 Task: Look for space in Villepinte, France from 1st June, 2023 to 9th June, 2023 for 4 adults in price range Rs.6000 to Rs.12000. Place can be entire place with 2 bedrooms having 2 beds and 2 bathrooms. Property type can be house, flat, guest house. Booking option can be shelf check-in. Required host language is English.
Action: Mouse moved to (420, 83)
Screenshot: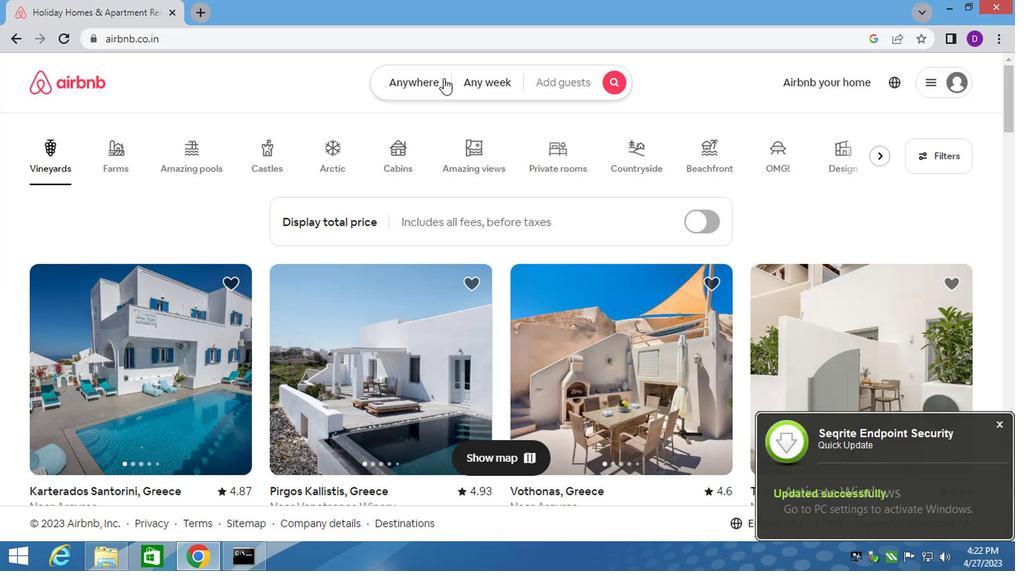 
Action: Mouse pressed left at (420, 83)
Screenshot: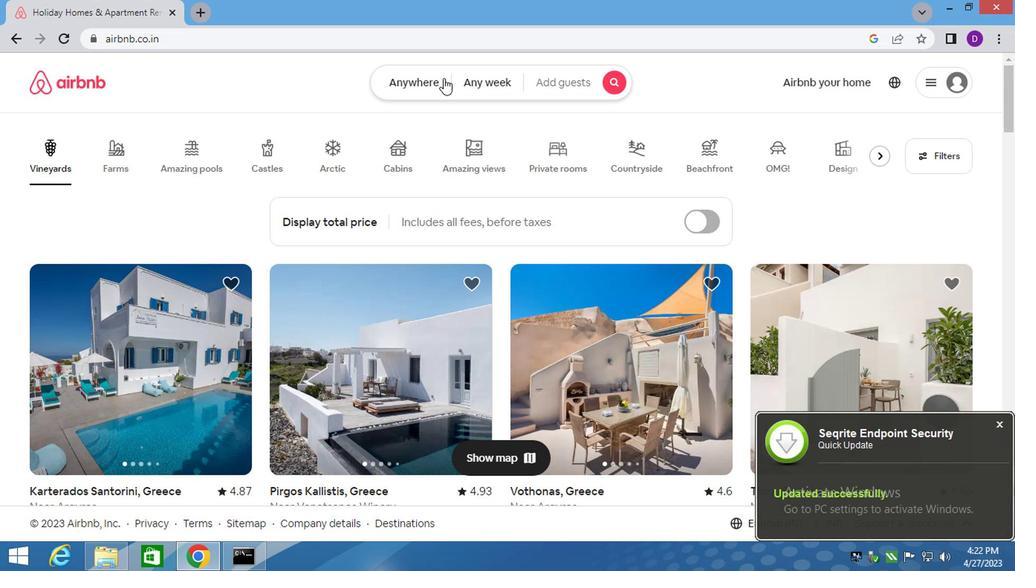 
Action: Mouse moved to (247, 147)
Screenshot: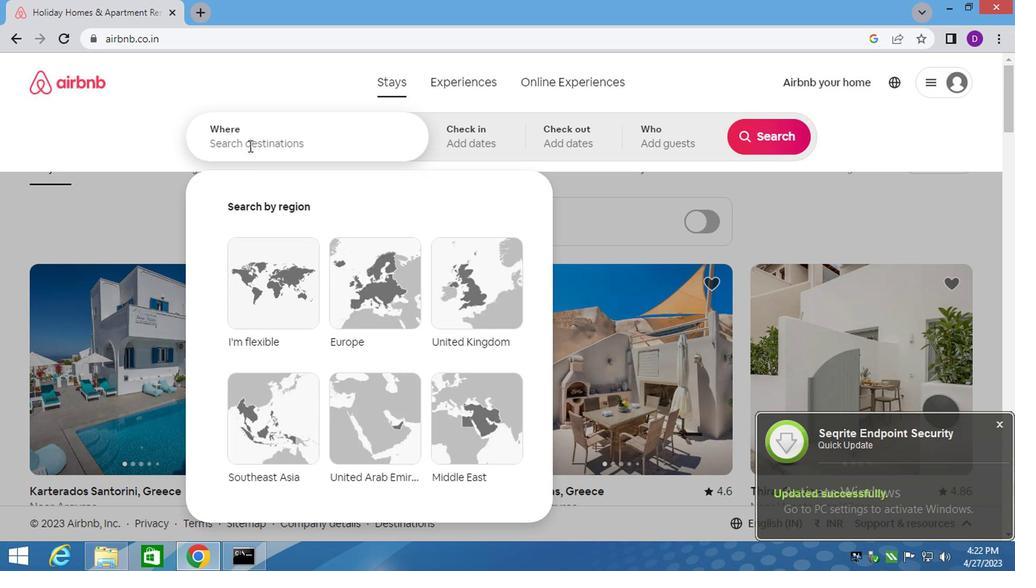 
Action: Mouse pressed left at (247, 147)
Screenshot: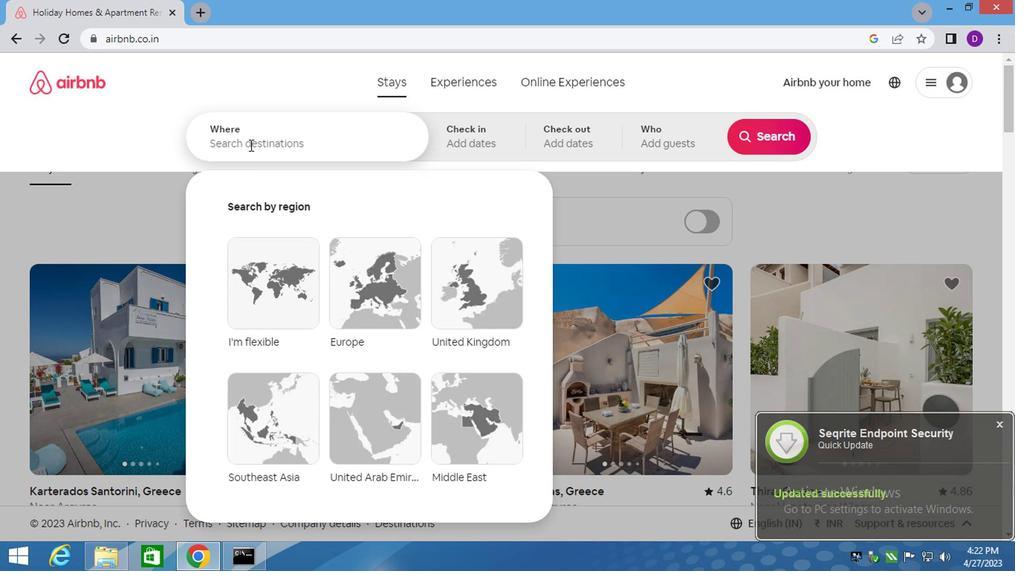 
Action: Mouse moved to (248, 145)
Screenshot: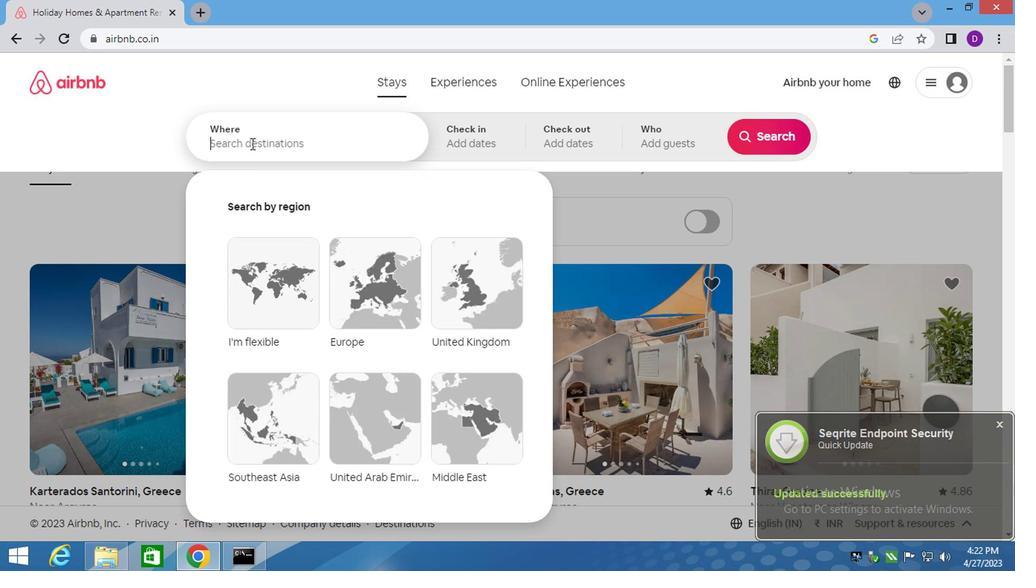 
Action: Key pressed <Key.shift>VILLEPINT<Key.down><Key.down>,<Key.space><Key.shift>FRANCE<Key.enter>
Screenshot: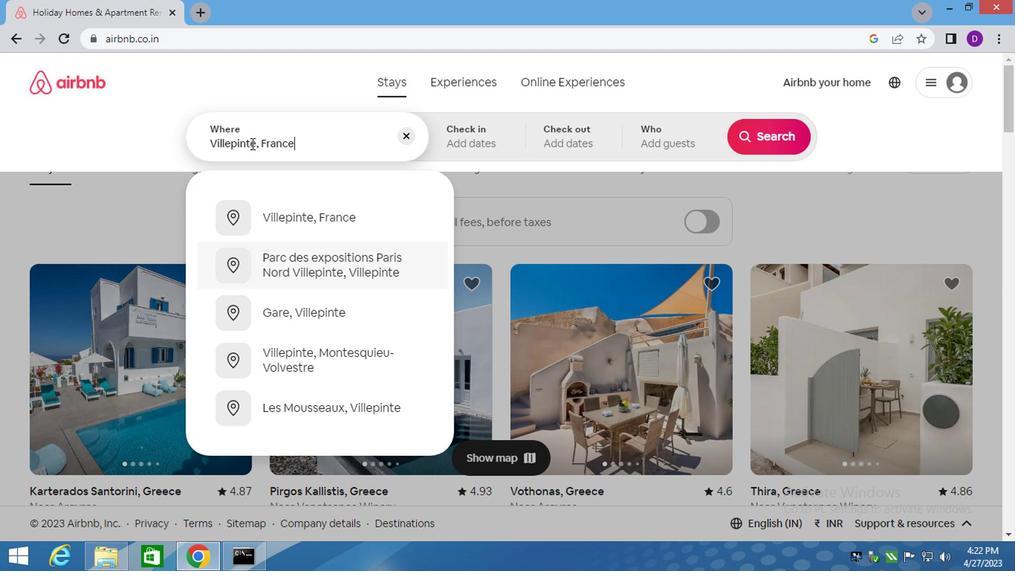 
Action: Mouse moved to (351, 145)
Screenshot: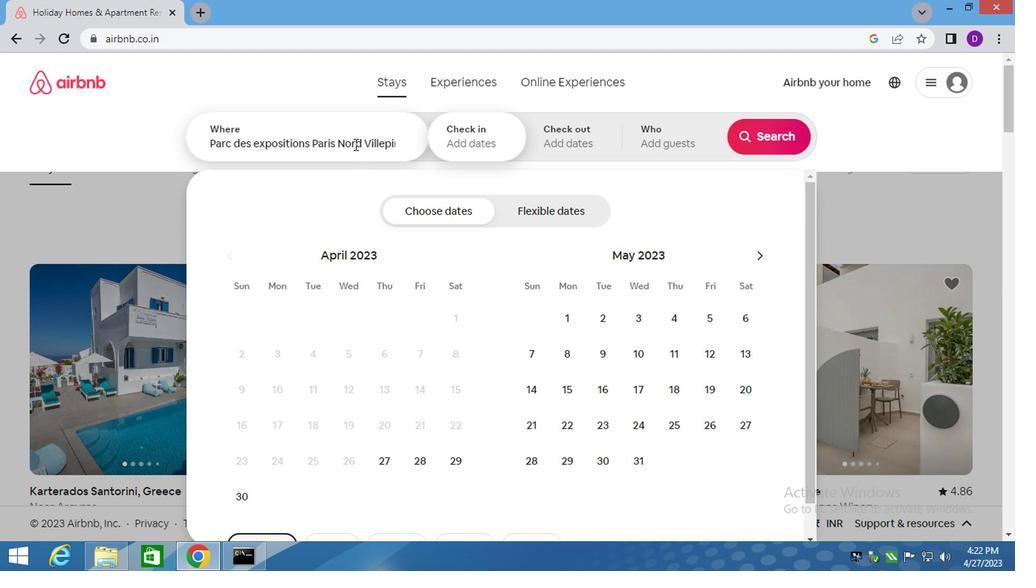 
Action: Mouse pressed left at (351, 145)
Screenshot: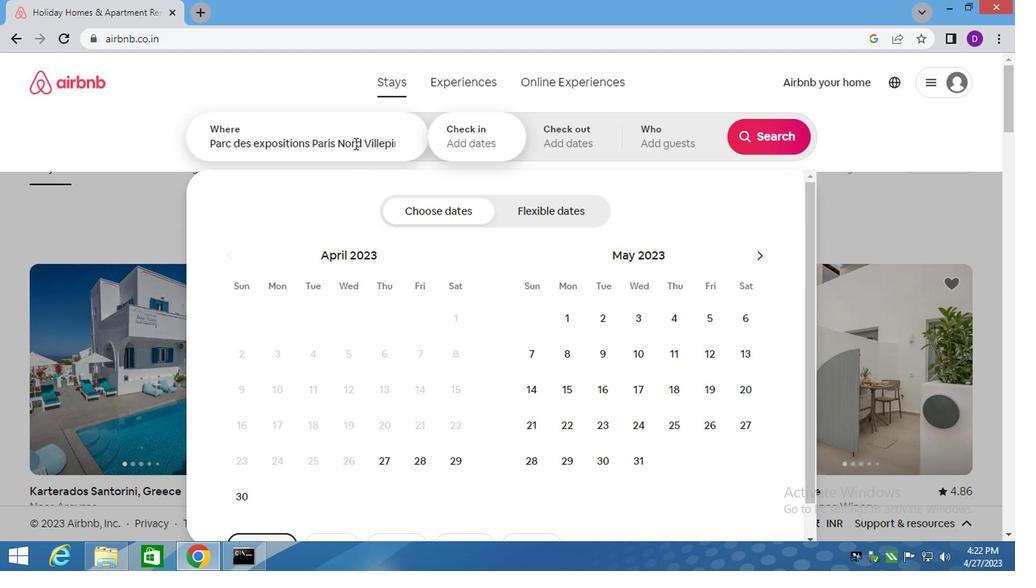 
Action: Mouse pressed left at (351, 145)
Screenshot: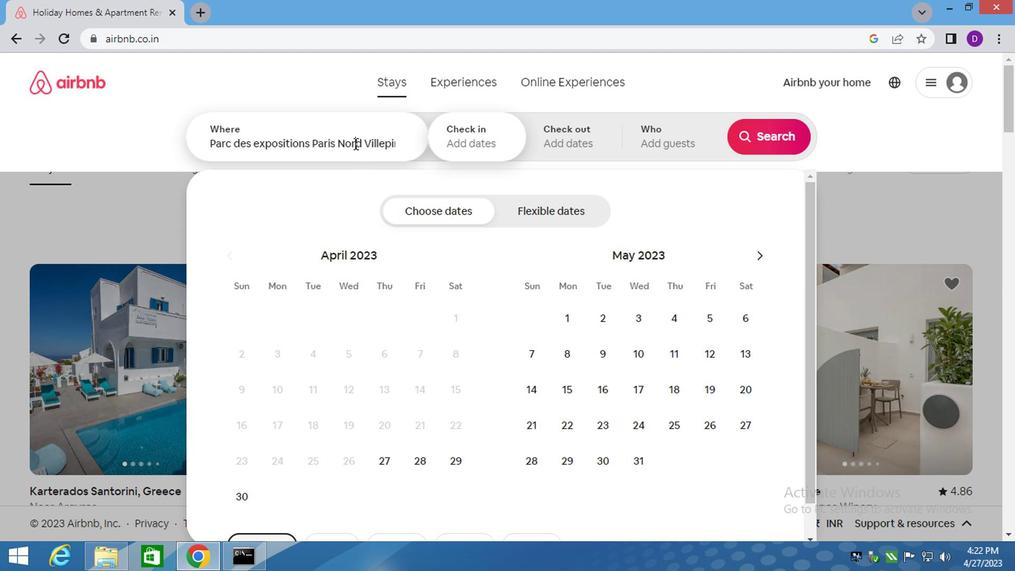 
Action: Mouse pressed left at (351, 145)
Screenshot: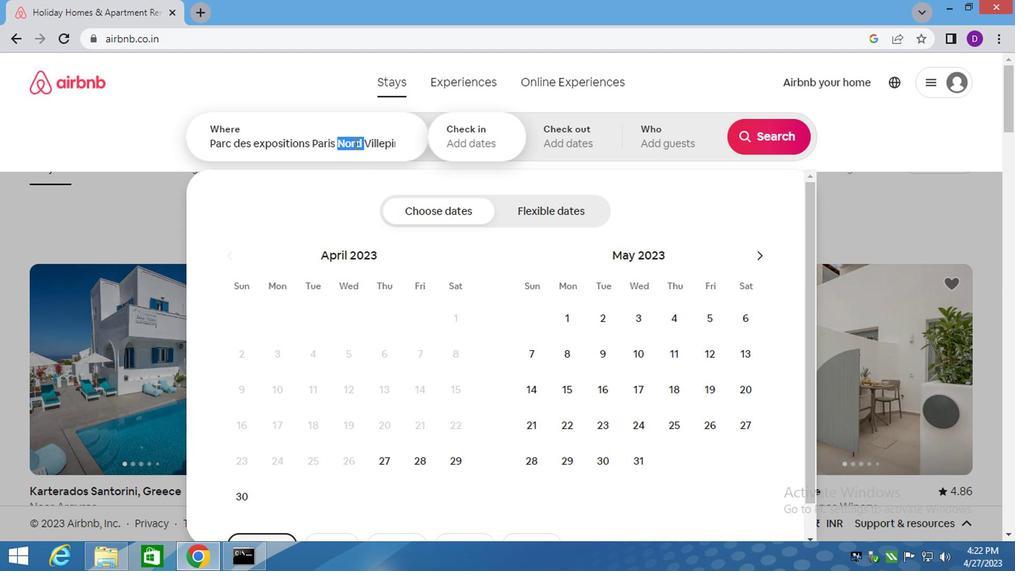 
Action: Key pressed <Key.backspace><Key.shift>VILLEPINTE,<Key.space><Key.shift>FRANCE<Key.enter>
Screenshot: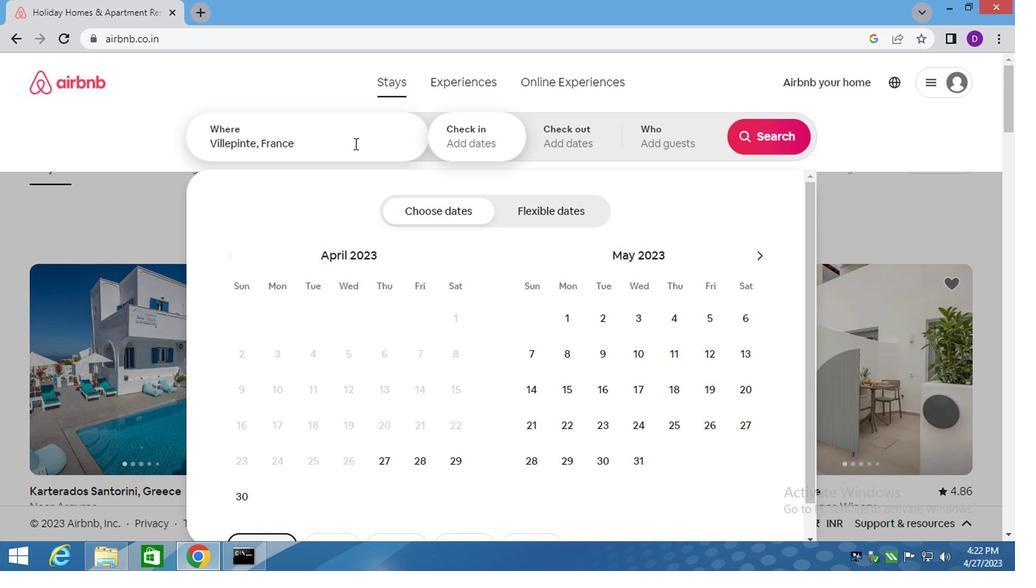 
Action: Mouse moved to (748, 259)
Screenshot: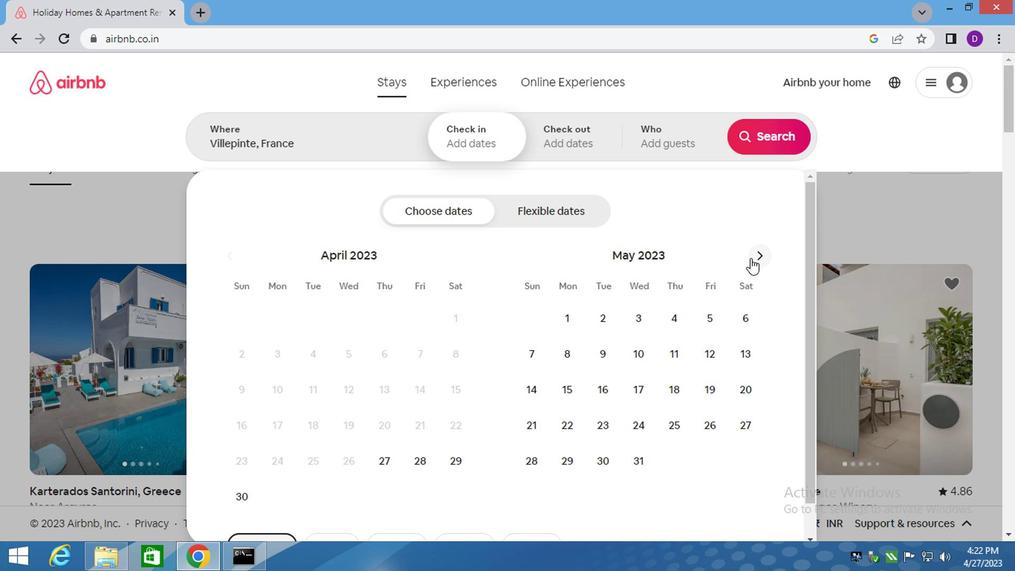 
Action: Mouse pressed left at (748, 259)
Screenshot: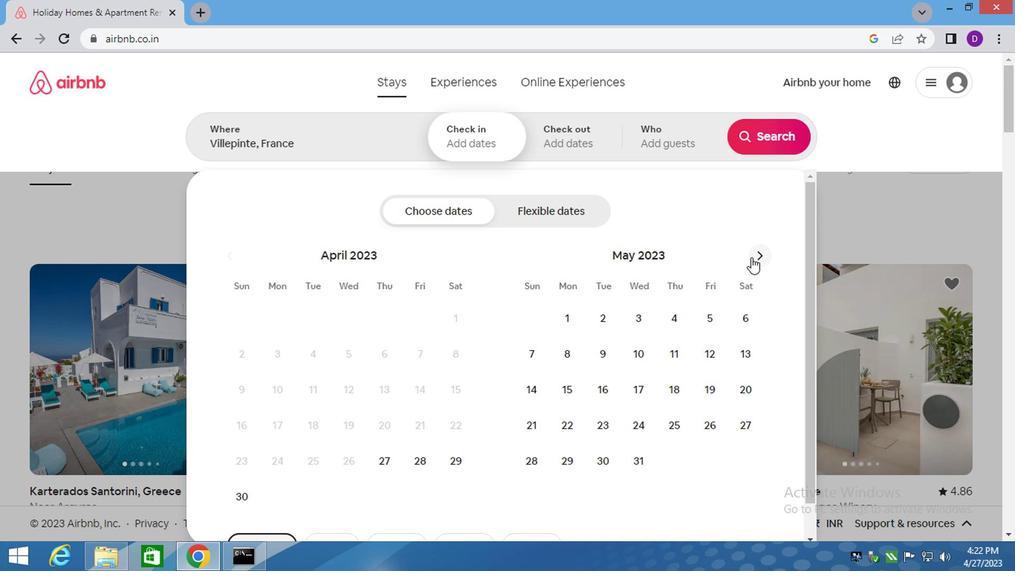 
Action: Mouse moved to (672, 329)
Screenshot: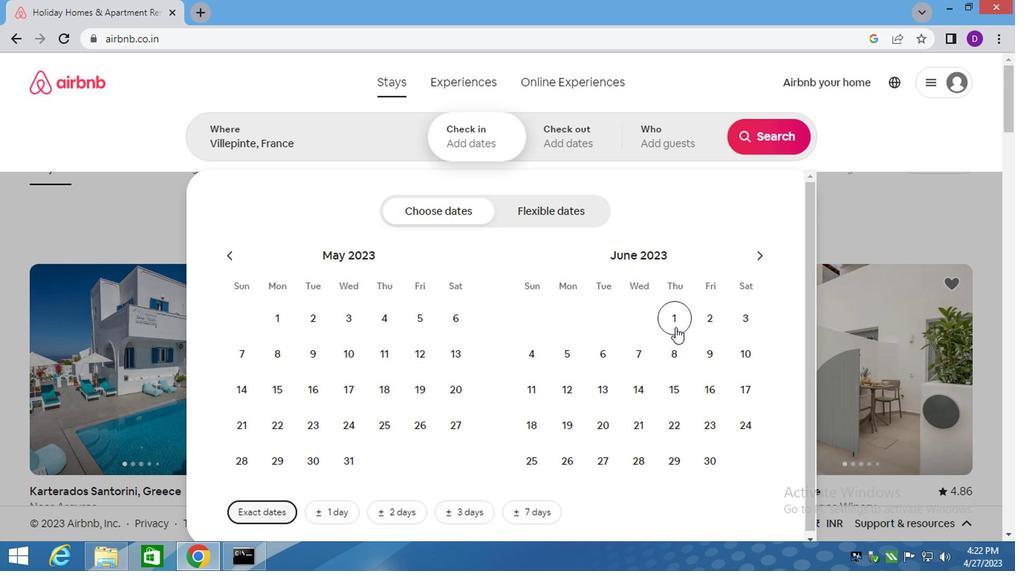 
Action: Mouse pressed left at (672, 329)
Screenshot: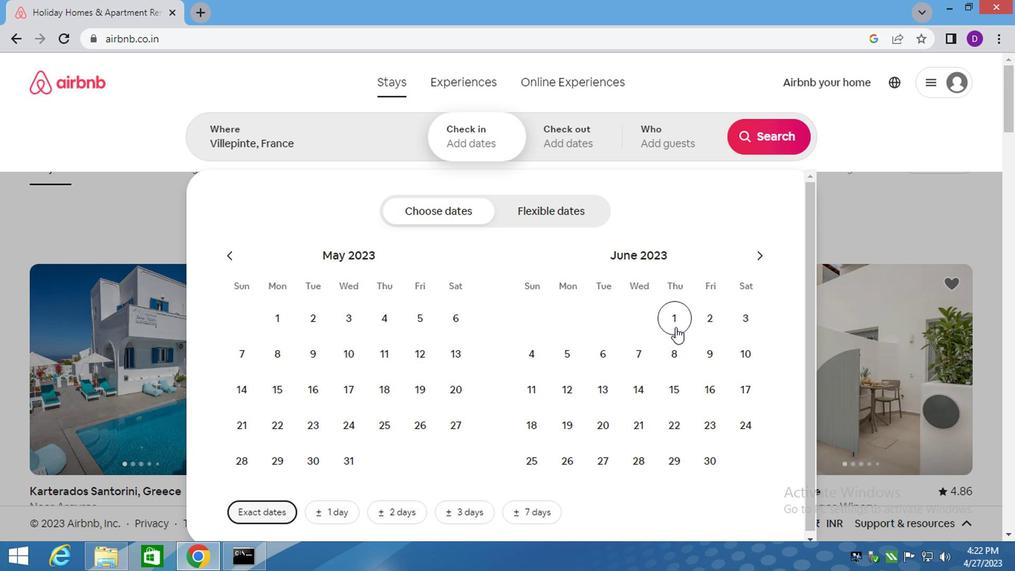 
Action: Mouse moved to (710, 360)
Screenshot: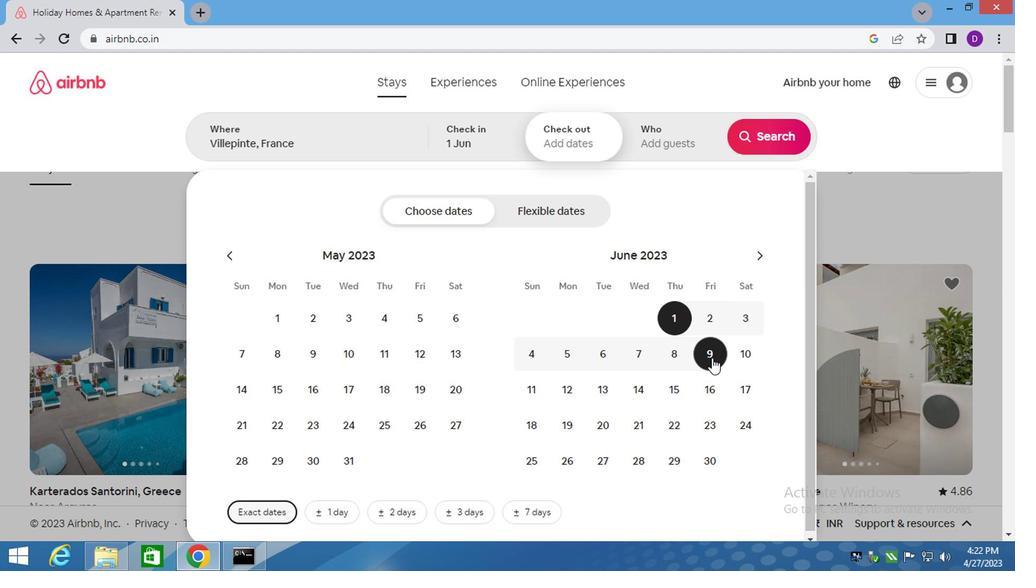 
Action: Mouse pressed left at (710, 360)
Screenshot: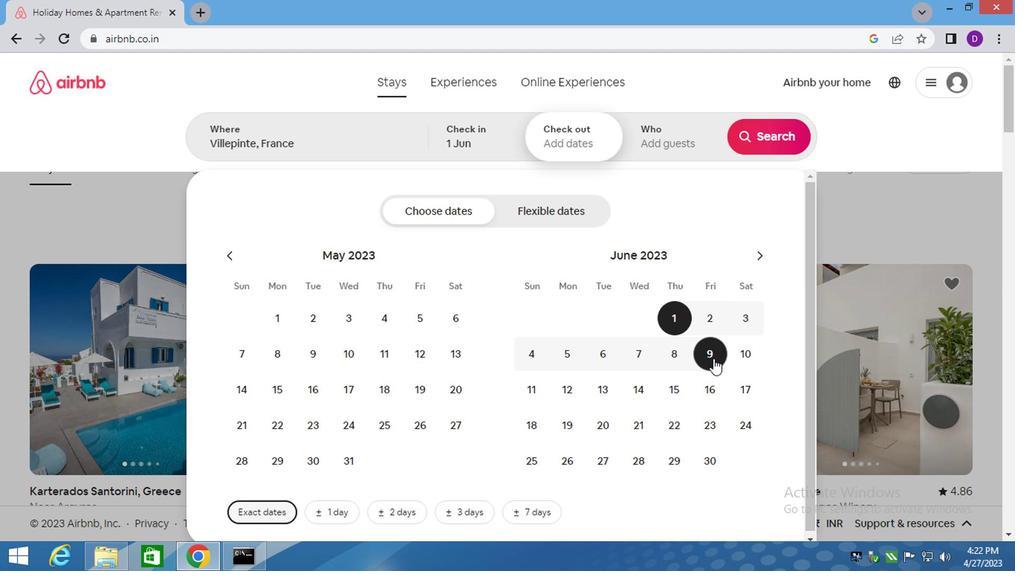 
Action: Mouse moved to (680, 131)
Screenshot: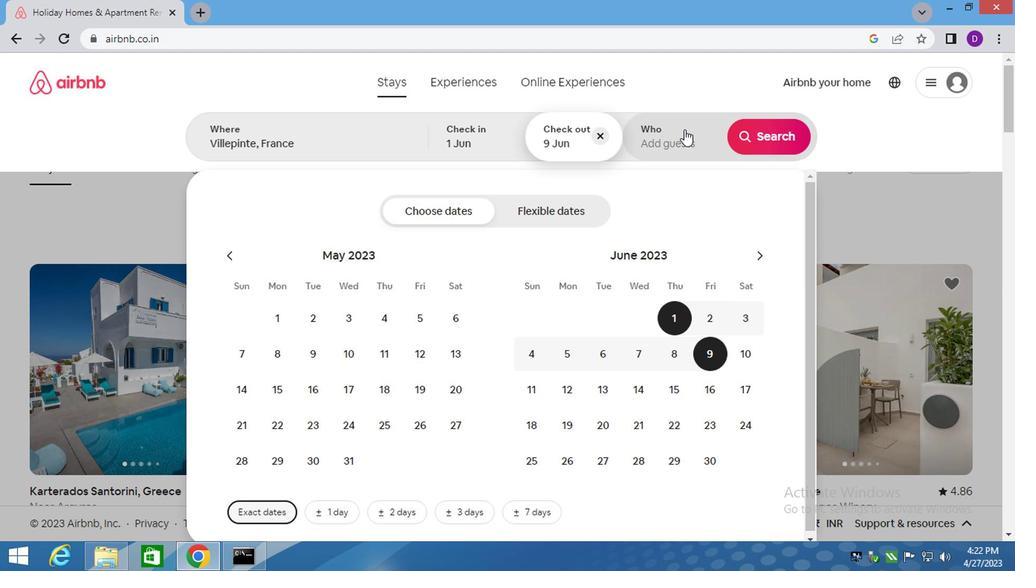 
Action: Mouse pressed left at (680, 131)
Screenshot: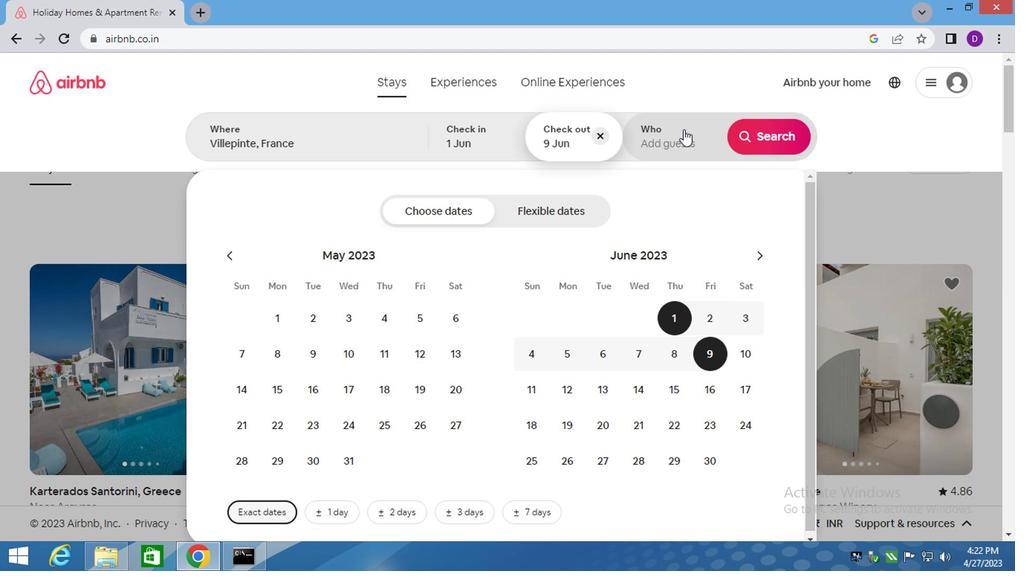 
Action: Mouse moved to (772, 209)
Screenshot: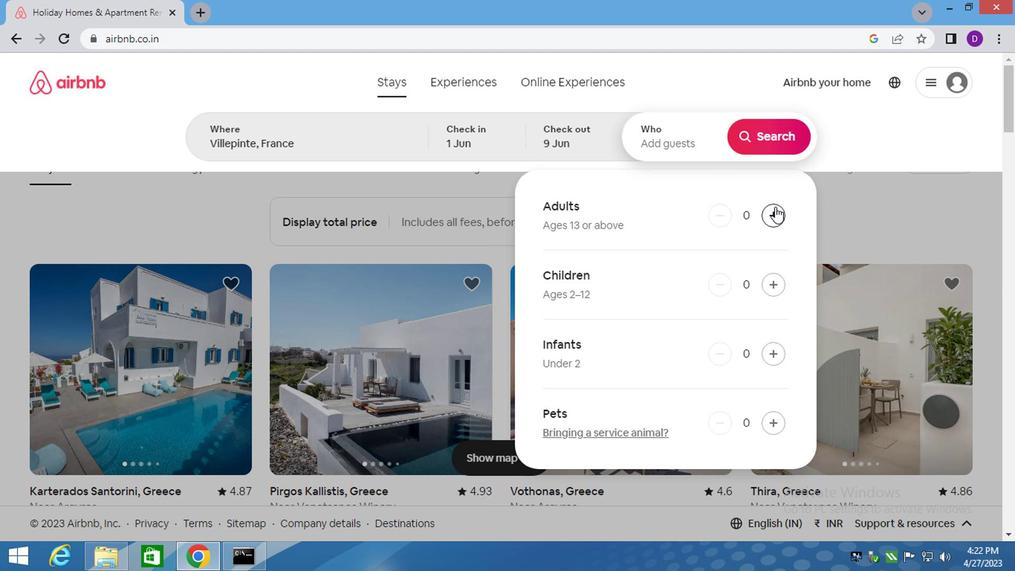 
Action: Mouse pressed left at (772, 209)
Screenshot: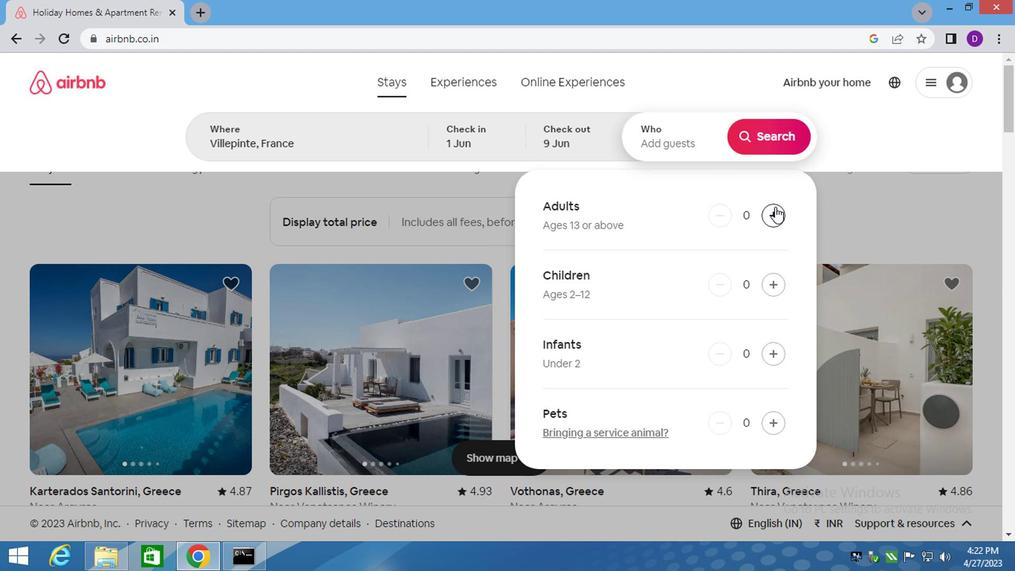 
Action: Mouse pressed left at (772, 209)
Screenshot: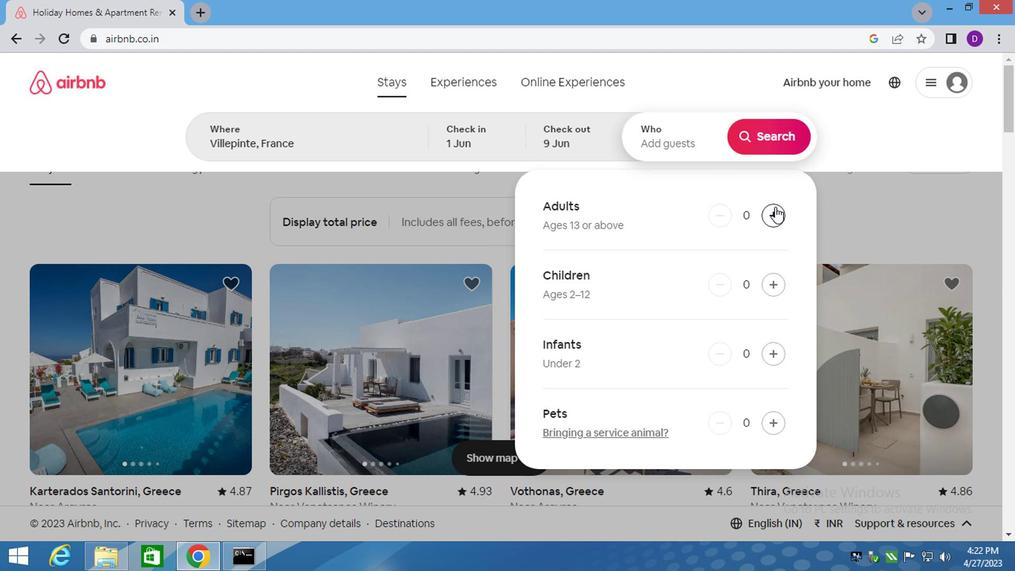 
Action: Mouse pressed left at (772, 209)
Screenshot: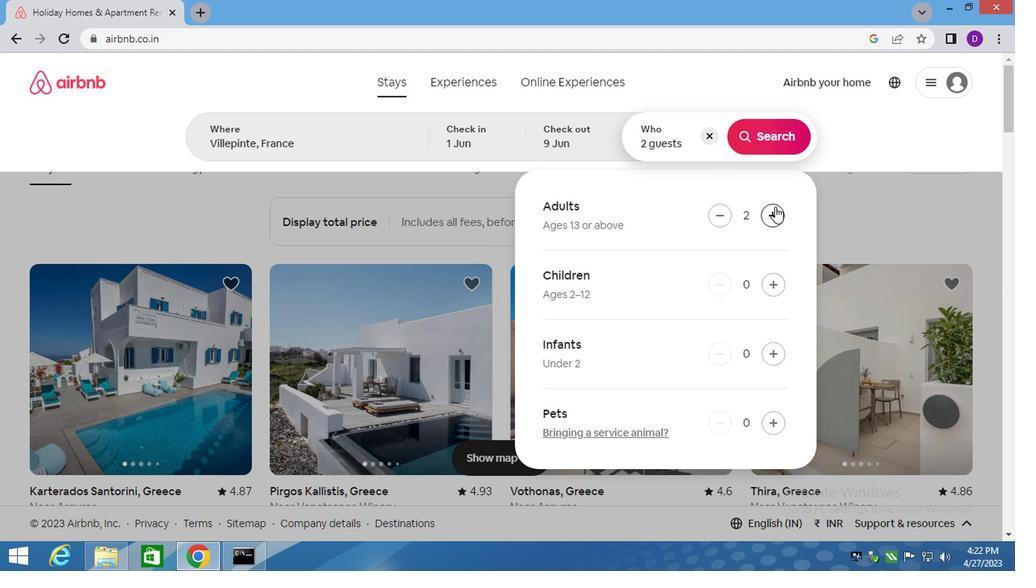 
Action: Mouse pressed left at (772, 209)
Screenshot: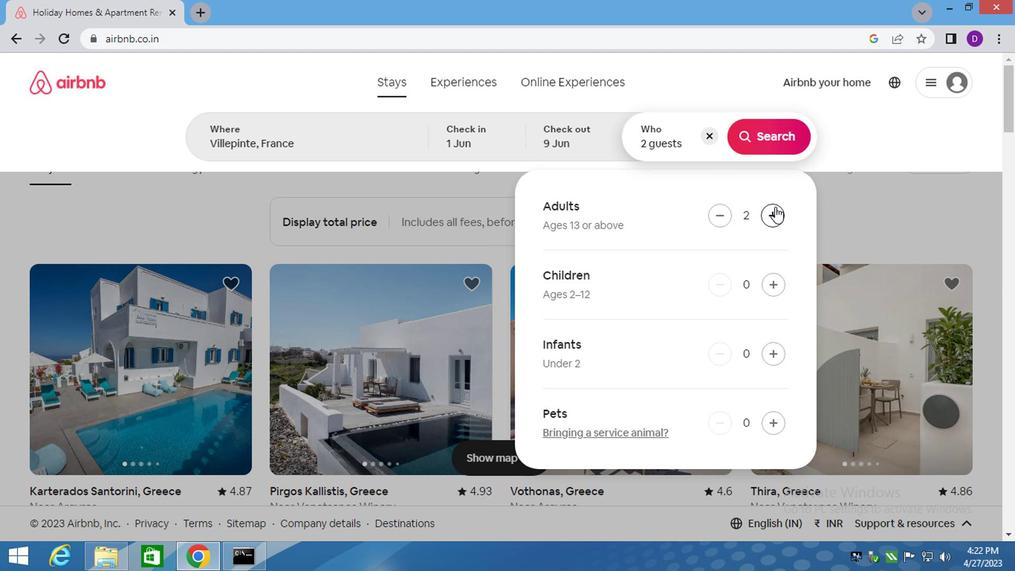 
Action: Mouse moved to (761, 135)
Screenshot: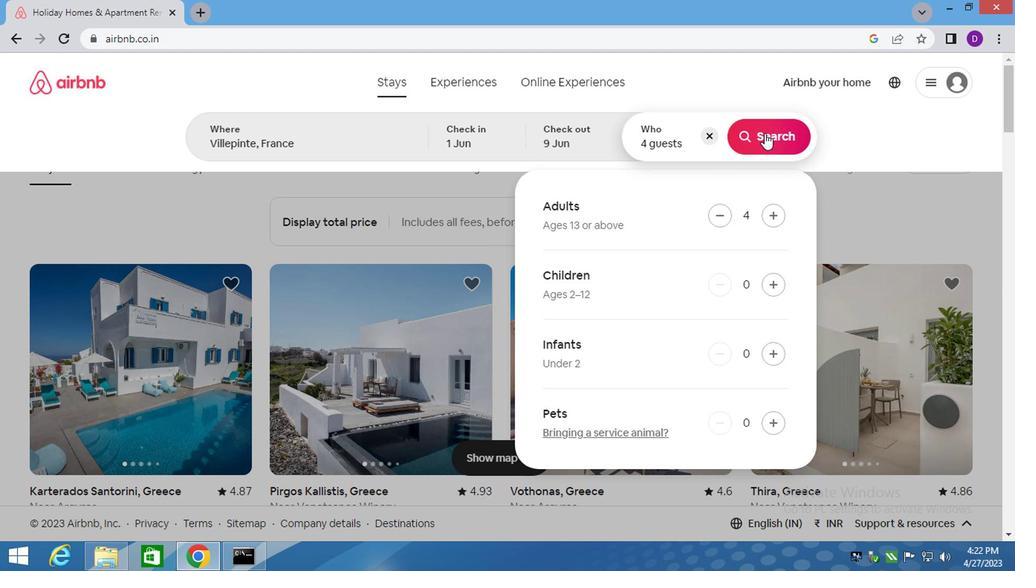 
Action: Mouse pressed left at (761, 135)
Screenshot: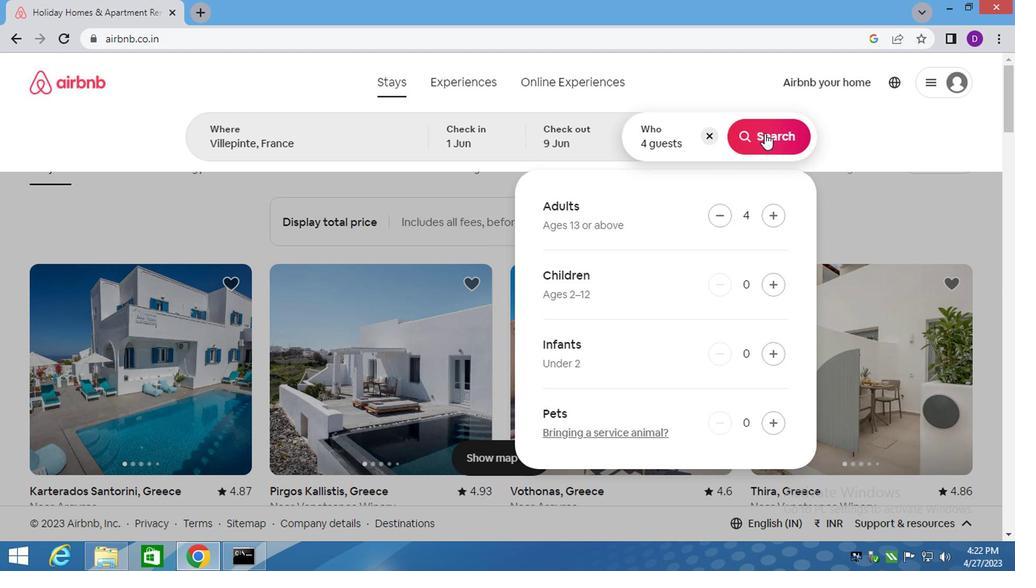 
Action: Mouse moved to (938, 148)
Screenshot: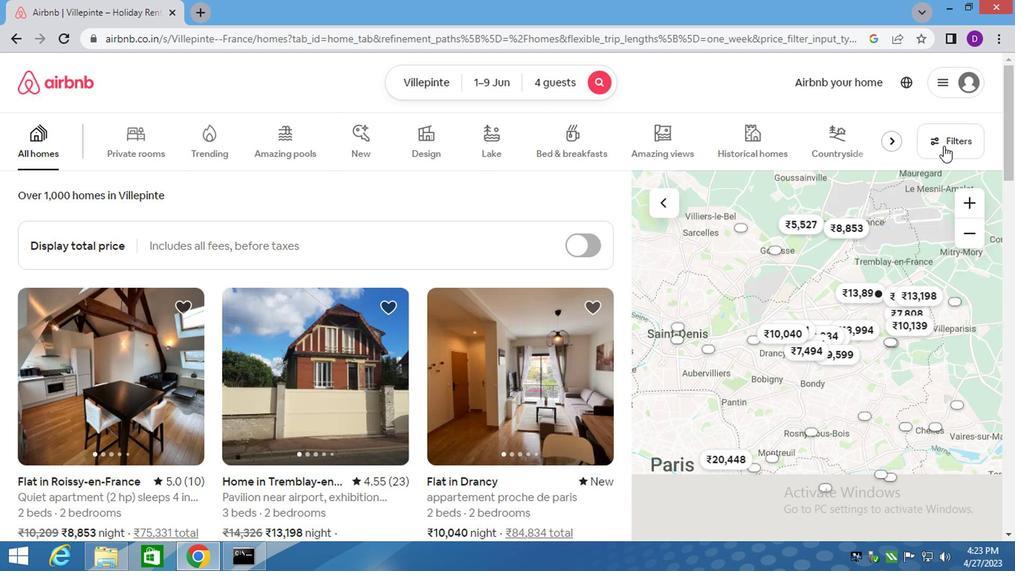 
Action: Mouse pressed left at (938, 148)
Screenshot: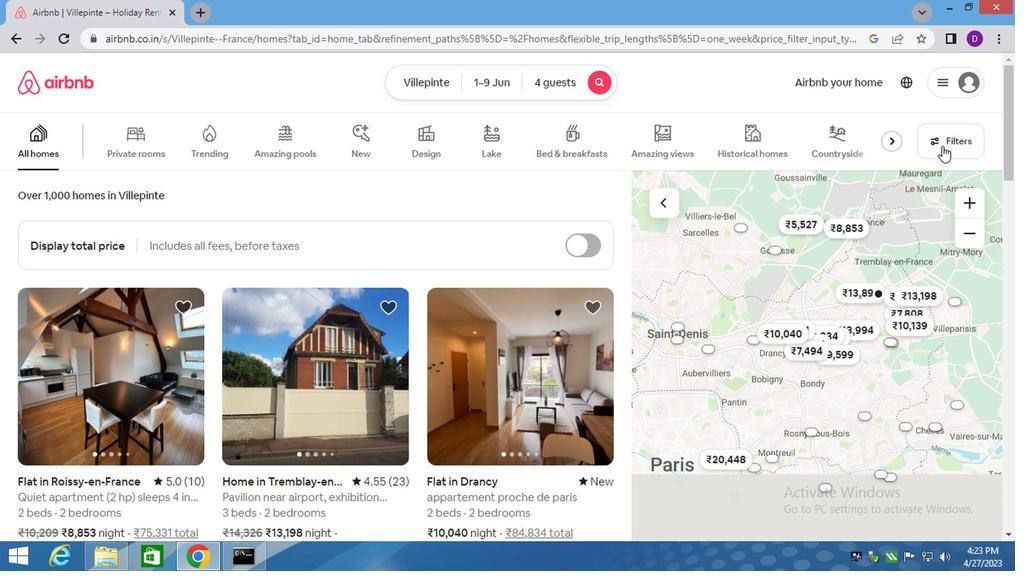 
Action: Mouse moved to (295, 332)
Screenshot: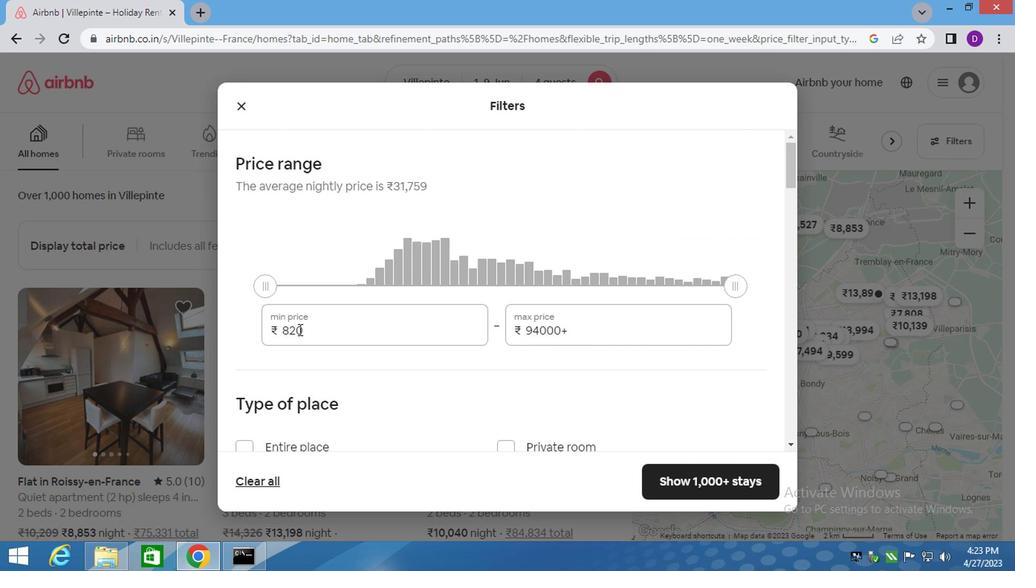 
Action: Mouse pressed left at (295, 332)
Screenshot: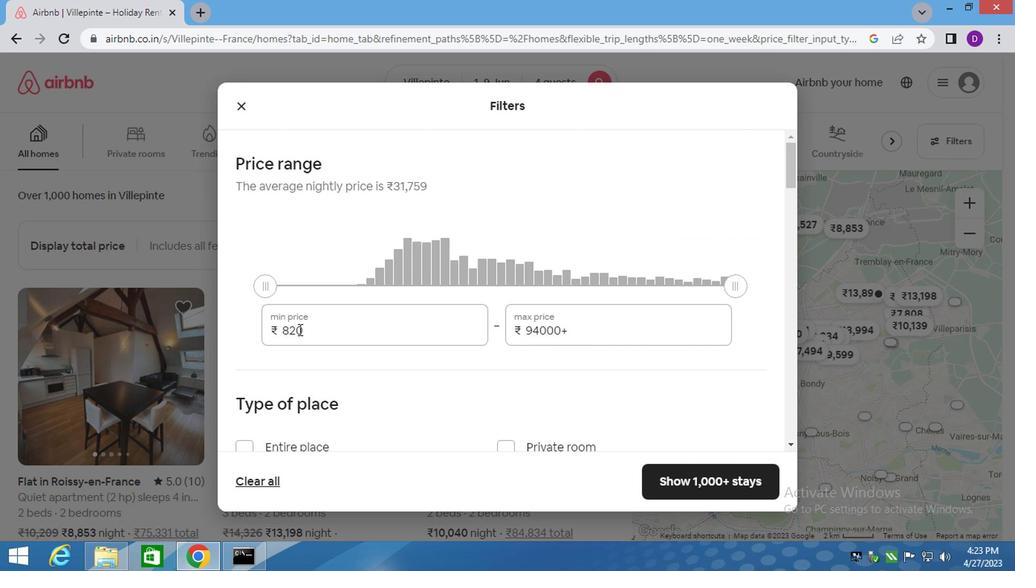 
Action: Mouse pressed left at (295, 332)
Screenshot: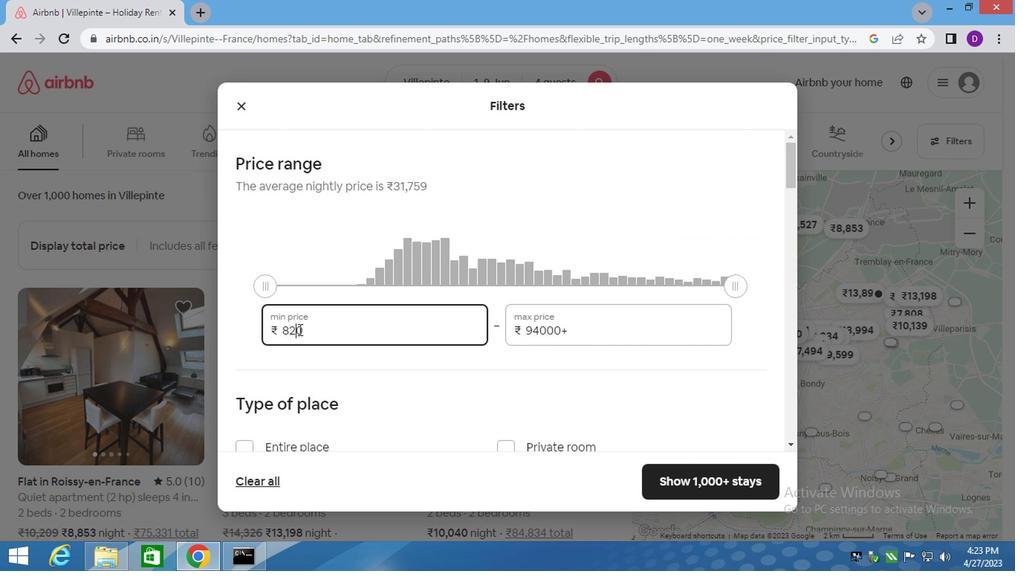
Action: Mouse pressed left at (295, 332)
Screenshot: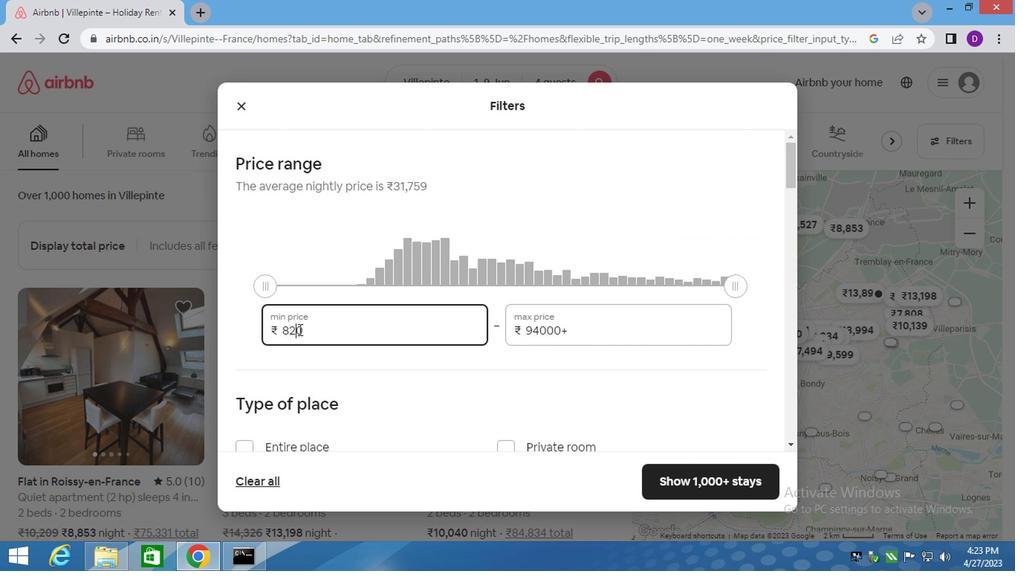 
Action: Key pressed 60
Screenshot: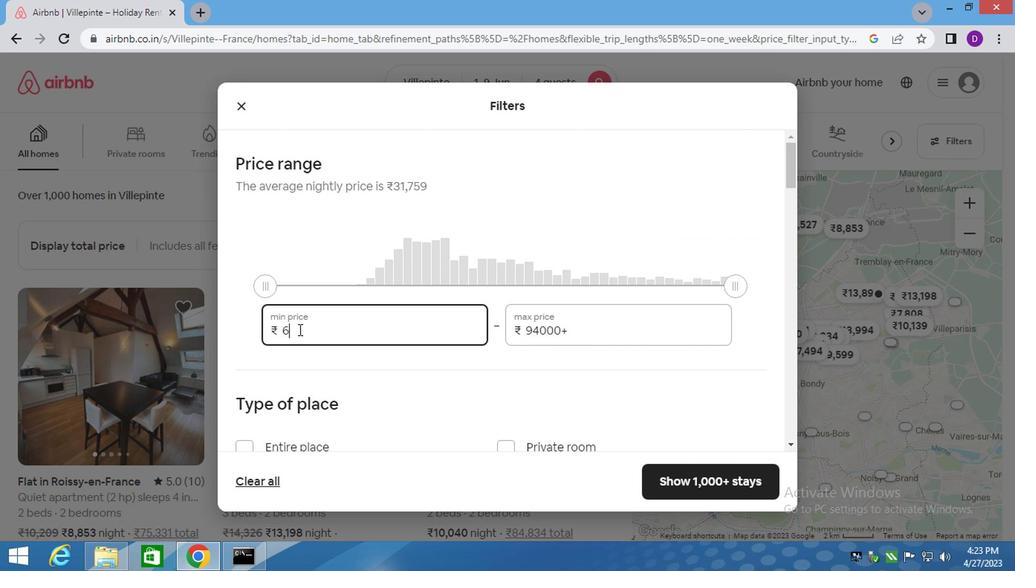 
Action: Mouse moved to (361, 339)
Screenshot: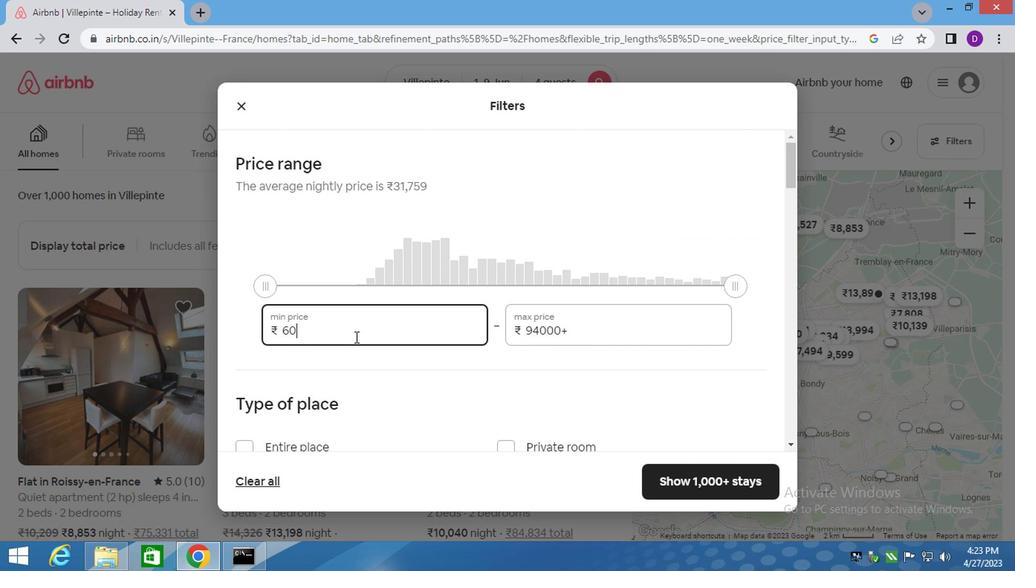 
Action: Key pressed 0
Screenshot: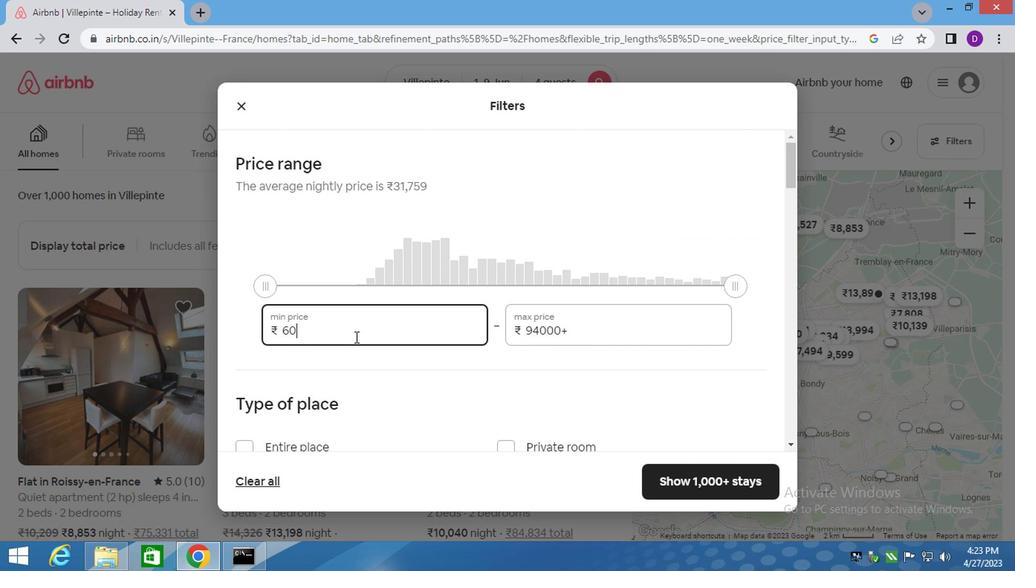 
Action: Mouse moved to (456, 331)
Screenshot: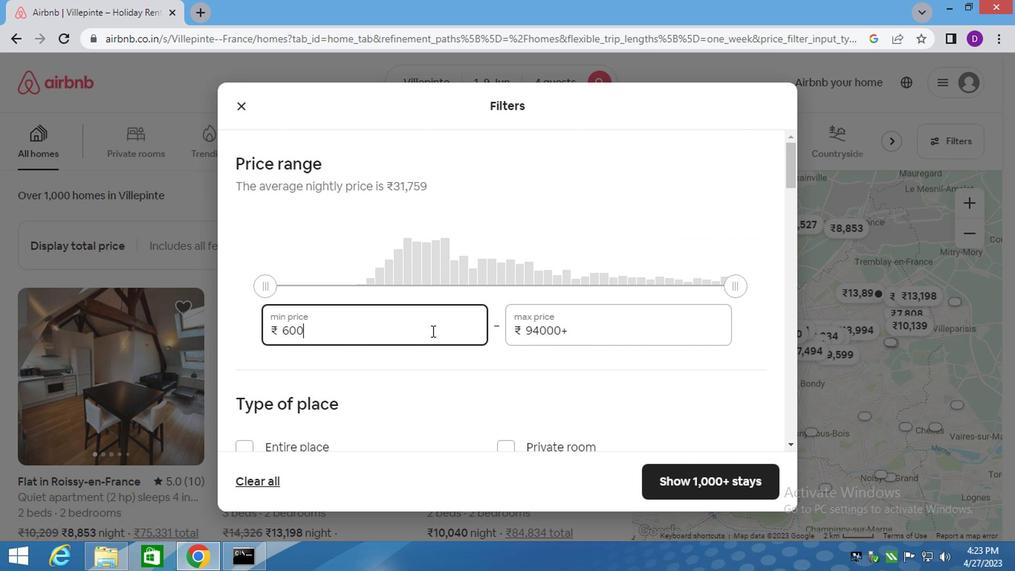 
Action: Key pressed 0
Screenshot: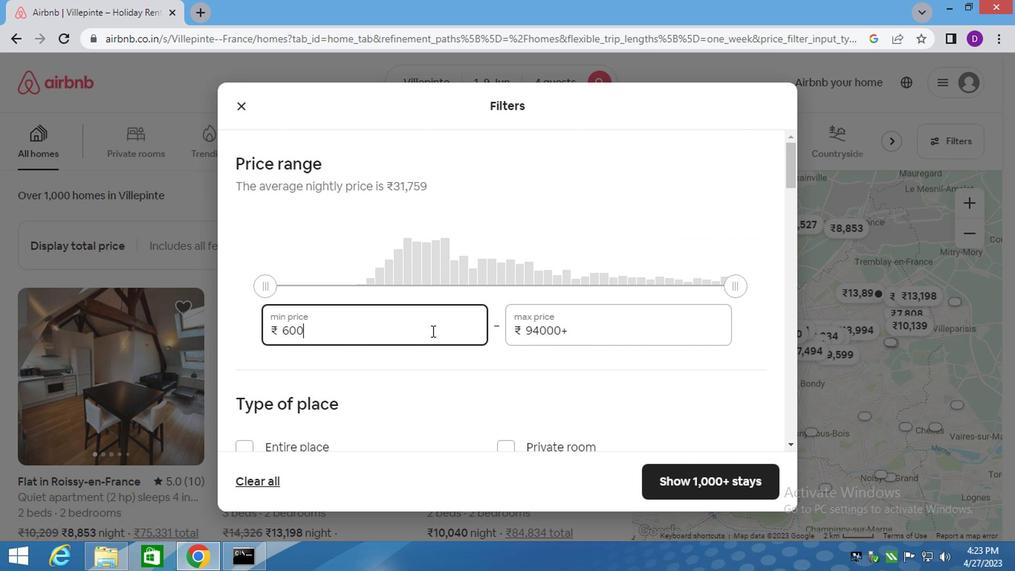 
Action: Mouse moved to (545, 332)
Screenshot: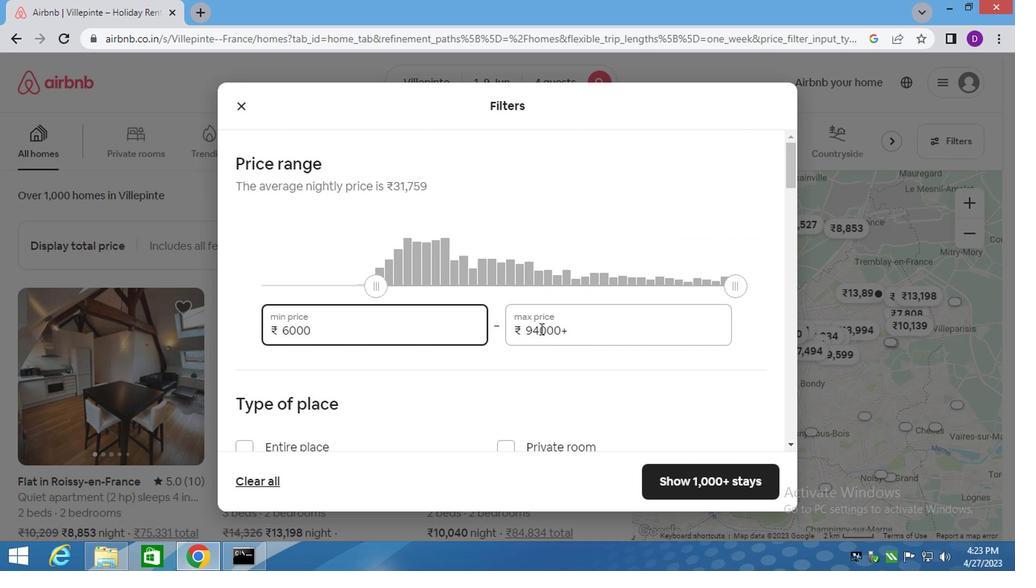 
Action: Mouse pressed left at (545, 332)
Screenshot: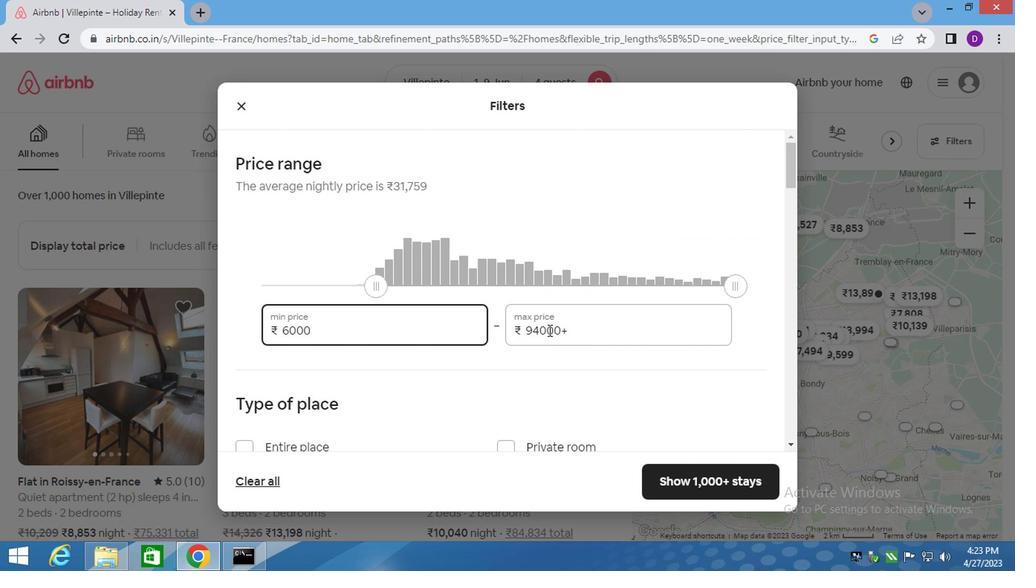 
Action: Mouse pressed left at (545, 332)
Screenshot: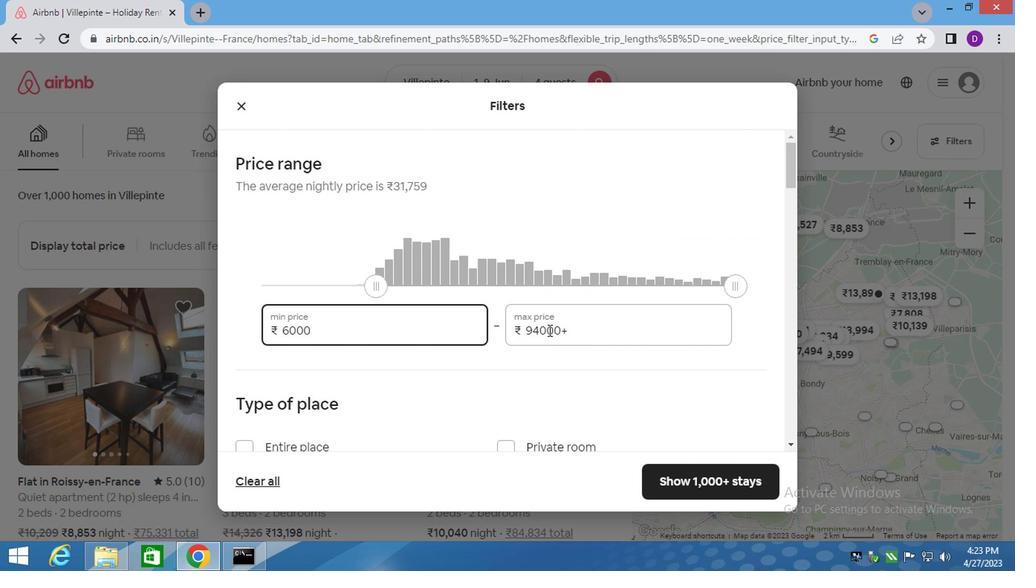 
Action: Mouse pressed left at (545, 332)
Screenshot: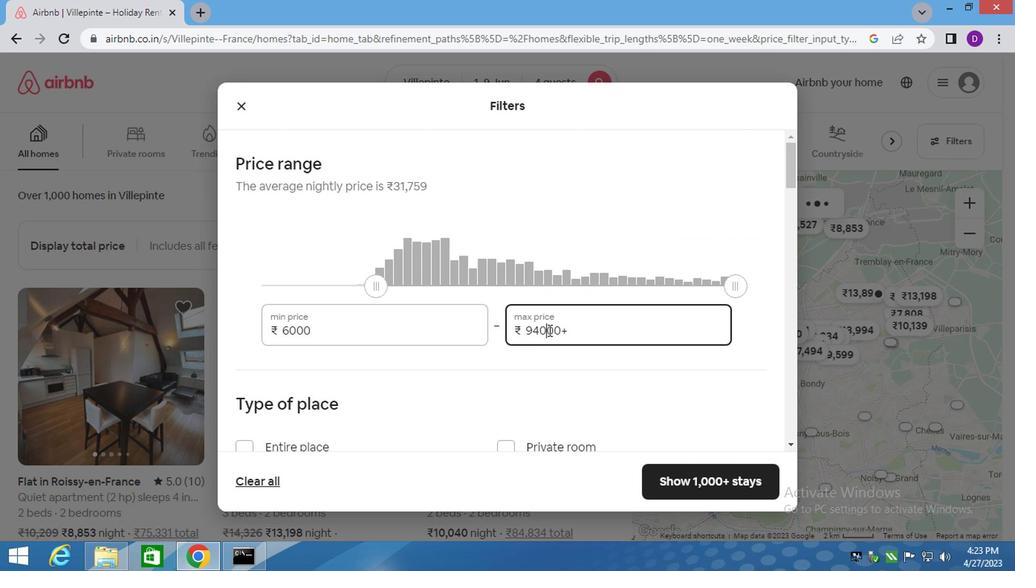 
Action: Mouse moved to (546, 332)
Screenshot: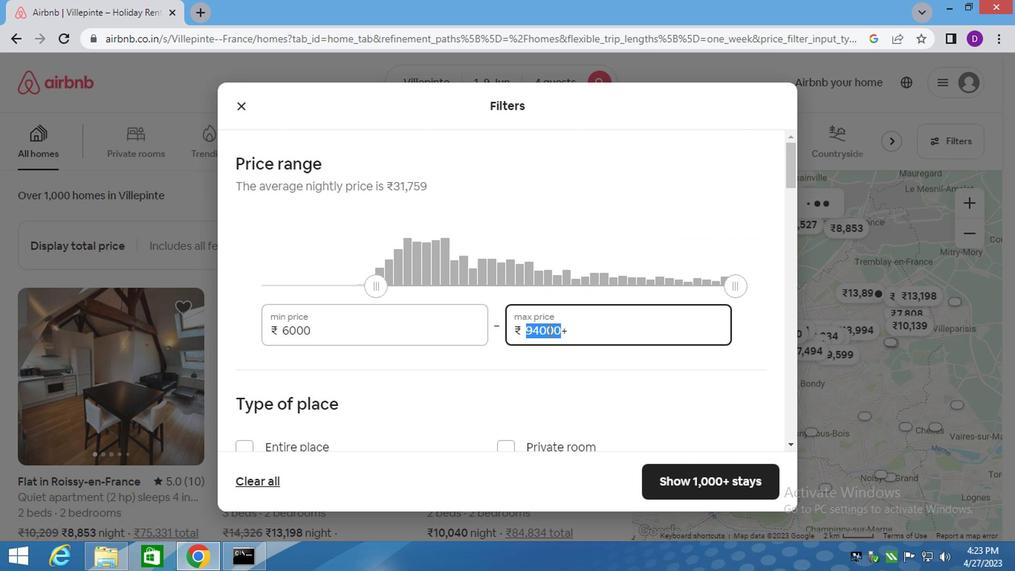 
Action: Mouse pressed left at (546, 332)
Screenshot: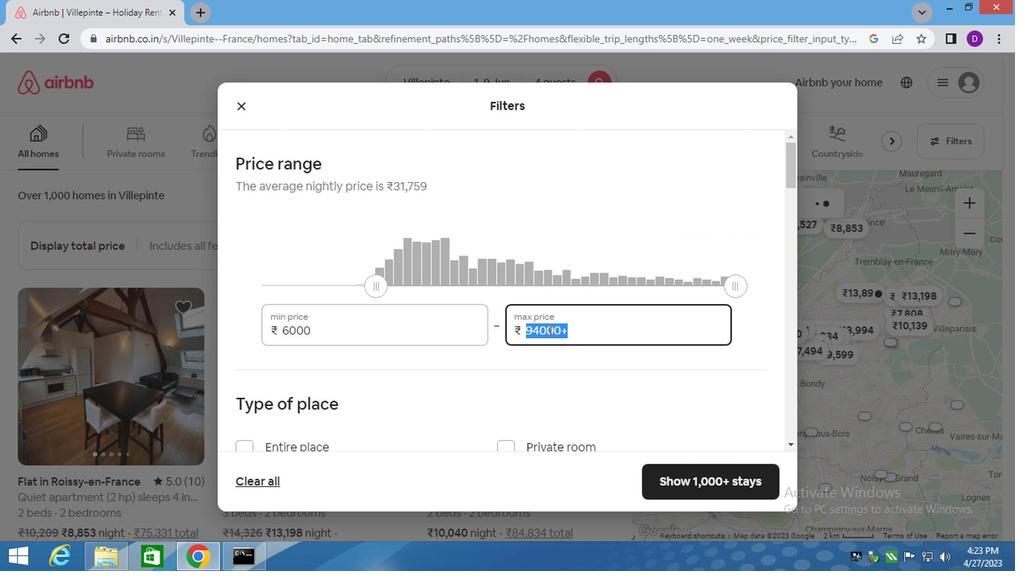 
Action: Key pressed 12
Screenshot: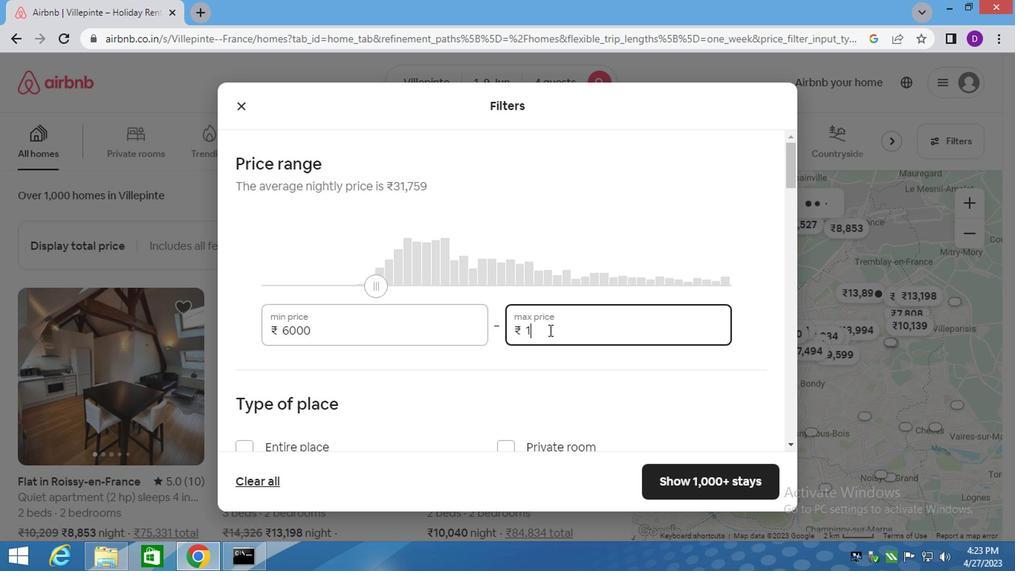 
Action: Mouse pressed left at (546, 332)
Screenshot: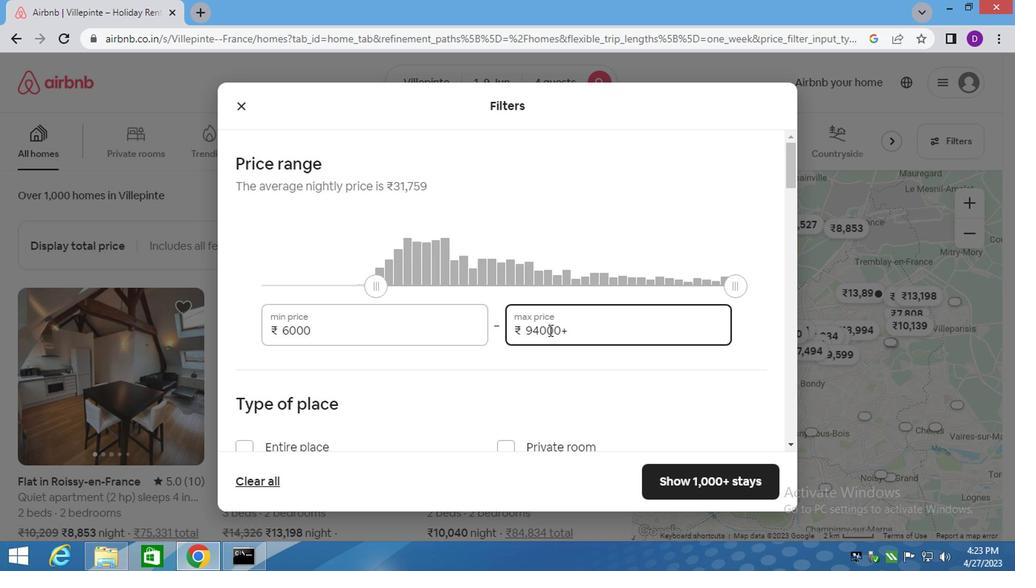
Action: Mouse pressed left at (546, 332)
Screenshot: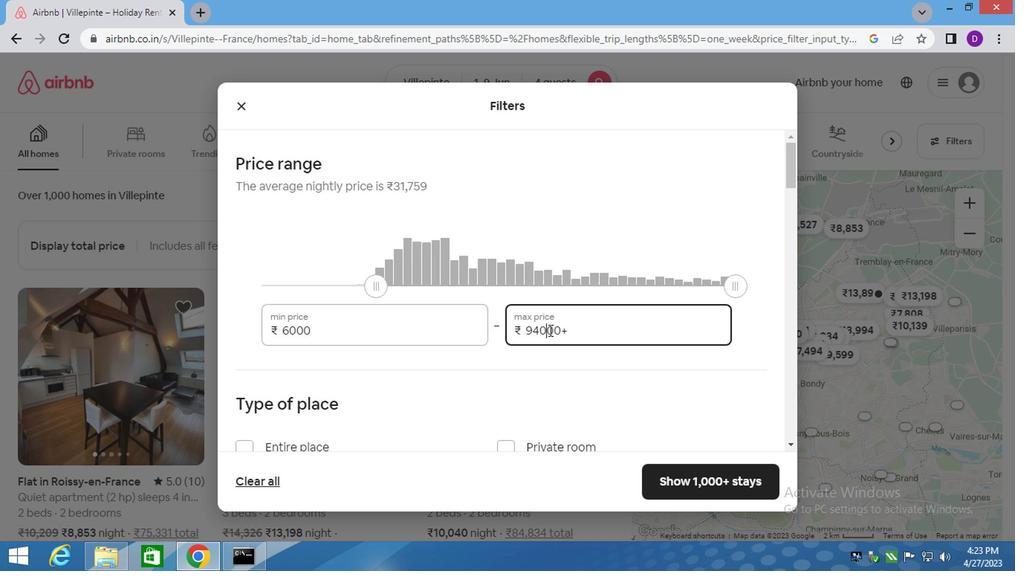 
Action: Mouse pressed left at (546, 332)
Screenshot: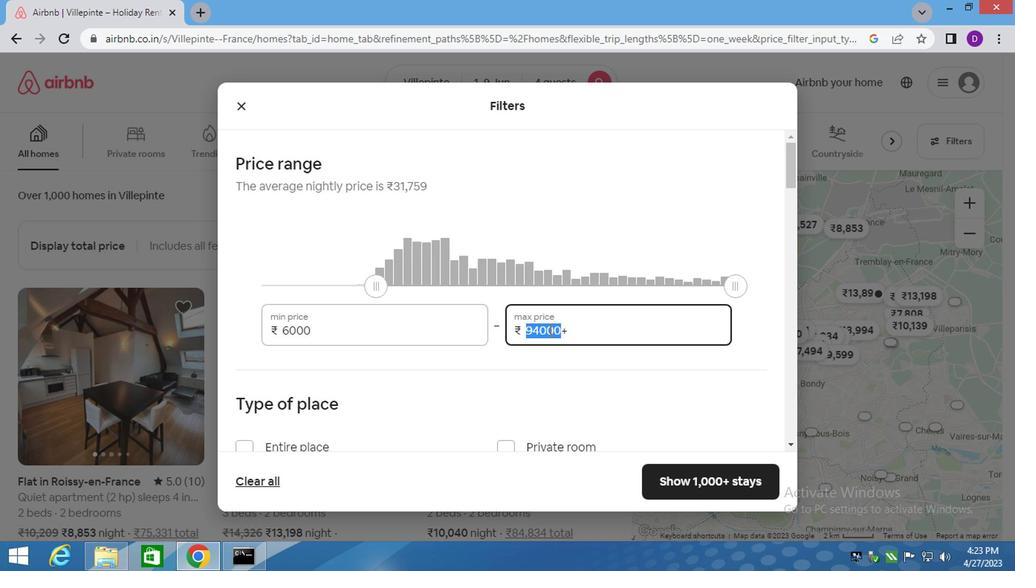 
Action: Key pressed 12000
Screenshot: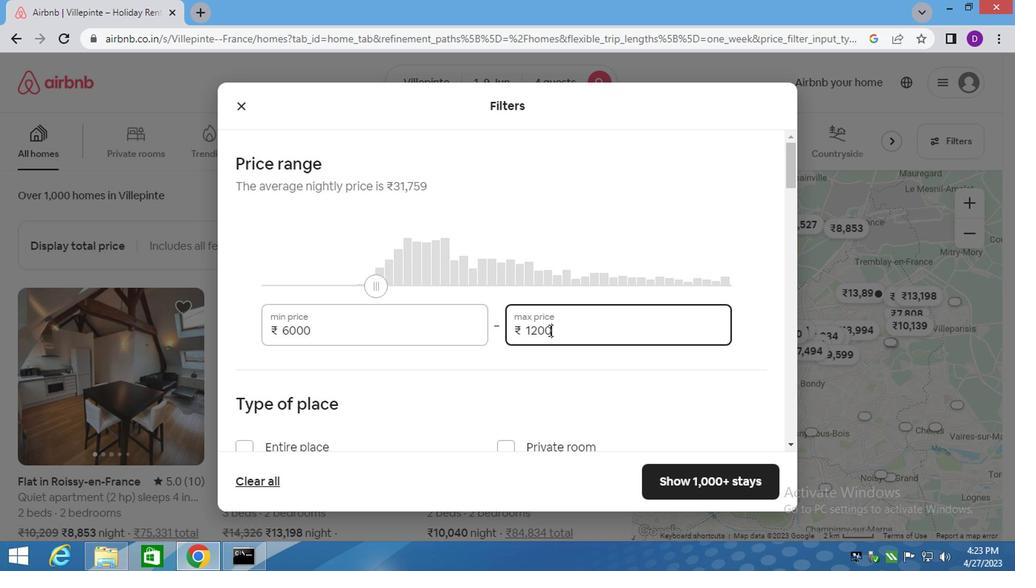 
Action: Mouse moved to (458, 341)
Screenshot: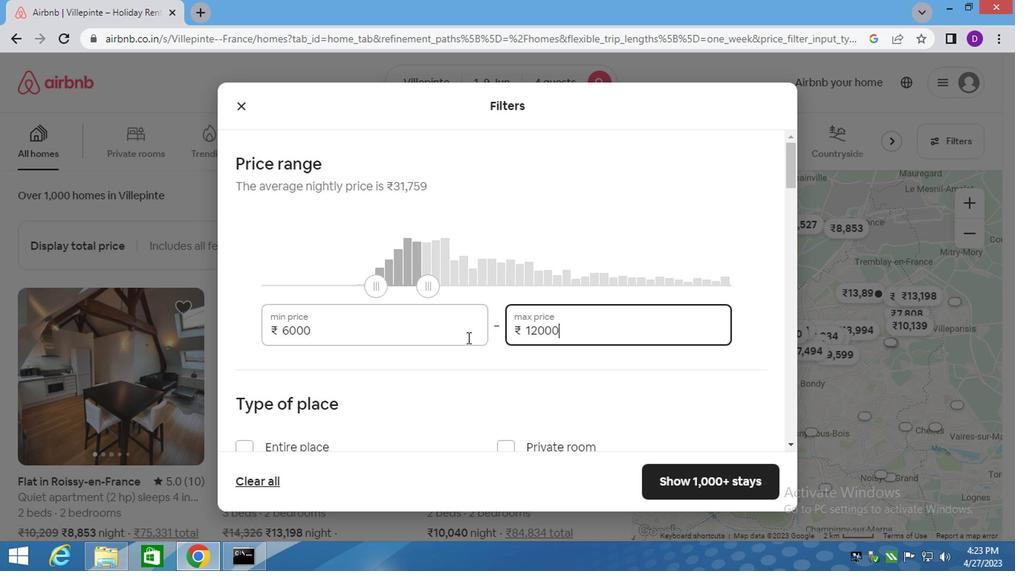 
Action: Mouse scrolled (461, 340) with delta (0, -1)
Screenshot: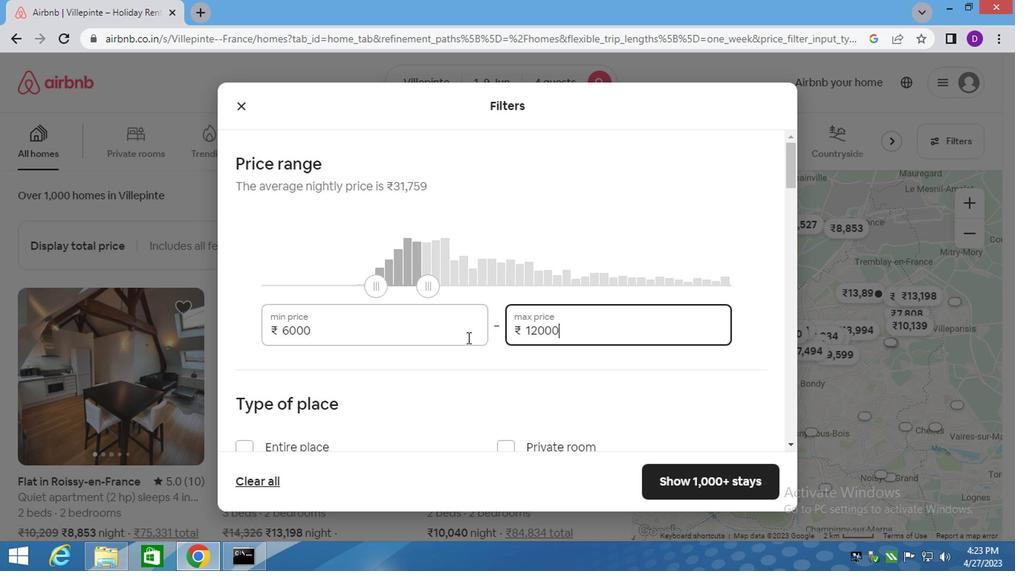 
Action: Mouse moved to (458, 343)
Screenshot: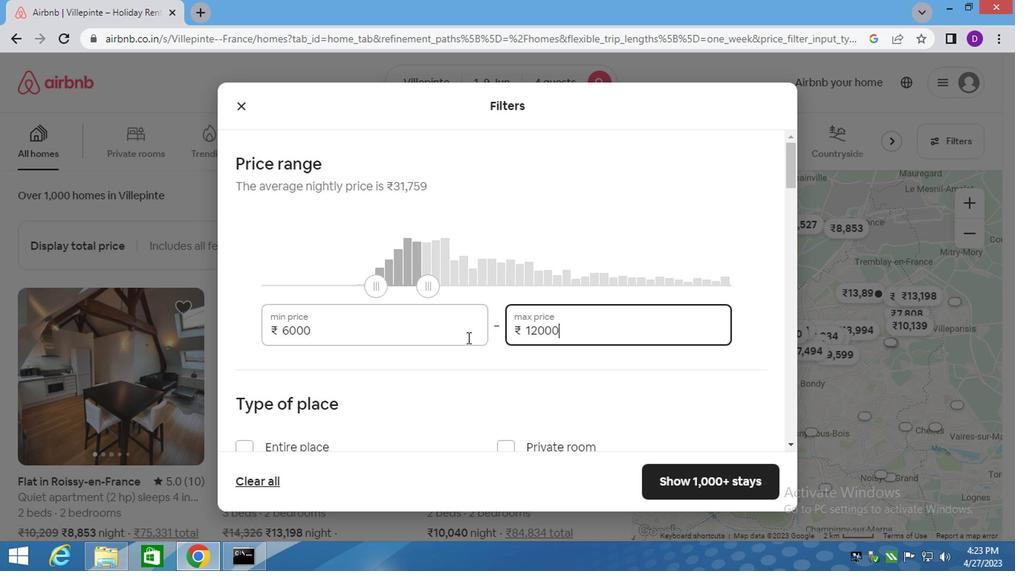 
Action: Mouse scrolled (458, 342) with delta (0, -1)
Screenshot: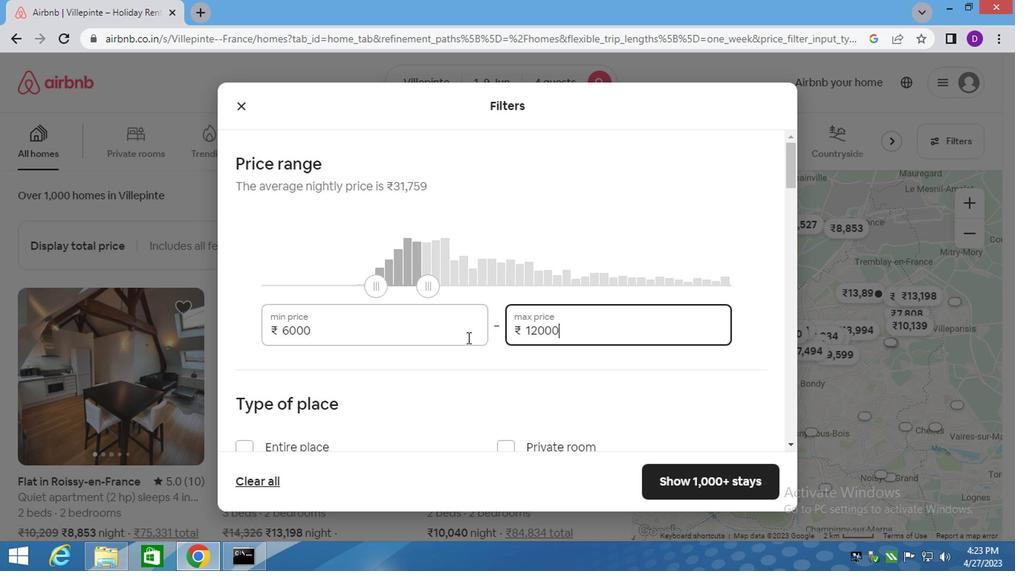 
Action: Mouse moved to (365, 348)
Screenshot: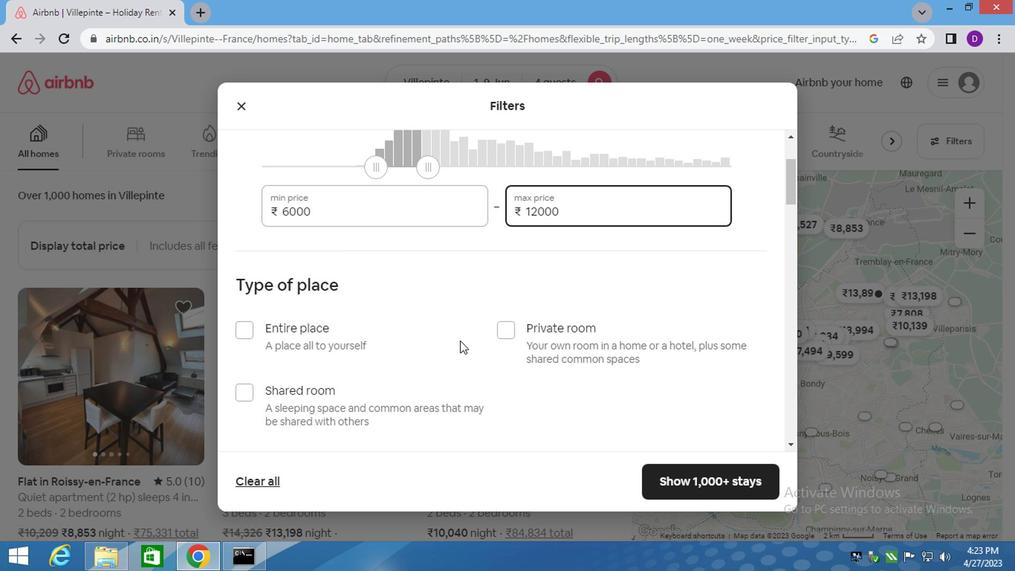 
Action: Mouse scrolled (454, 347) with delta (0, -1)
Screenshot: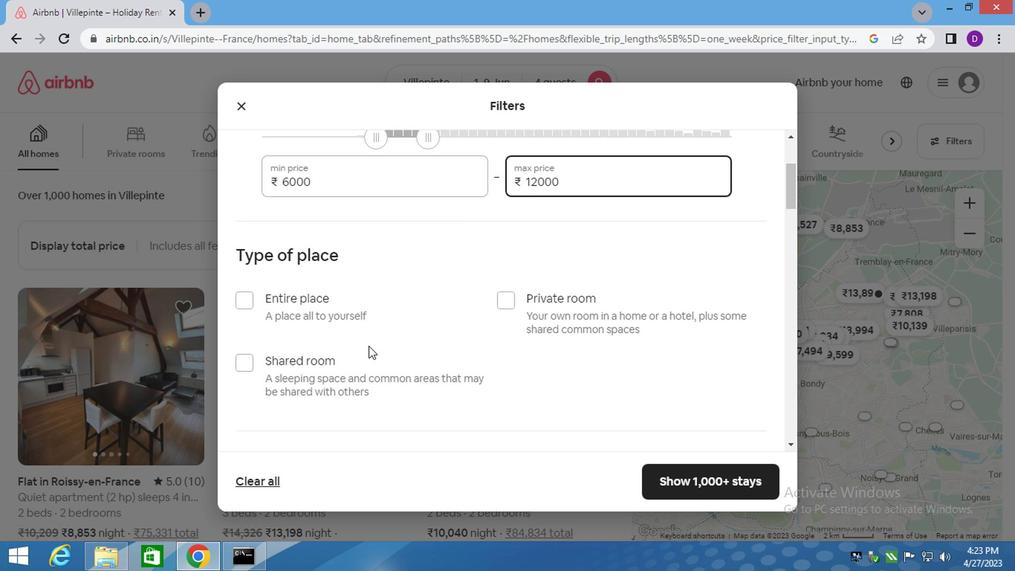
Action: Mouse moved to (279, 237)
Screenshot: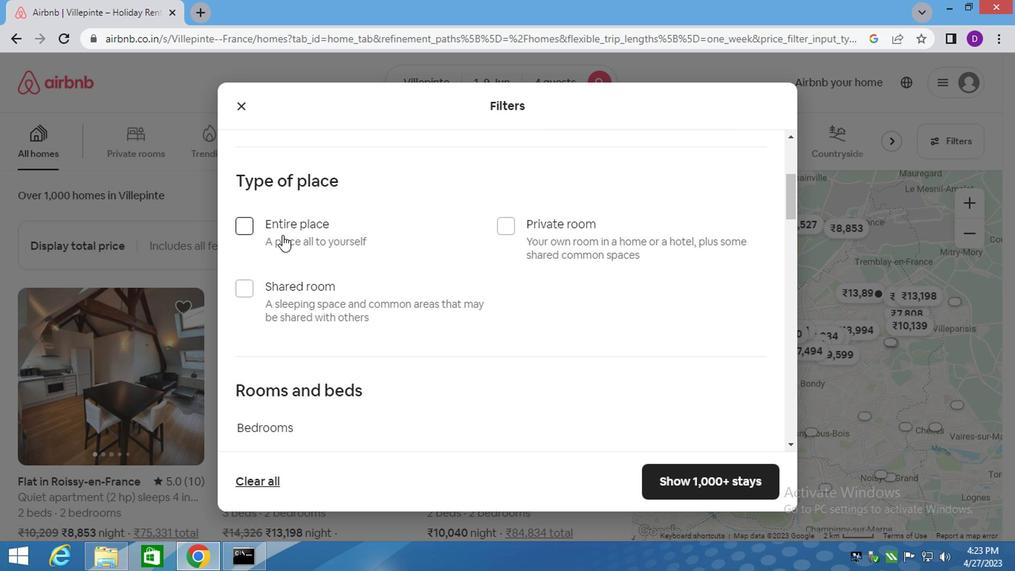 
Action: Mouse pressed left at (279, 237)
Screenshot: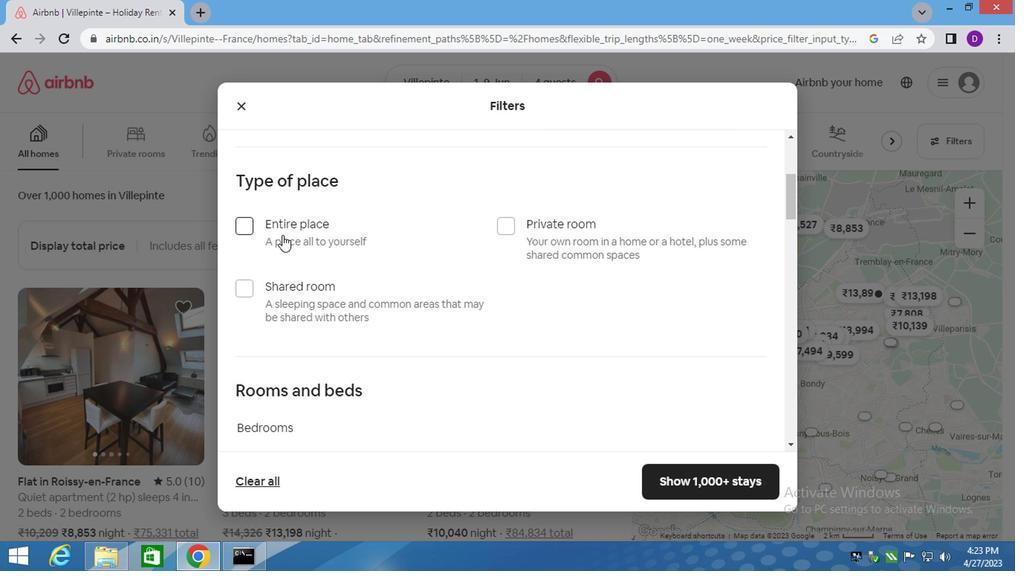 
Action: Mouse moved to (355, 294)
Screenshot: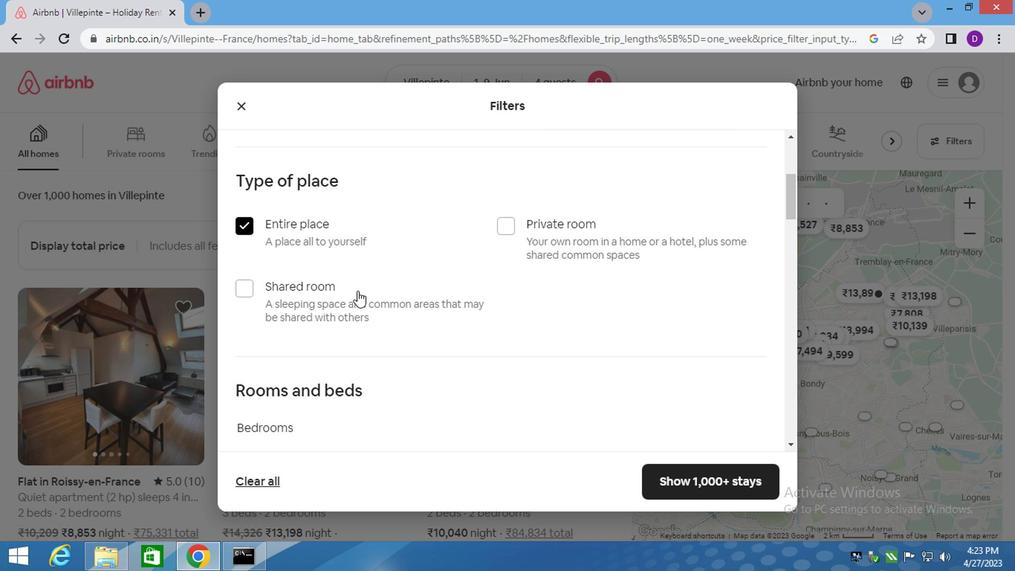 
Action: Mouse scrolled (355, 294) with delta (0, 0)
Screenshot: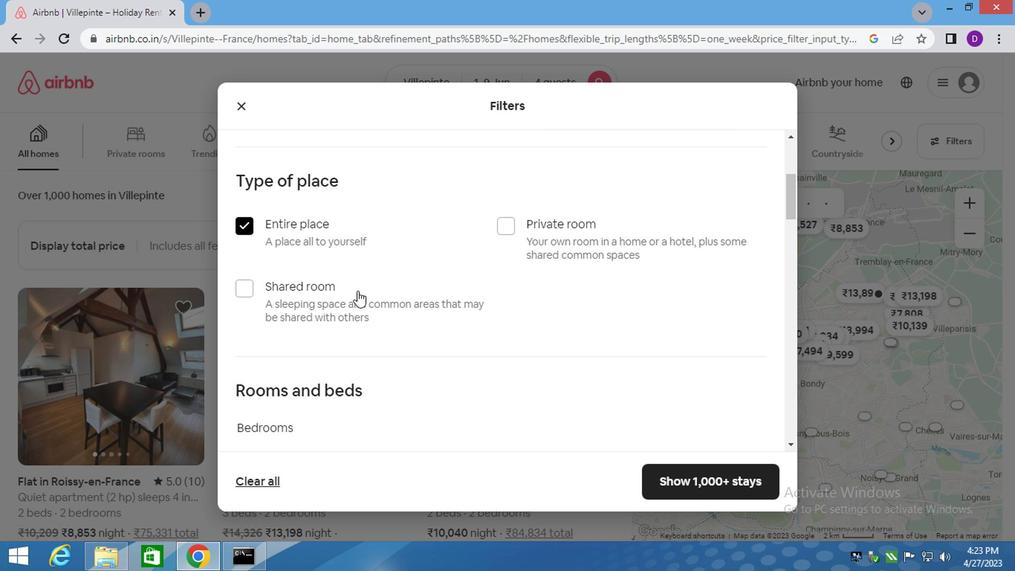 
Action: Mouse moved to (355, 297)
Screenshot: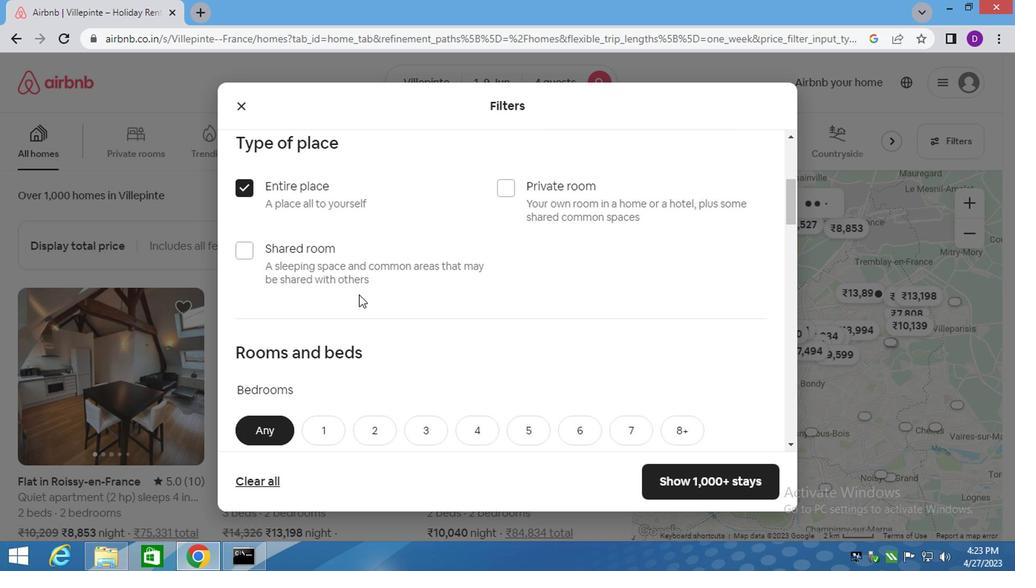 
Action: Mouse scrolled (355, 296) with delta (0, -1)
Screenshot: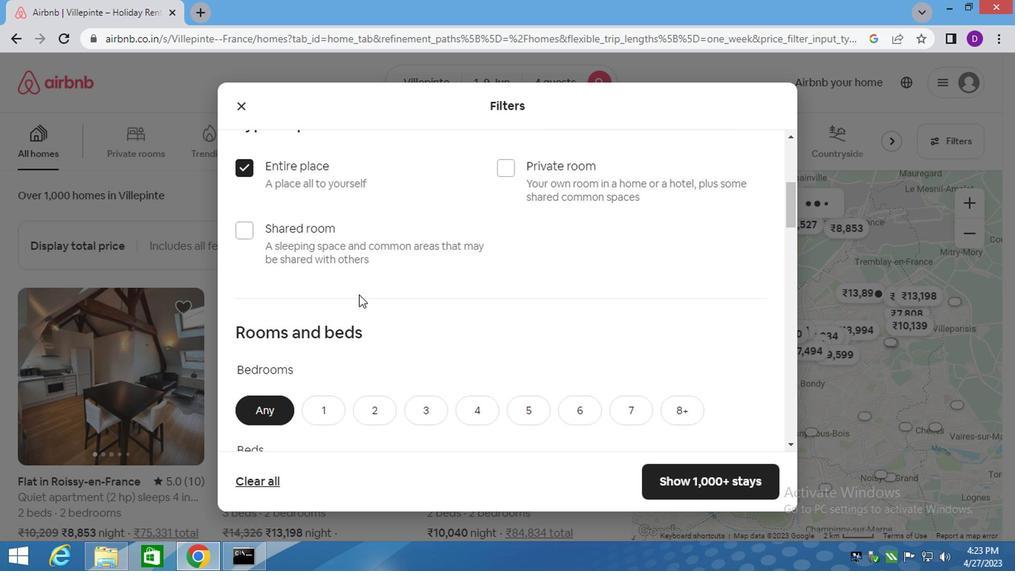 
Action: Mouse moved to (381, 330)
Screenshot: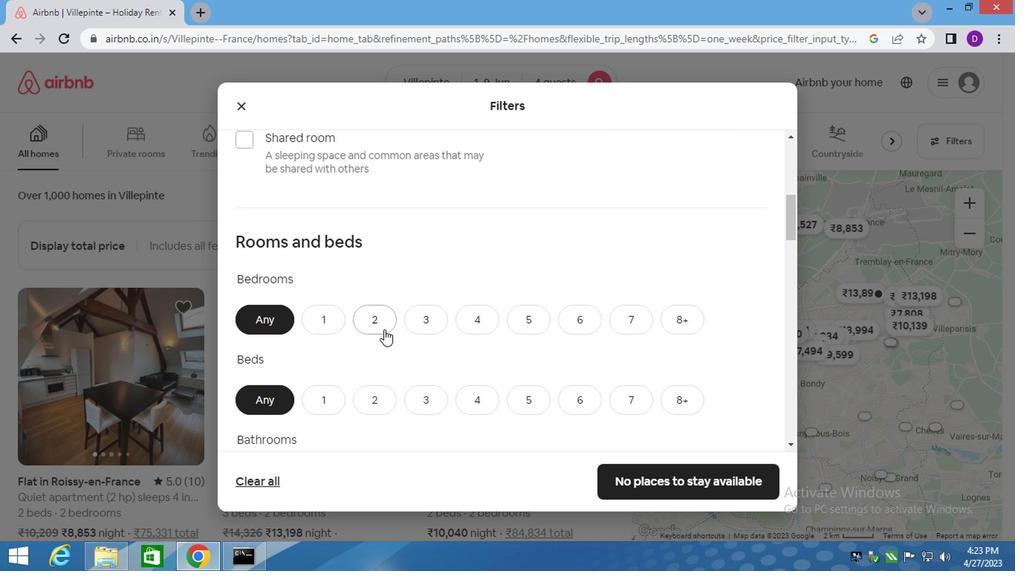 
Action: Mouse pressed left at (381, 330)
Screenshot: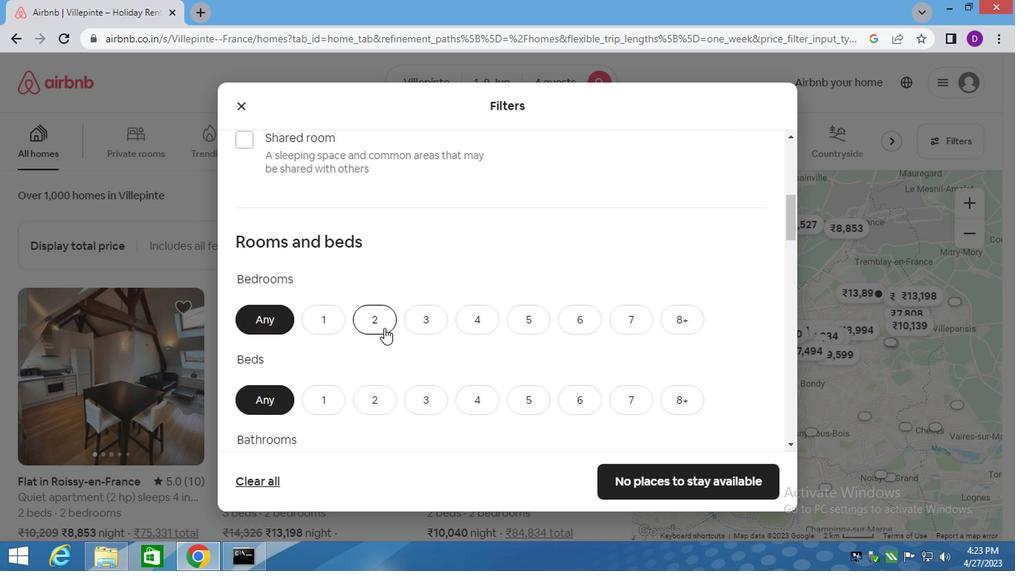 
Action: Mouse moved to (388, 286)
Screenshot: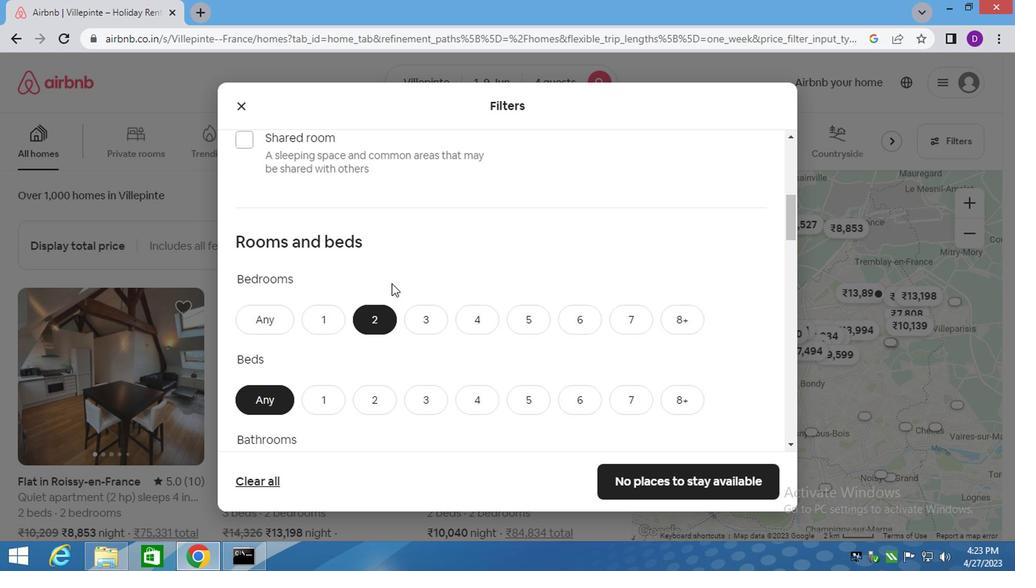 
Action: Mouse scrolled (388, 285) with delta (0, -1)
Screenshot: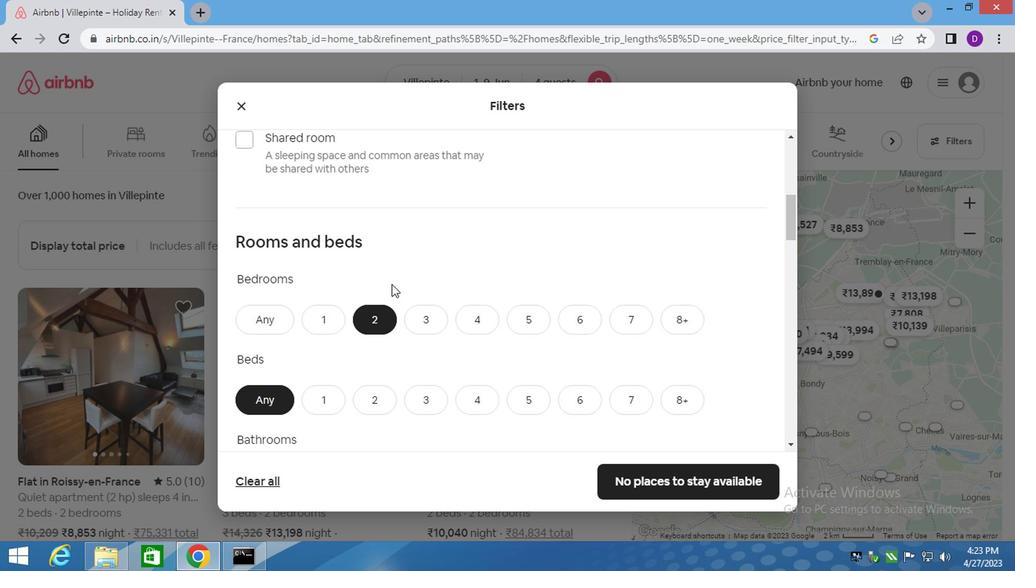 
Action: Mouse scrolled (388, 285) with delta (0, -1)
Screenshot: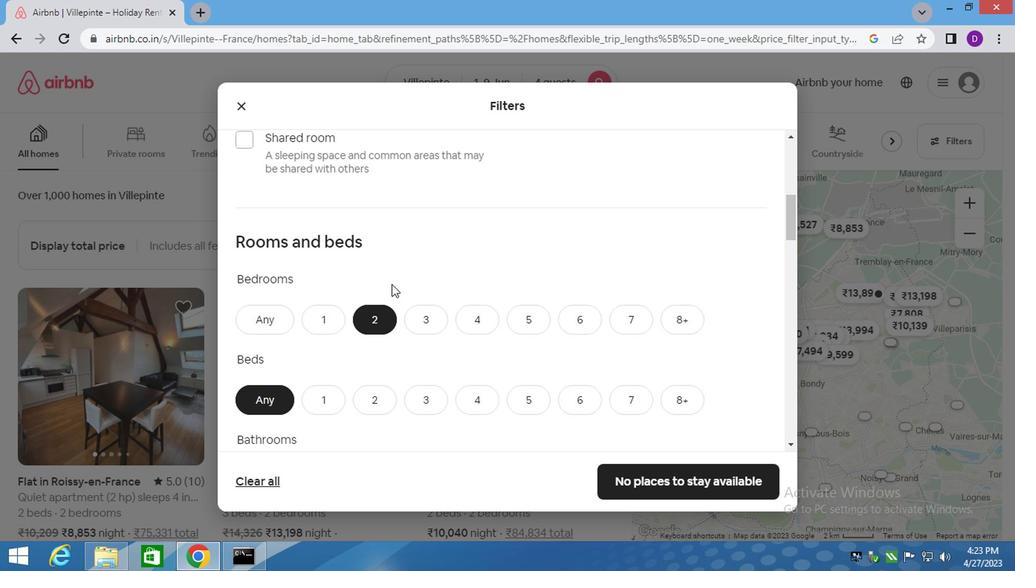 
Action: Mouse moved to (372, 257)
Screenshot: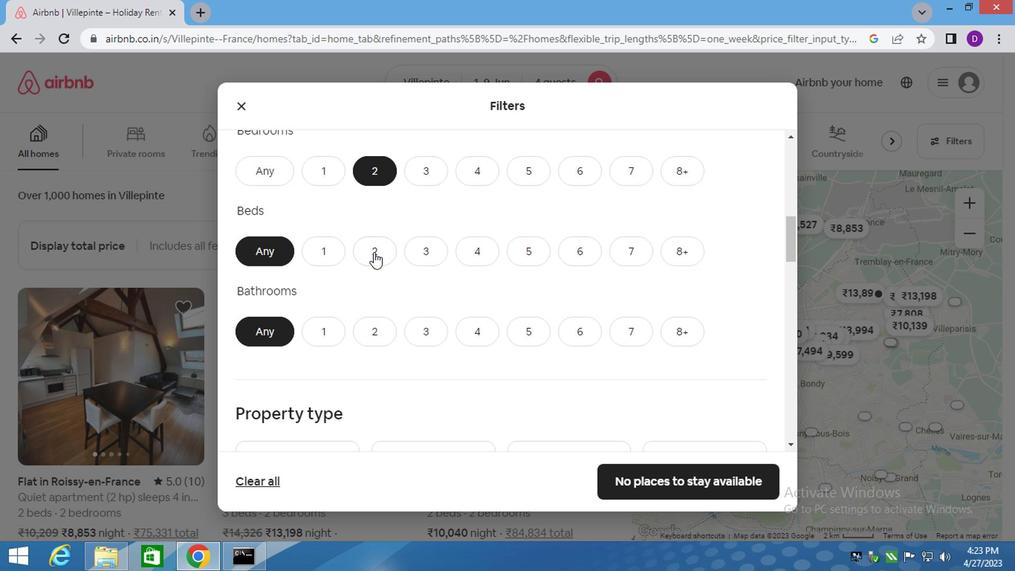 
Action: Mouse pressed left at (372, 257)
Screenshot: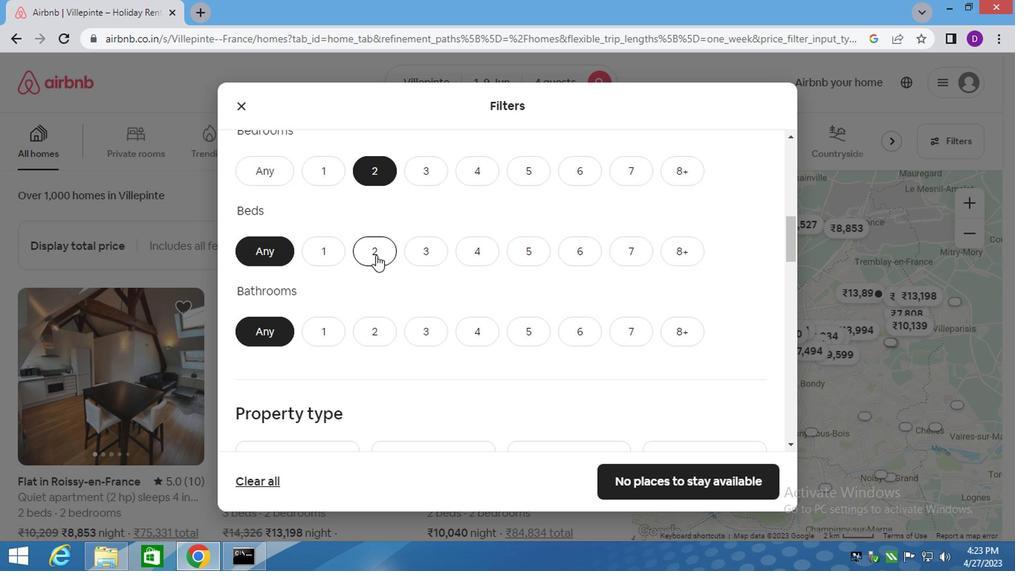 
Action: Mouse moved to (385, 329)
Screenshot: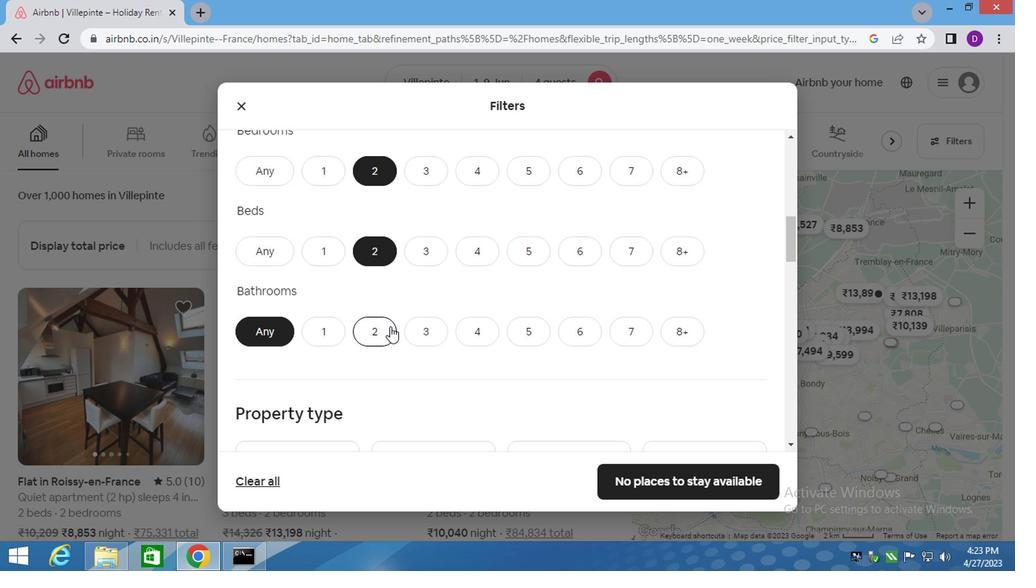 
Action: Mouse pressed left at (385, 329)
Screenshot: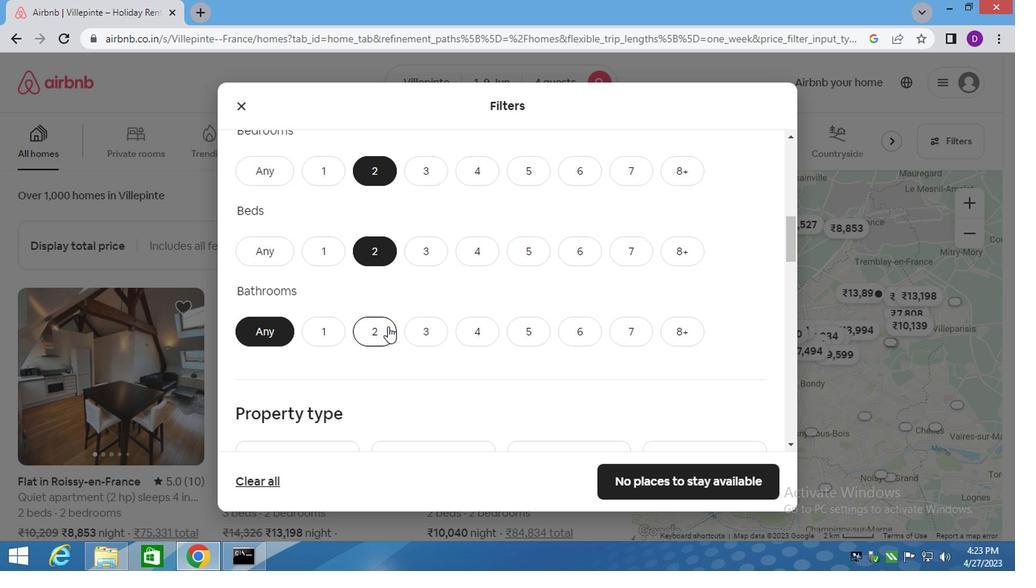 
Action: Mouse moved to (425, 259)
Screenshot: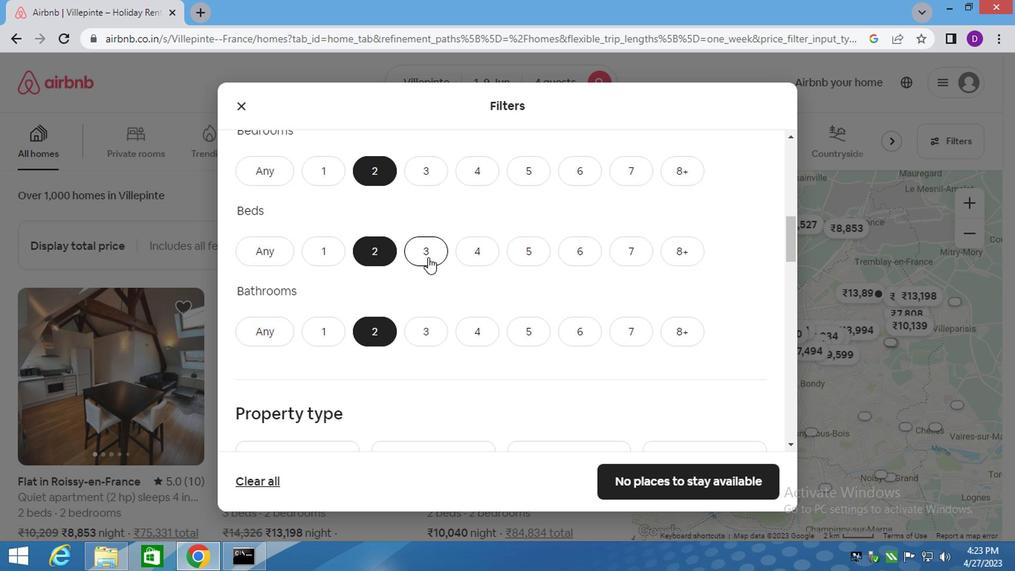 
Action: Mouse scrolled (425, 259) with delta (0, 0)
Screenshot: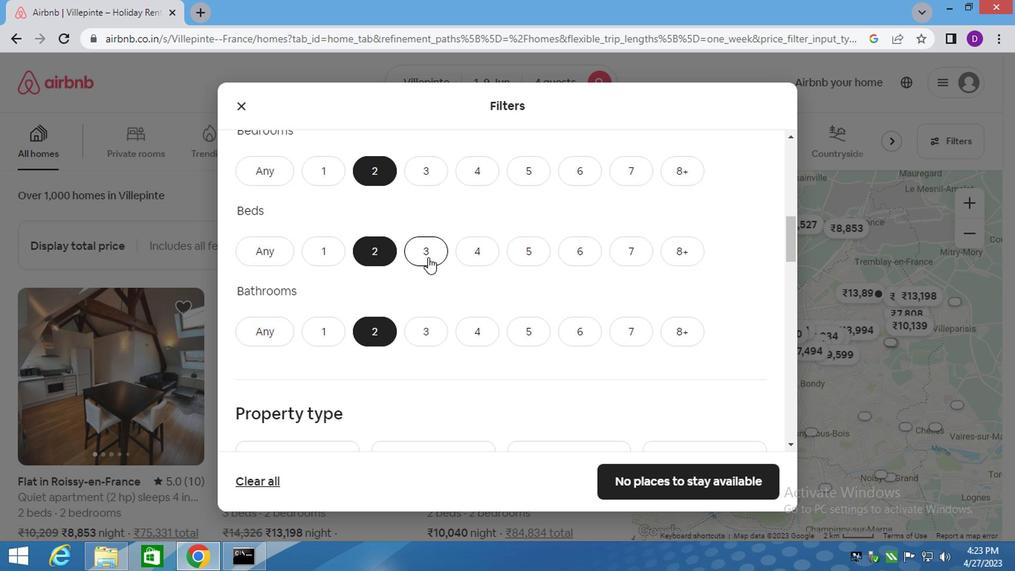 
Action: Mouse scrolled (425, 259) with delta (0, 0)
Screenshot: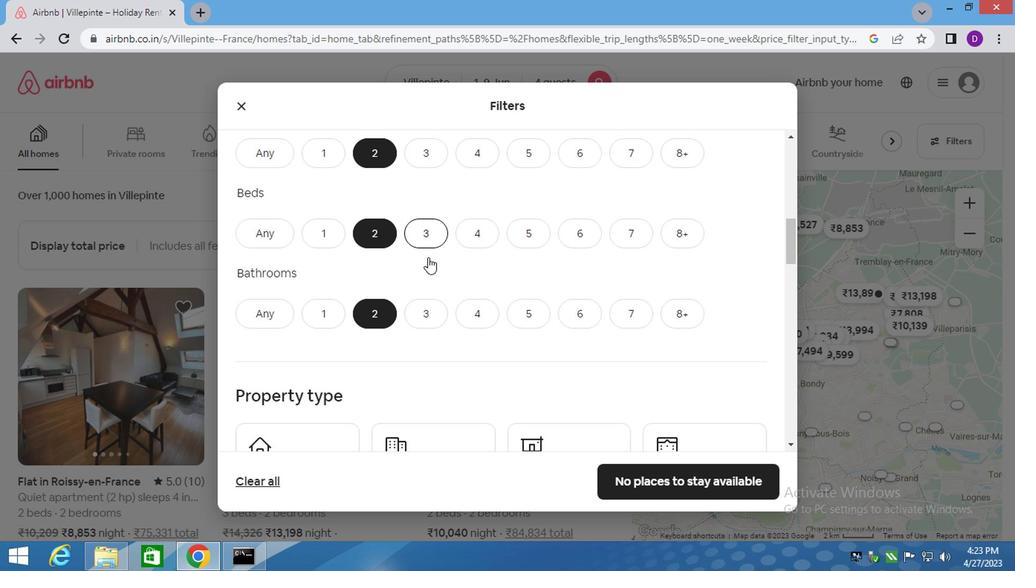 
Action: Mouse moved to (544, 321)
Screenshot: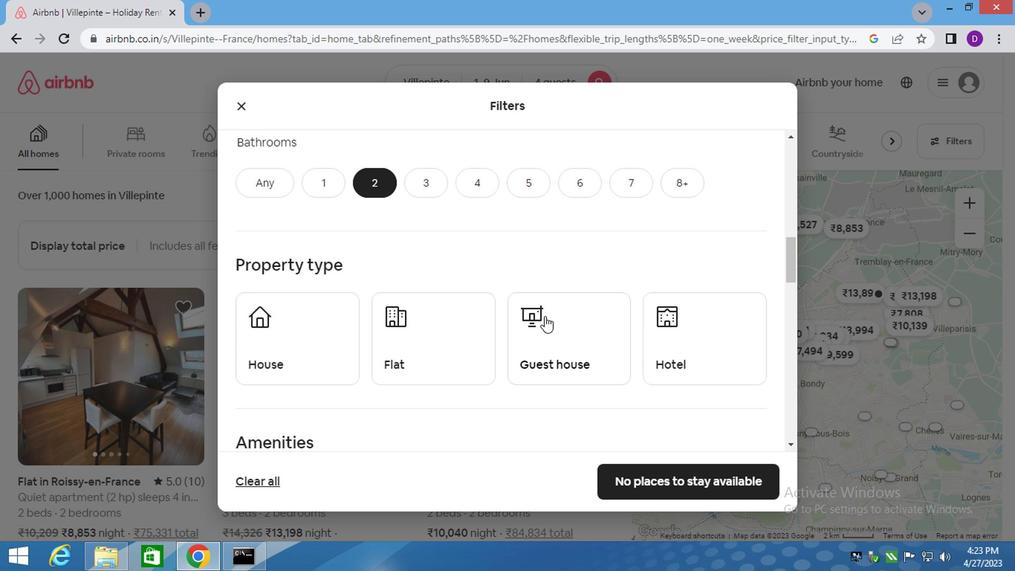 
Action: Mouse pressed left at (544, 321)
Screenshot: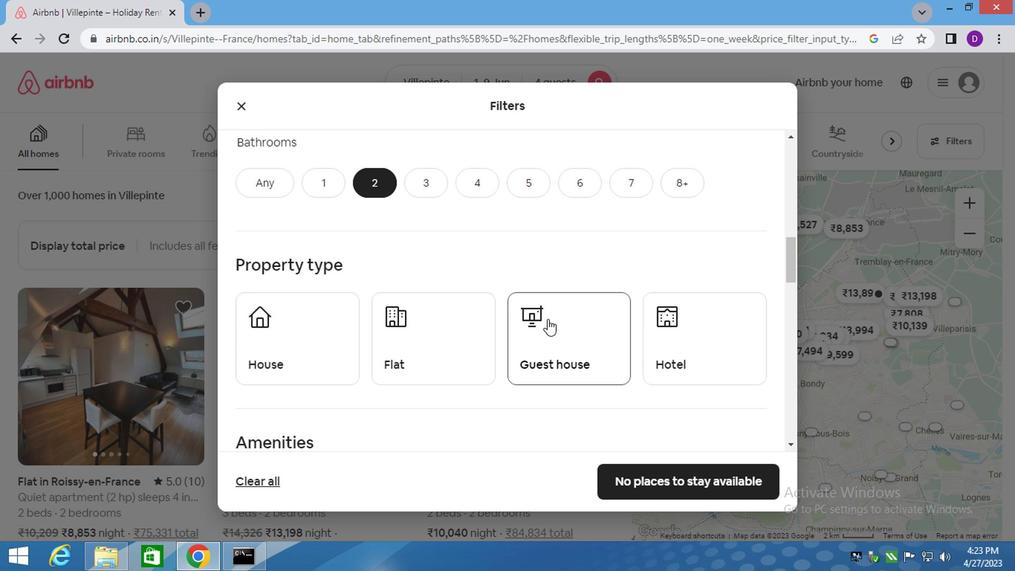
Action: Mouse moved to (423, 343)
Screenshot: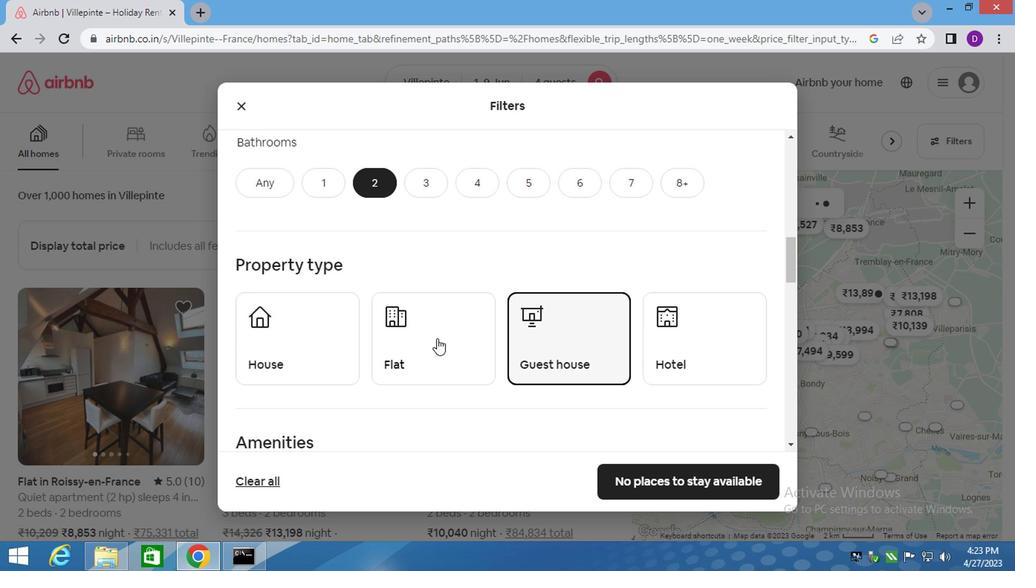 
Action: Mouse pressed left at (423, 343)
Screenshot: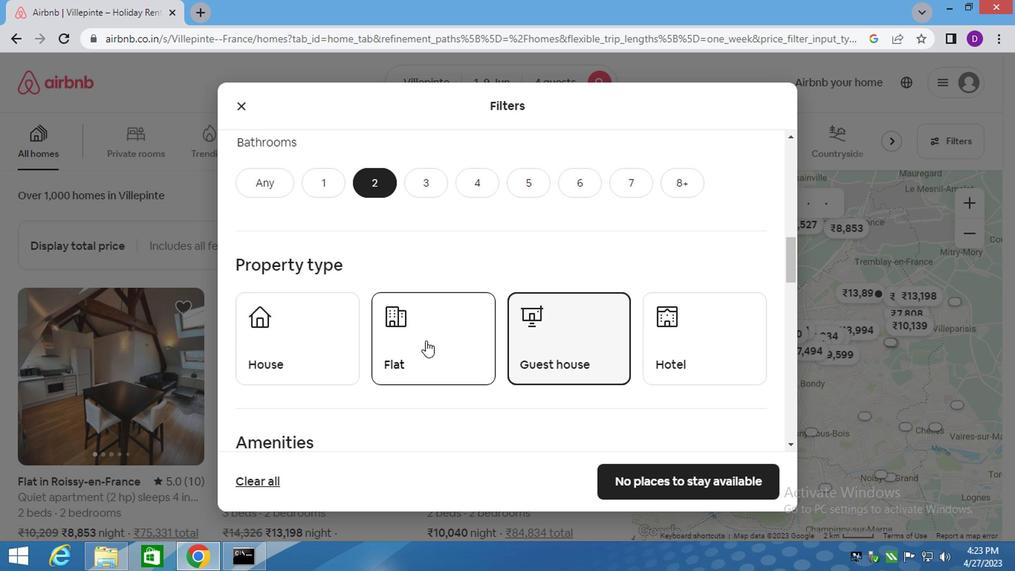 
Action: Mouse moved to (289, 349)
Screenshot: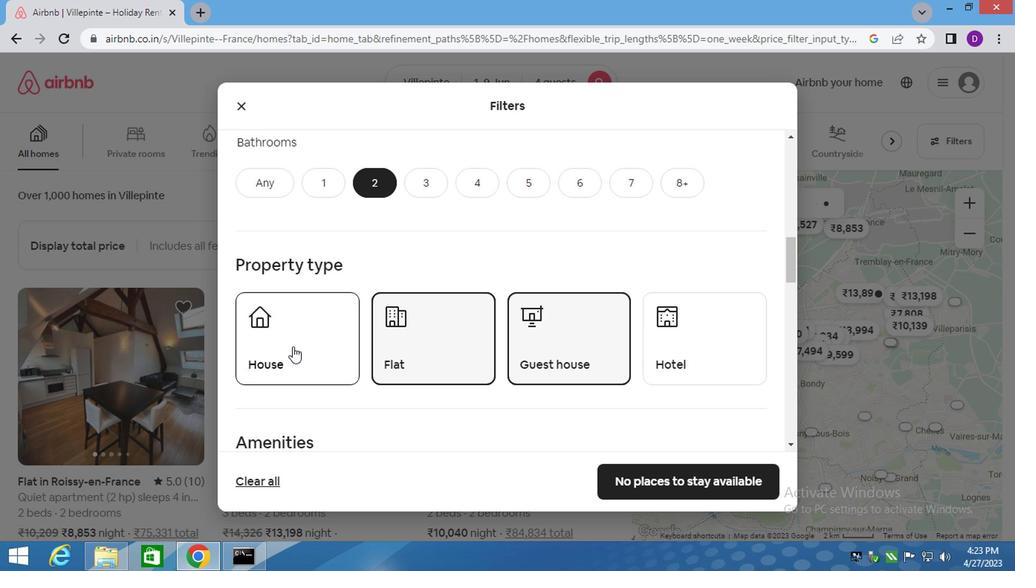 
Action: Mouse pressed left at (289, 349)
Screenshot: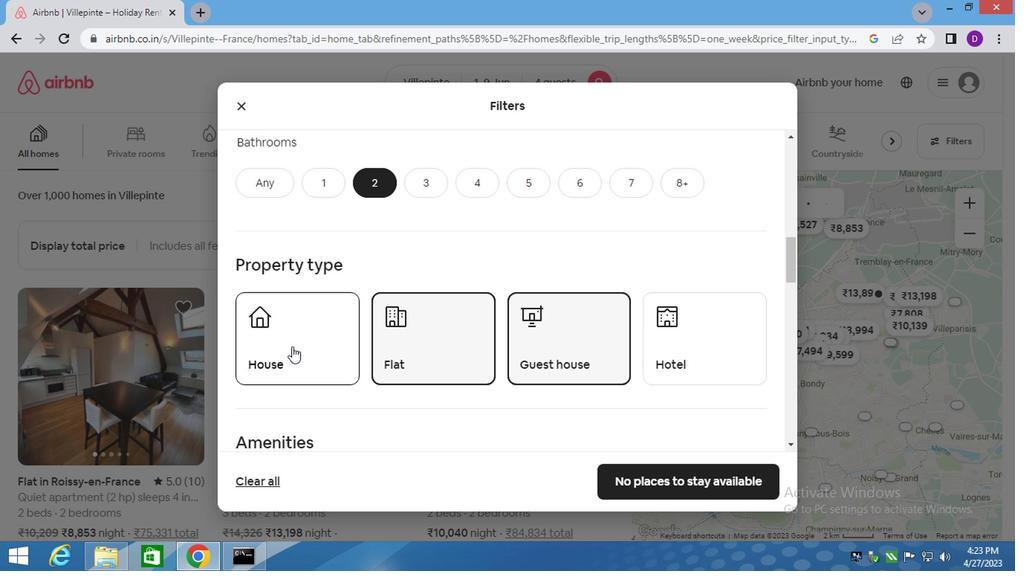 
Action: Mouse moved to (381, 320)
Screenshot: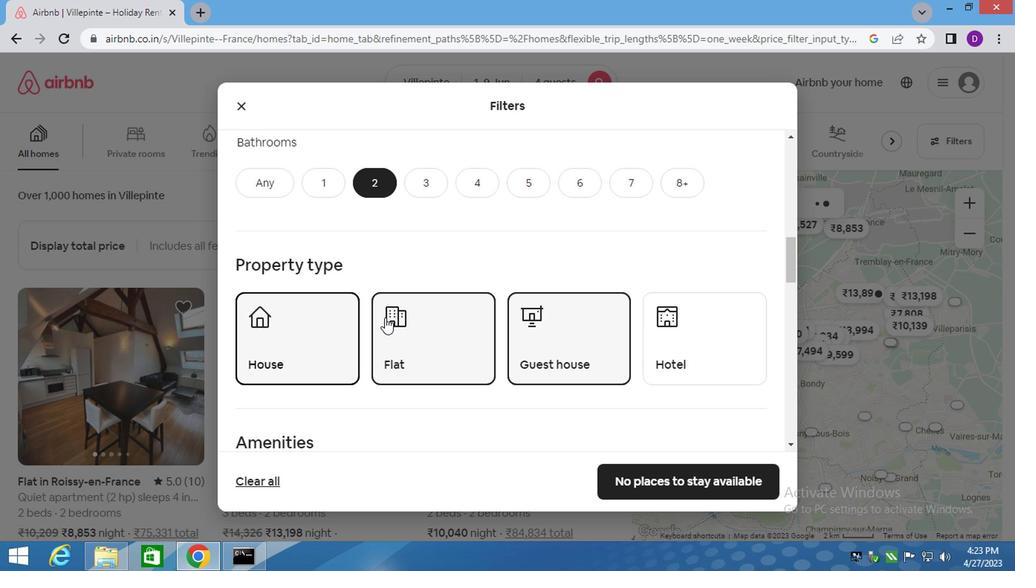 
Action: Mouse scrolled (375, 320) with delta (0, -1)
Screenshot: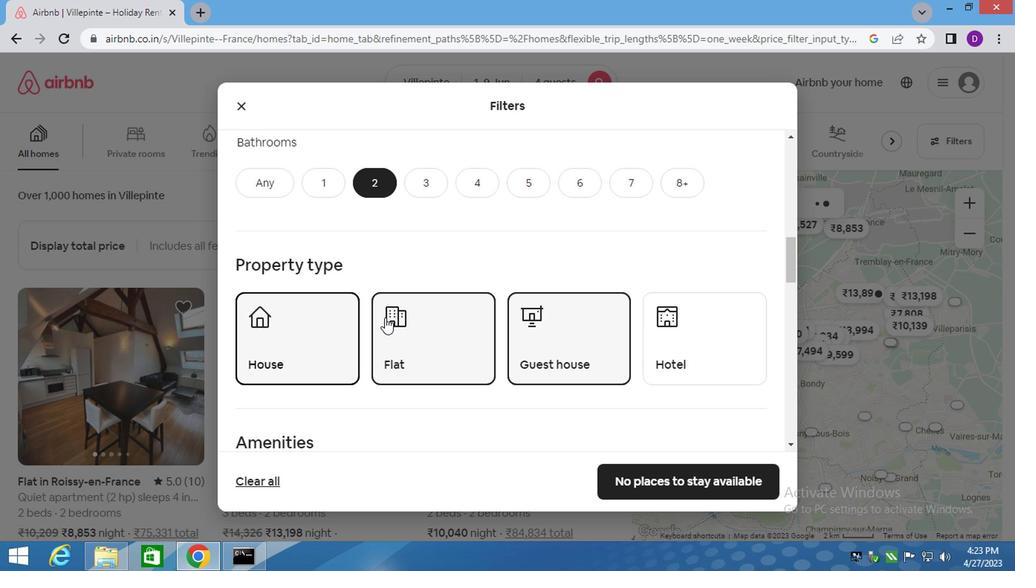 
Action: Mouse moved to (398, 320)
Screenshot: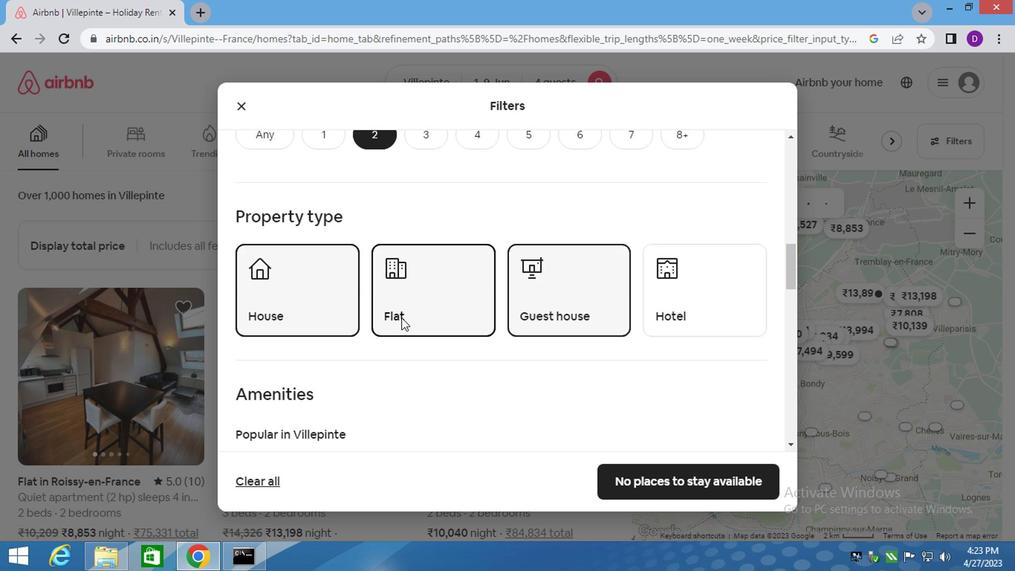 
Action: Mouse scrolled (382, 319) with delta (0, 0)
Screenshot: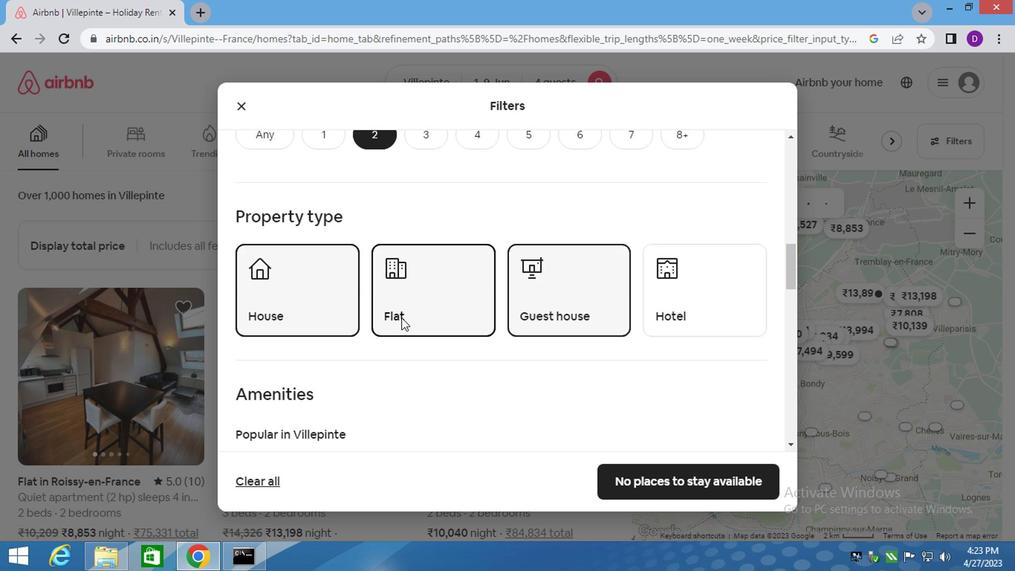 
Action: Mouse moved to (399, 320)
Screenshot: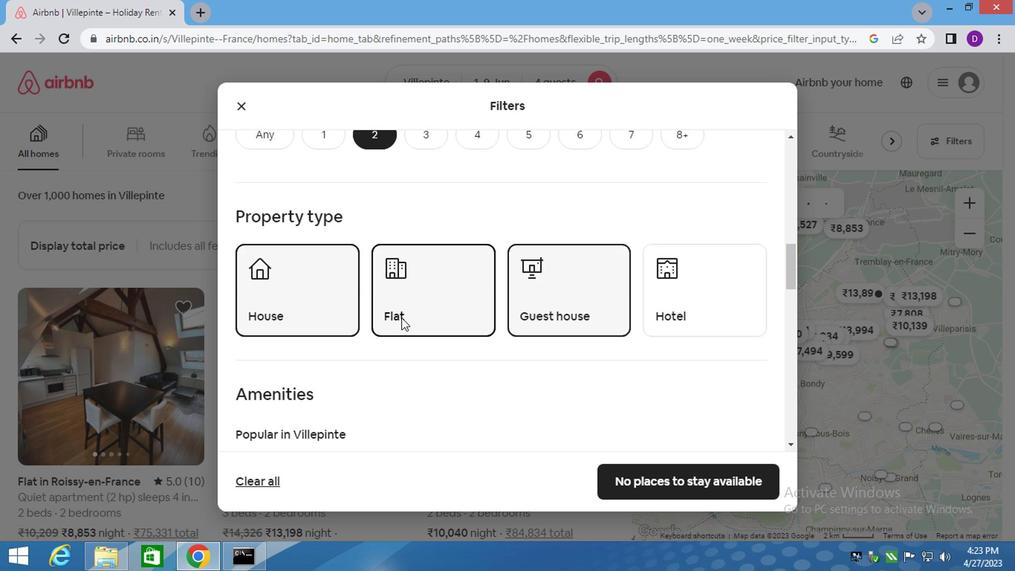 
Action: Mouse scrolled (399, 319) with delta (0, 0)
Screenshot: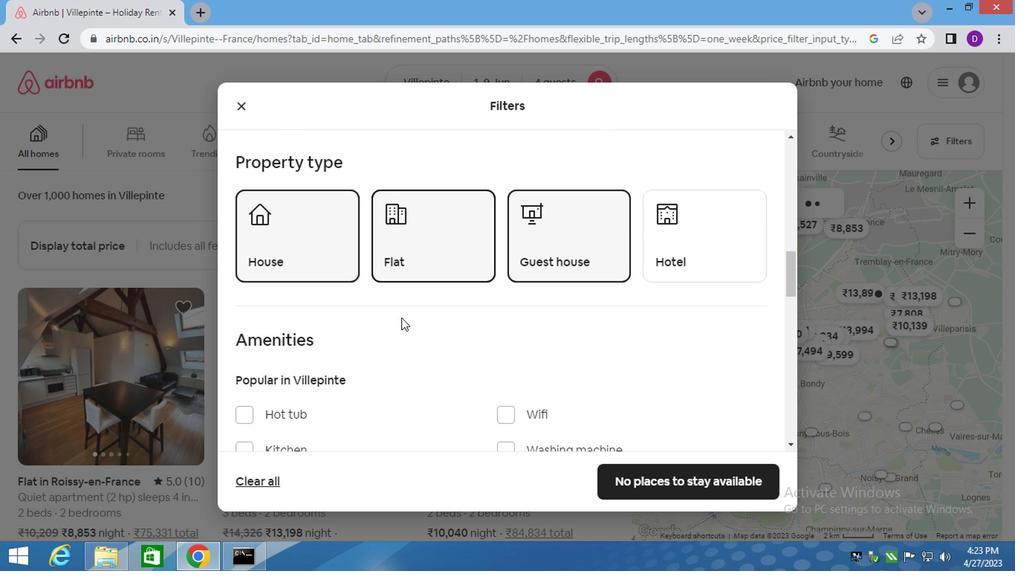 
Action: Mouse moved to (527, 319)
Screenshot: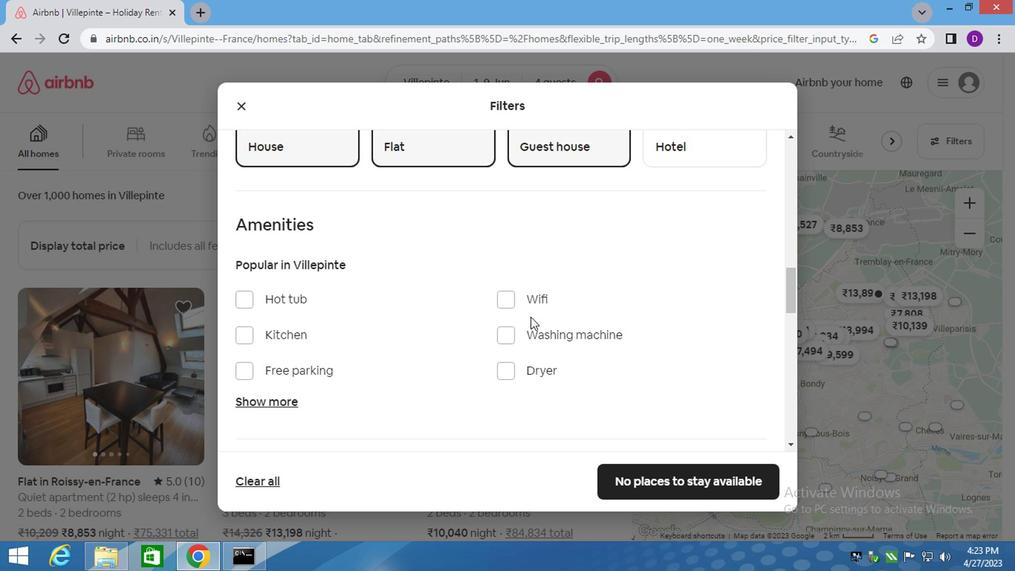 
Action: Mouse scrolled (527, 318) with delta (0, -1)
Screenshot: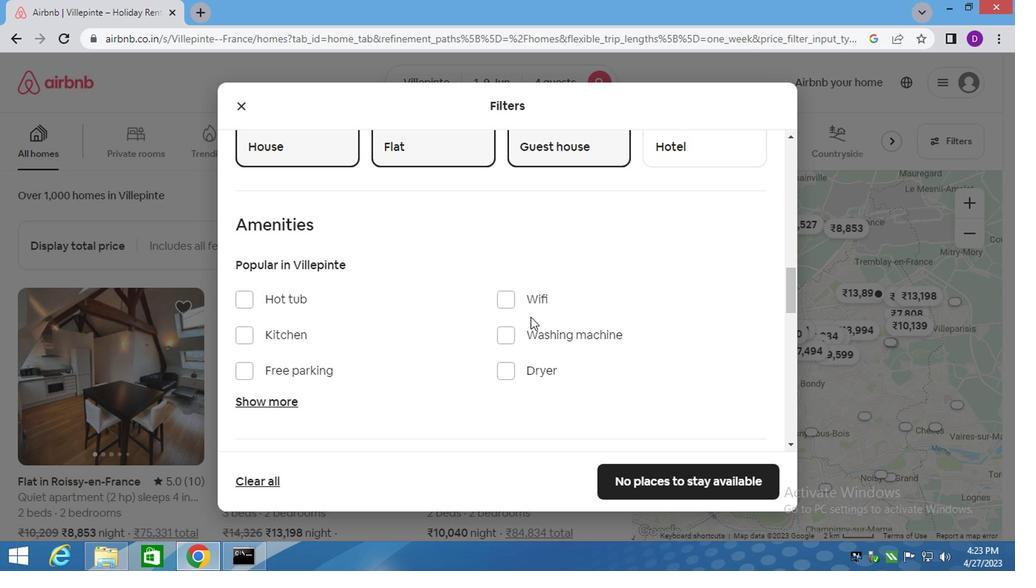 
Action: Mouse moved to (554, 317)
Screenshot: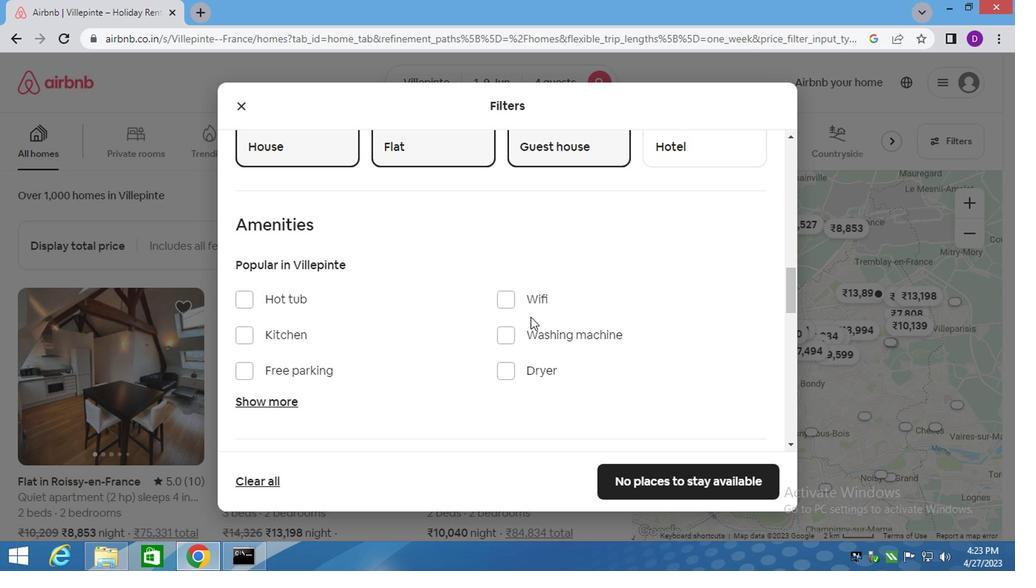
Action: Mouse scrolled (528, 318) with delta (0, -1)
Screenshot: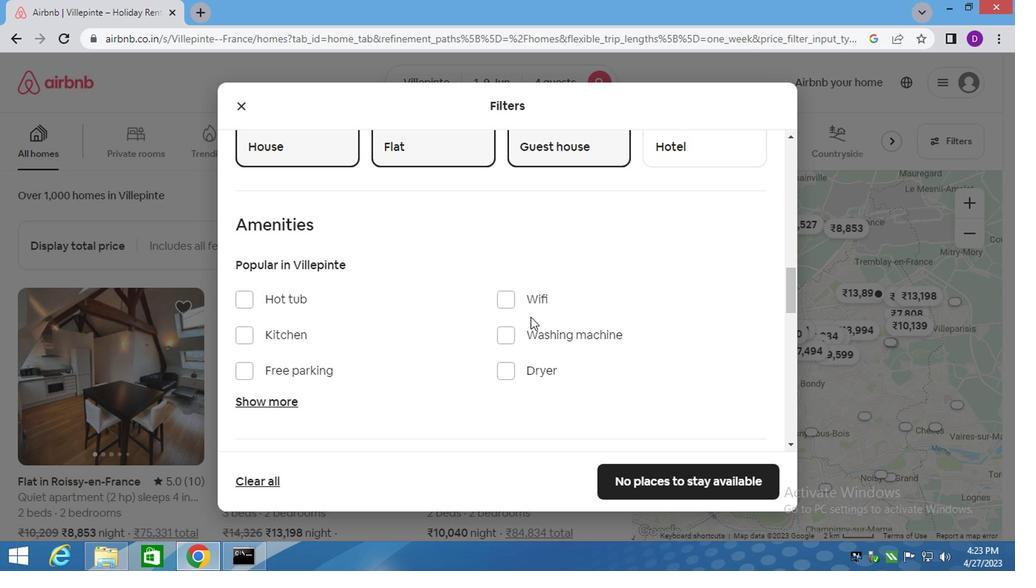 
Action: Mouse moved to (581, 317)
Screenshot: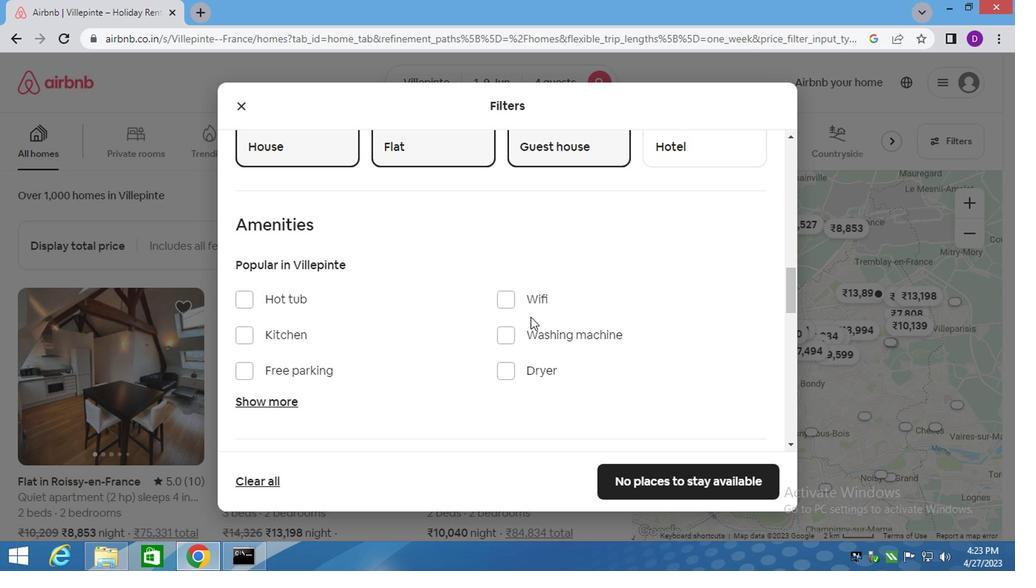 
Action: Mouse scrolled (530, 317) with delta (0, 0)
Screenshot: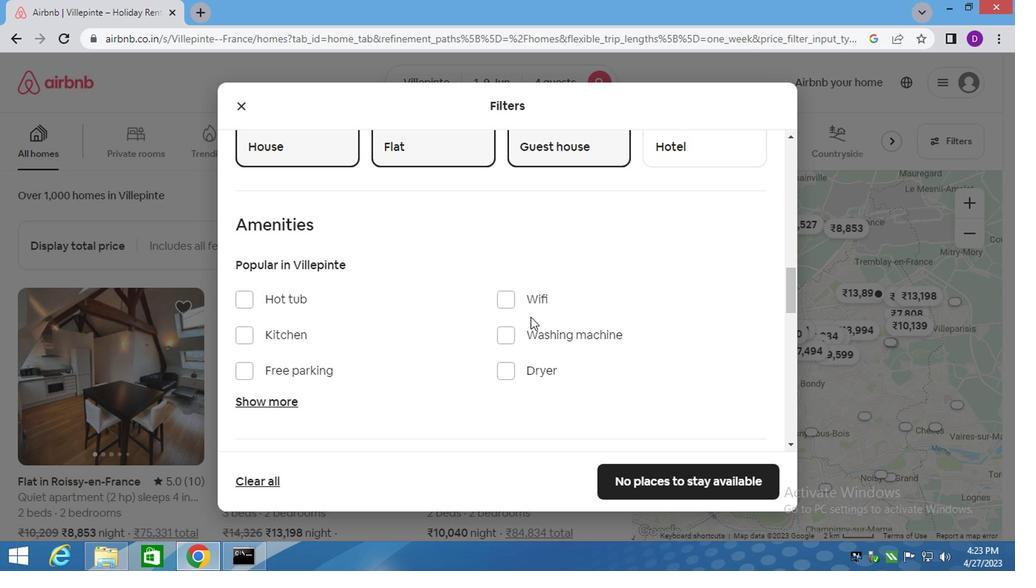 
Action: Mouse moved to (647, 312)
Screenshot: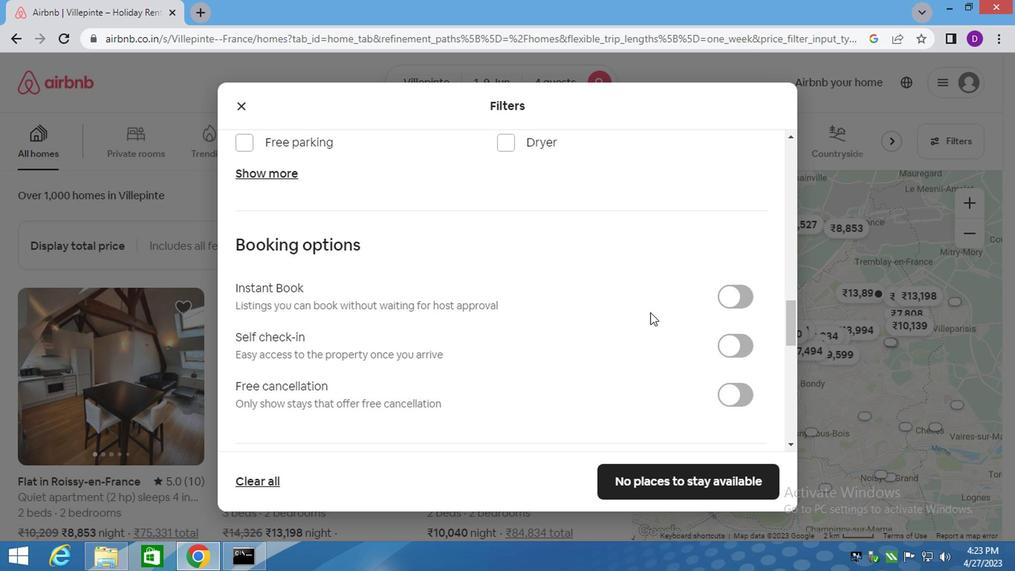
Action: Mouse scrolled (647, 312) with delta (0, 0)
Screenshot: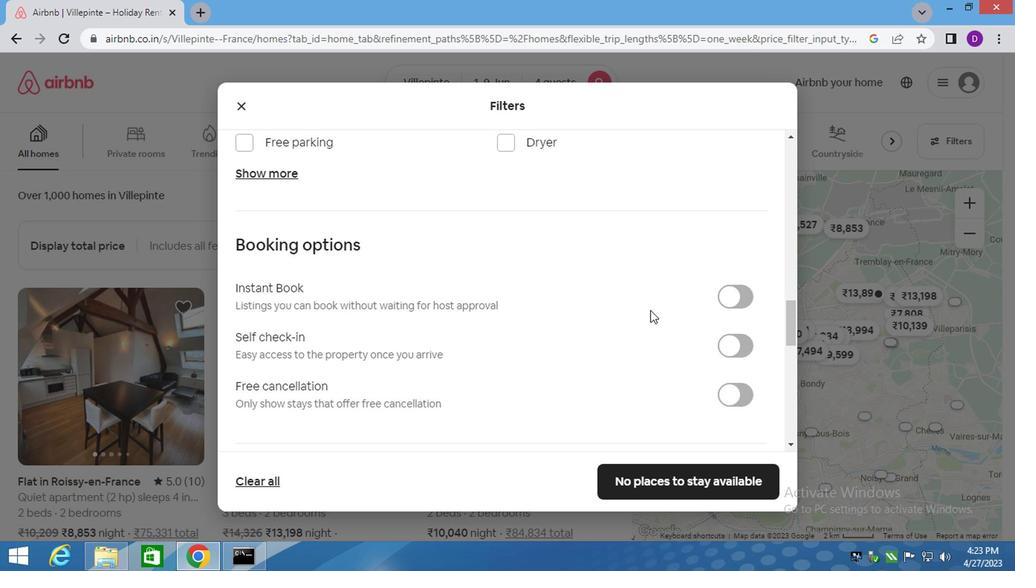 
Action: Mouse moved to (647, 312)
Screenshot: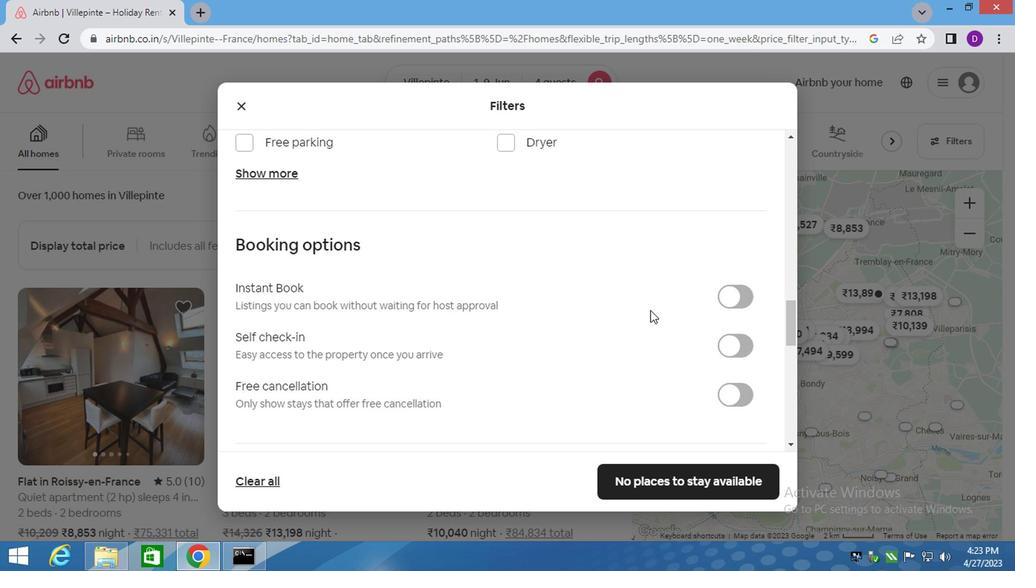 
Action: Mouse scrolled (647, 312) with delta (0, 0)
Screenshot: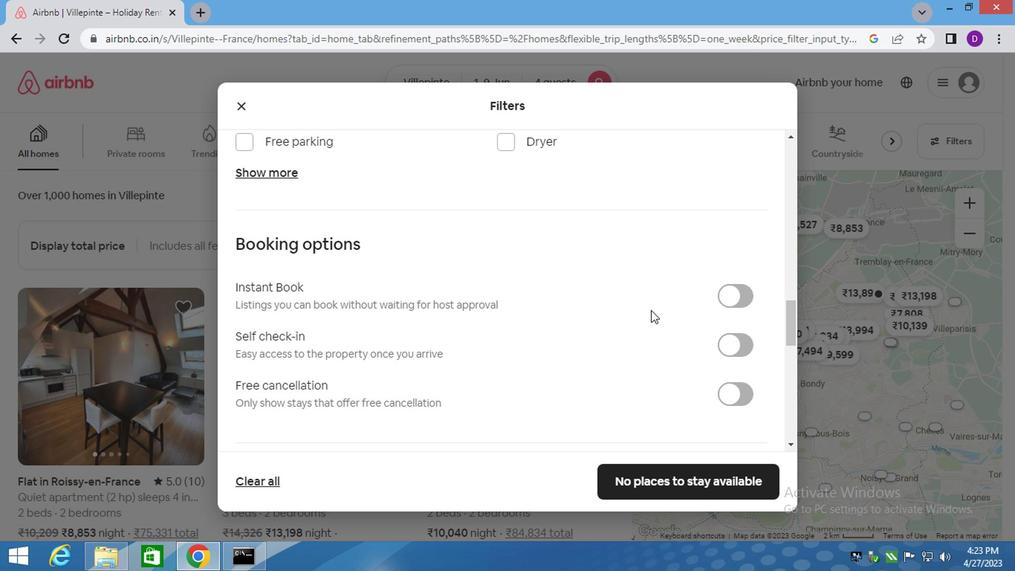 
Action: Mouse moved to (650, 312)
Screenshot: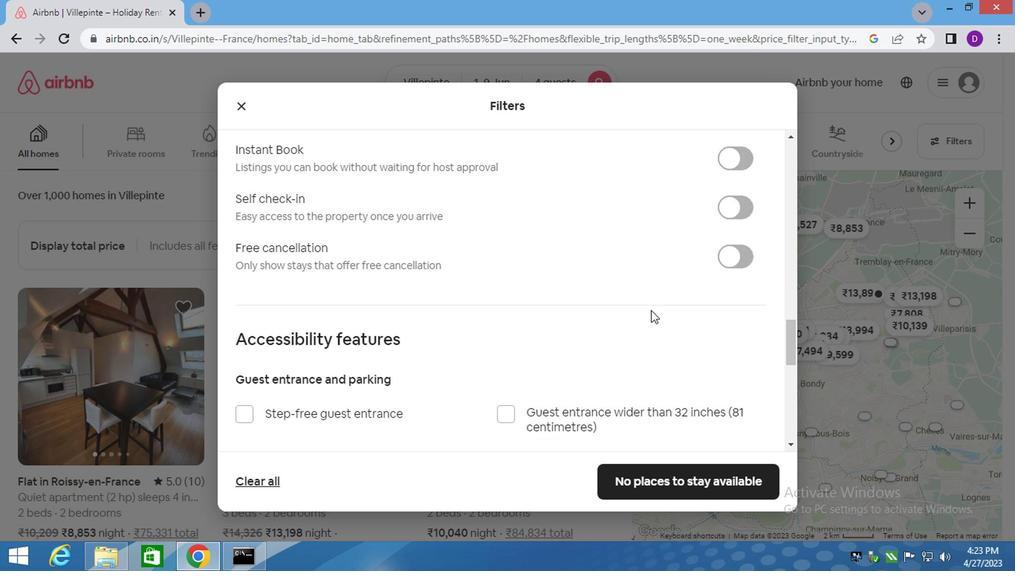 
Action: Mouse scrolled (650, 312) with delta (0, 0)
Screenshot: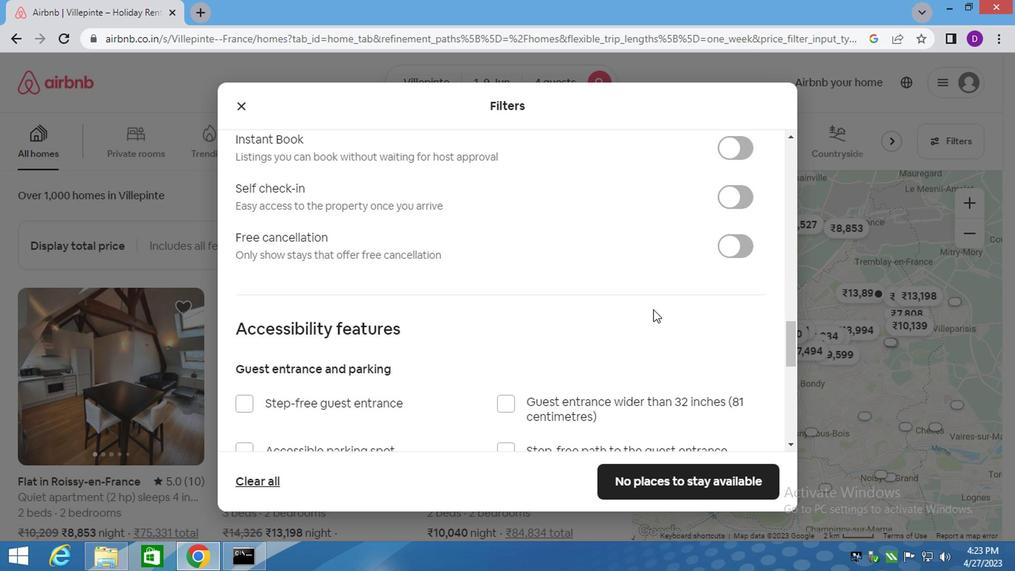 
Action: Mouse scrolled (650, 312) with delta (0, 0)
Screenshot: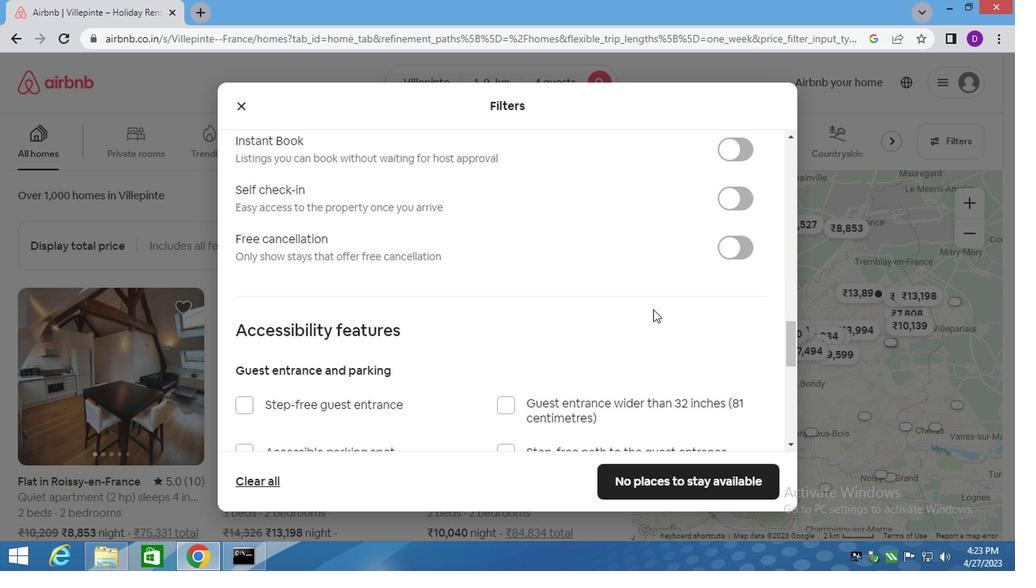 
Action: Mouse moved to (730, 342)
Screenshot: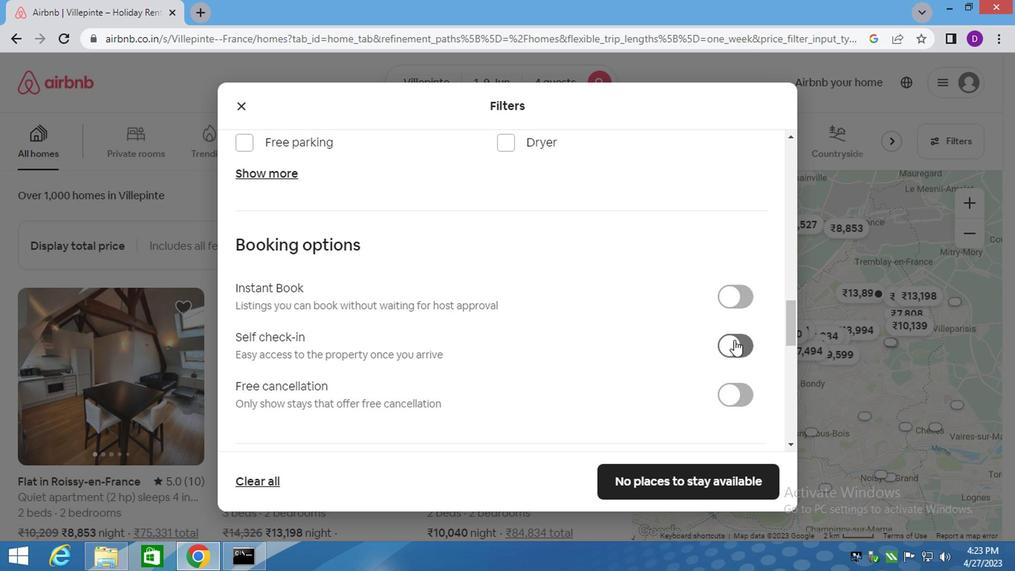 
Action: Mouse pressed left at (730, 342)
Screenshot: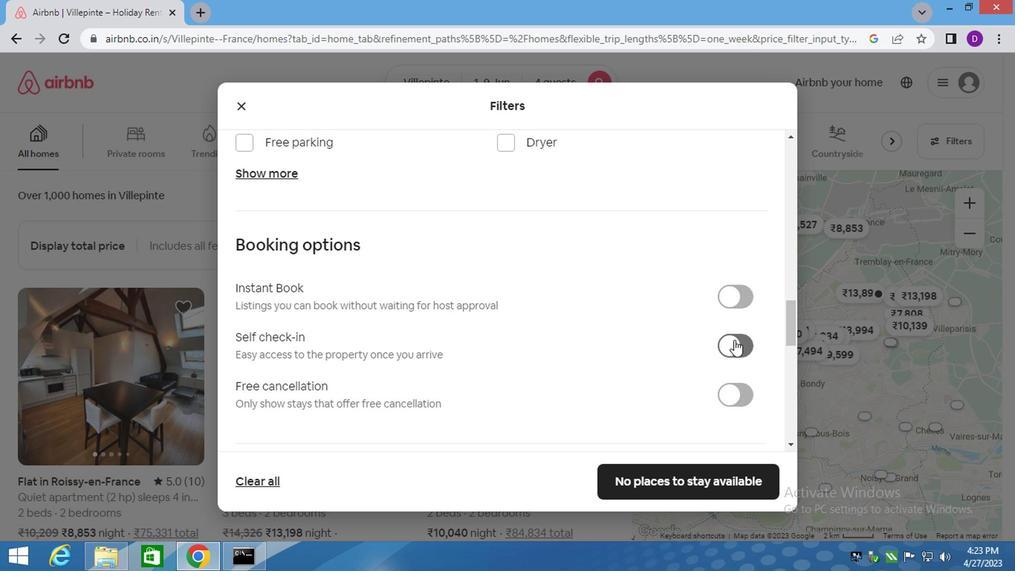 
Action: Mouse moved to (596, 324)
Screenshot: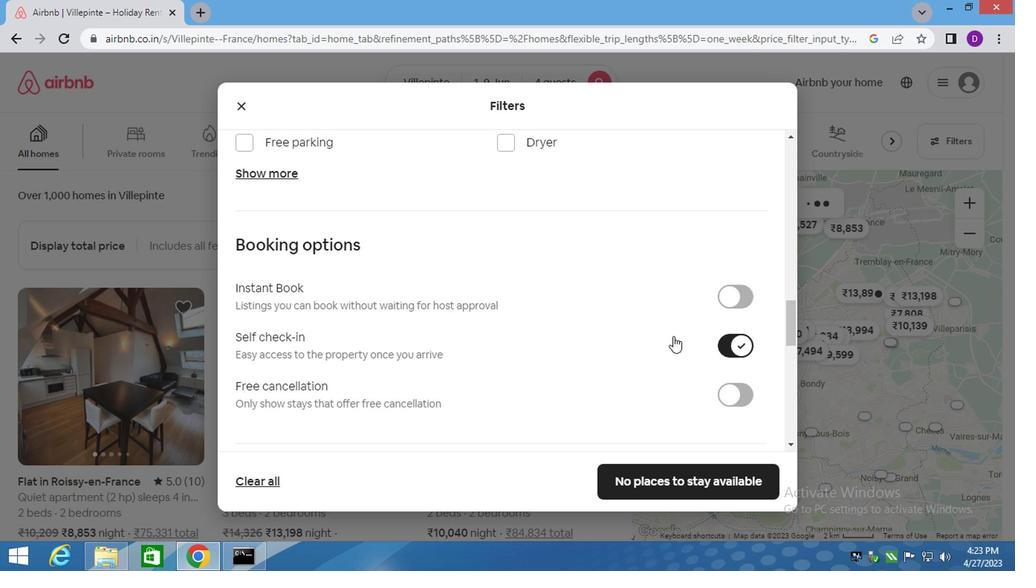 
Action: Mouse scrolled (596, 323) with delta (0, -1)
Screenshot: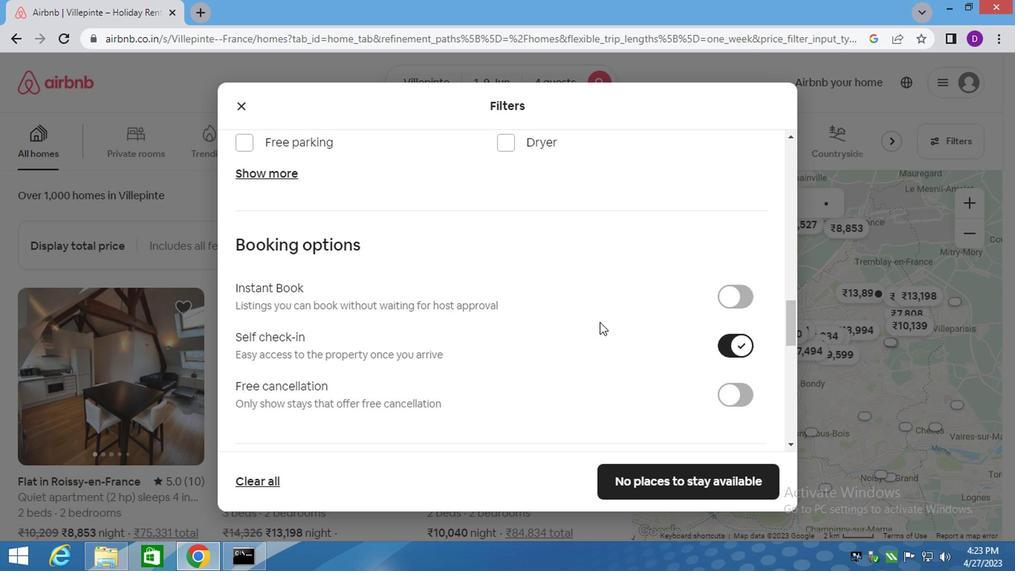 
Action: Mouse scrolled (596, 323) with delta (0, -1)
Screenshot: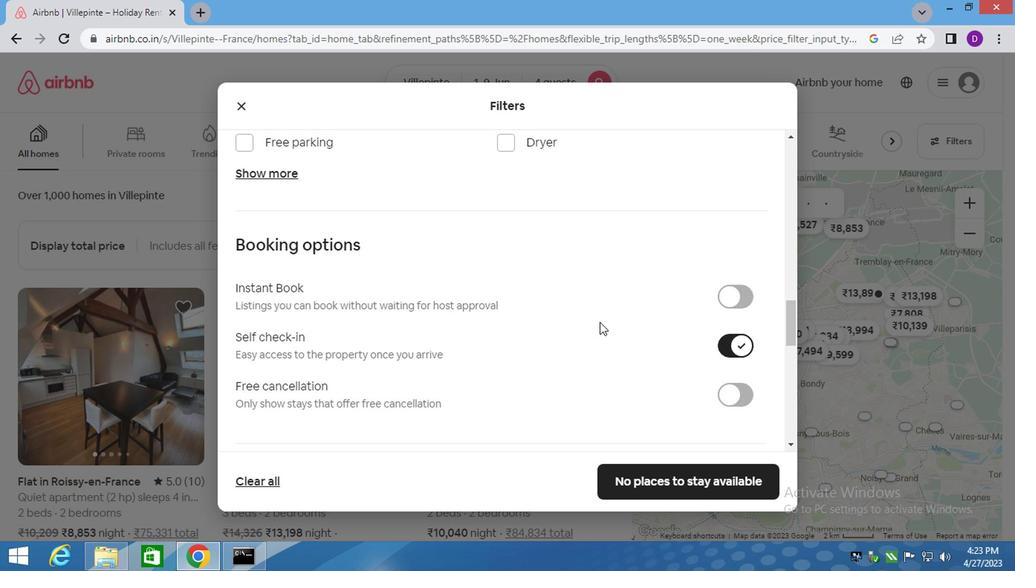 
Action: Mouse scrolled (596, 323) with delta (0, -1)
Screenshot: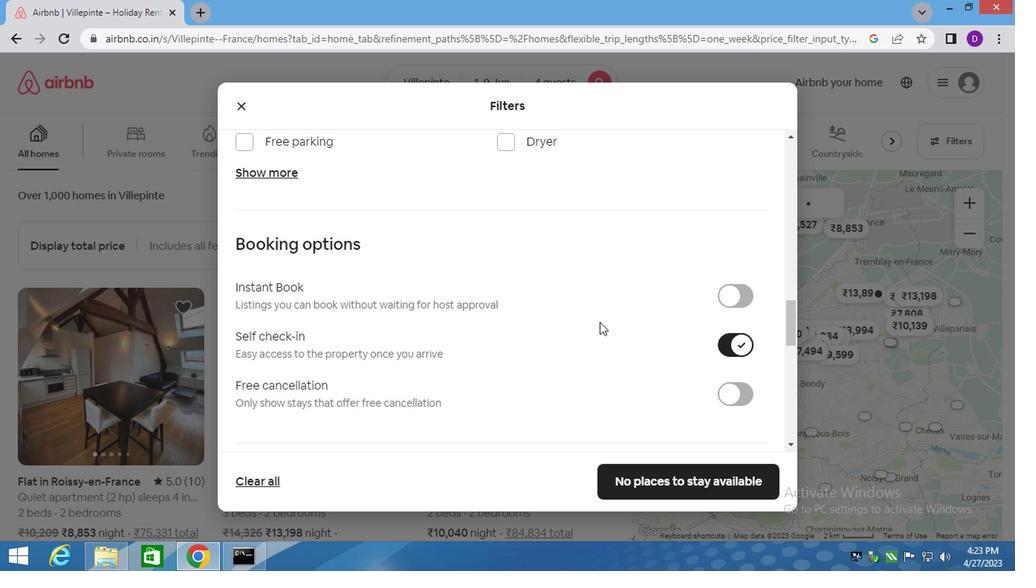 
Action: Mouse moved to (594, 323)
Screenshot: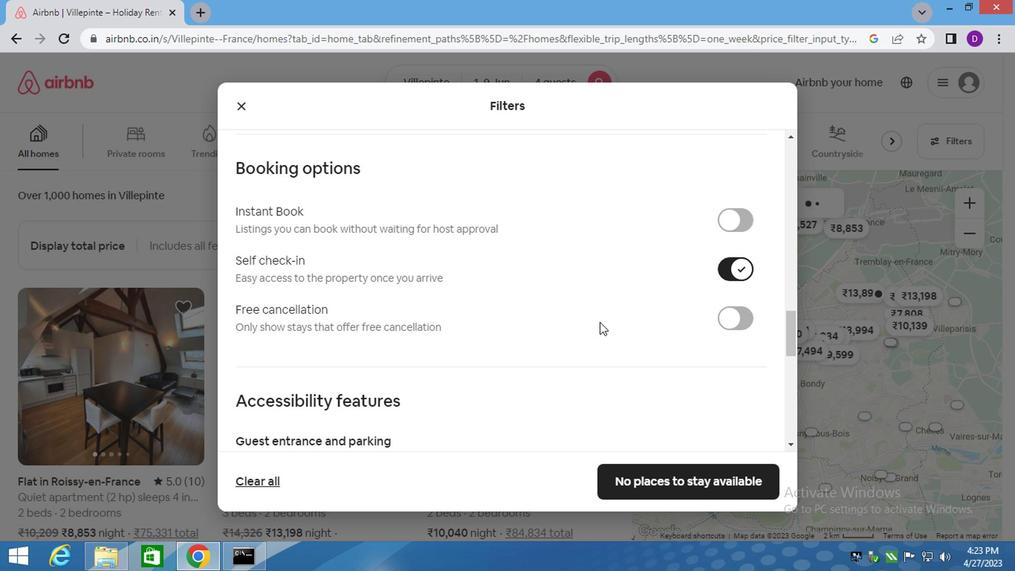 
Action: Mouse scrolled (594, 323) with delta (0, 0)
Screenshot: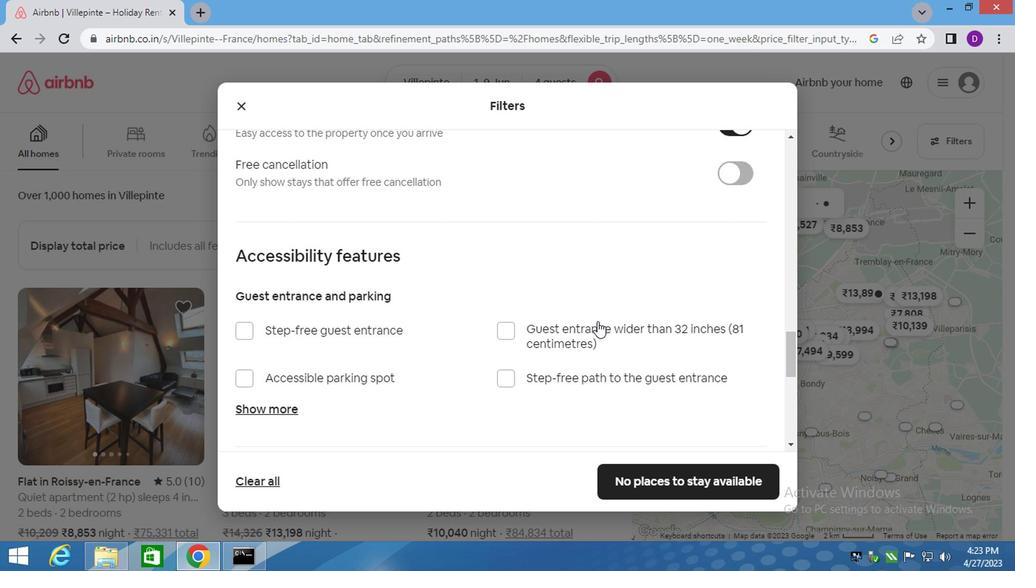 
Action: Mouse scrolled (594, 323) with delta (0, 0)
Screenshot: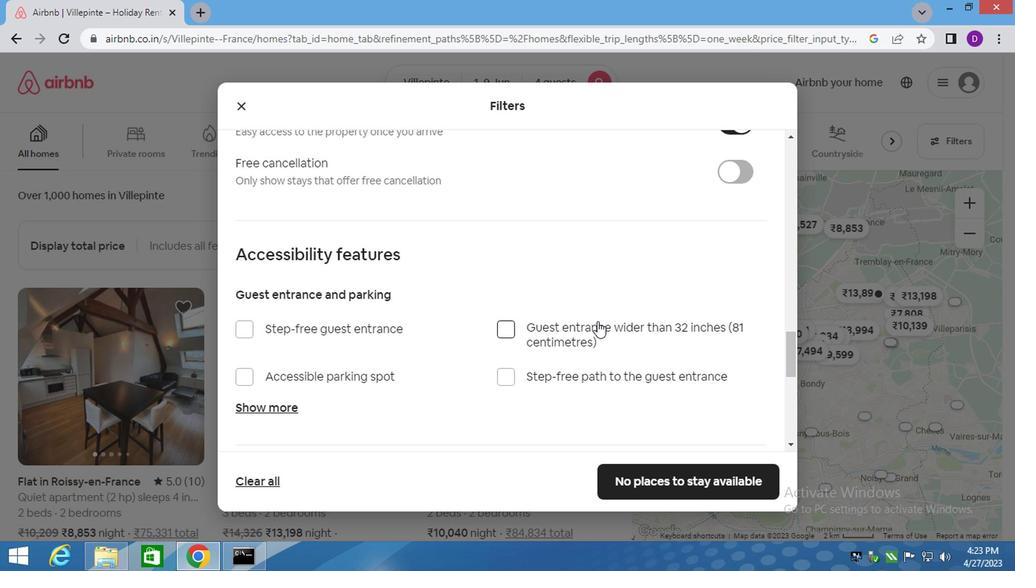 
Action: Mouse scrolled (594, 323) with delta (0, 0)
Screenshot: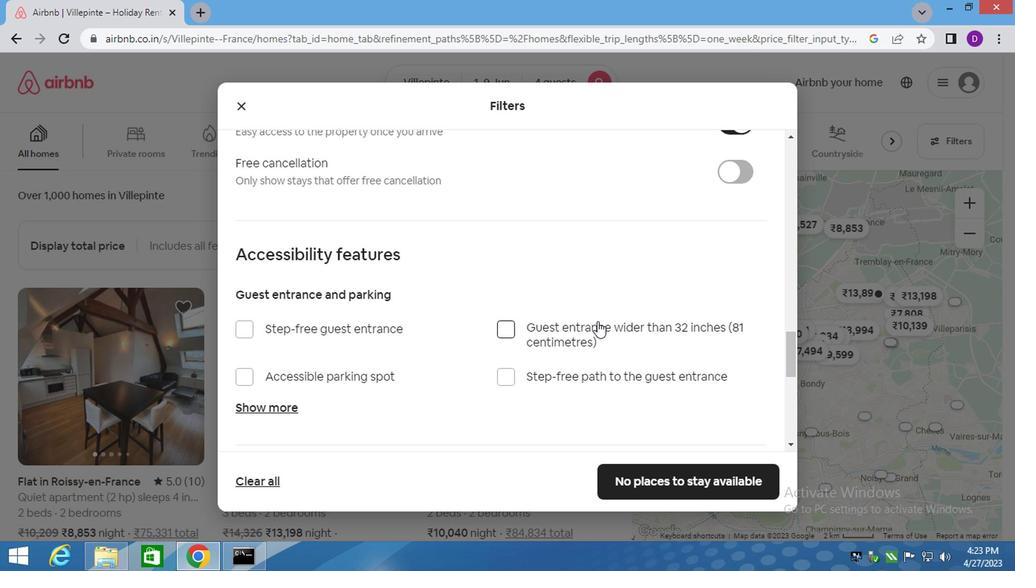 
Action: Mouse scrolled (594, 323) with delta (0, 0)
Screenshot: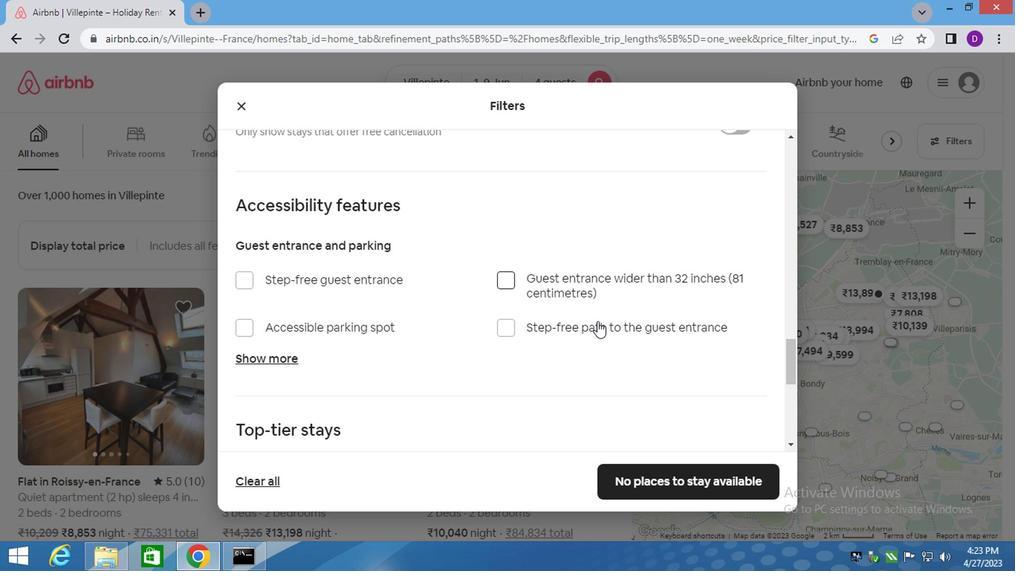 
Action: Mouse moved to (595, 333)
Screenshot: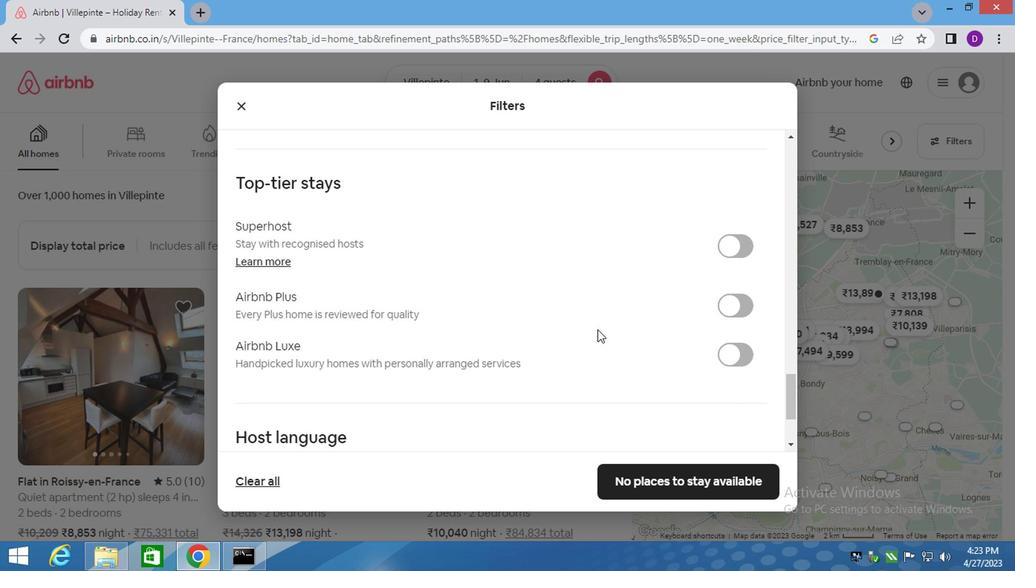 
Action: Mouse scrolled (595, 332) with delta (0, 0)
Screenshot: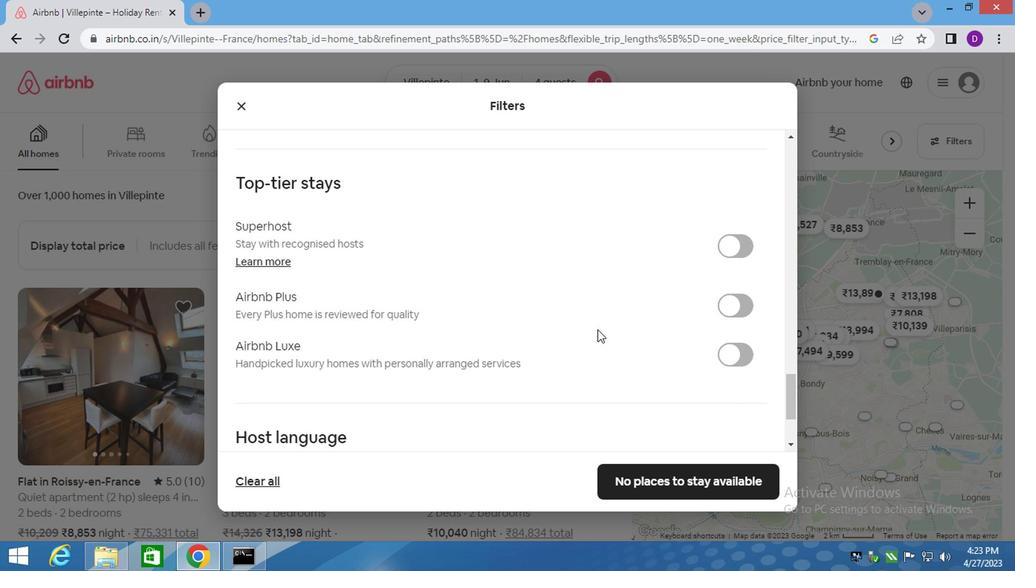 
Action: Mouse scrolled (595, 332) with delta (0, 0)
Screenshot: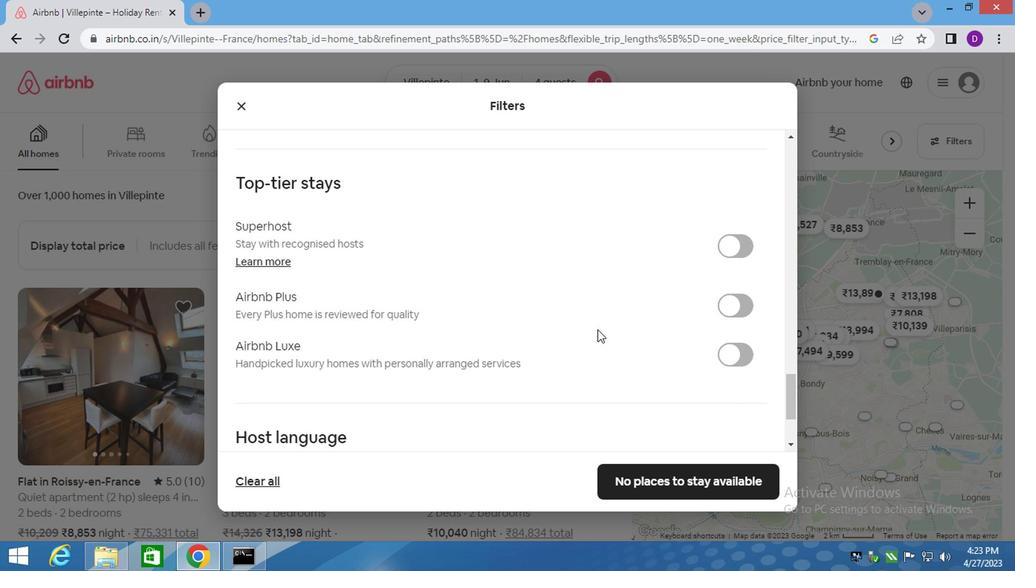 
Action: Mouse scrolled (595, 332) with delta (0, 0)
Screenshot: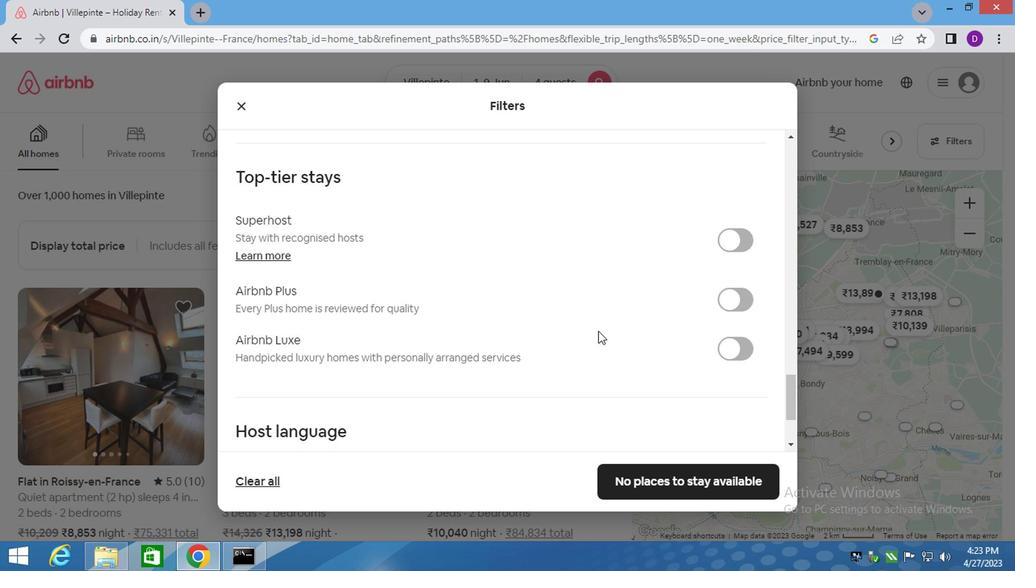 
Action: Mouse moved to (281, 351)
Screenshot: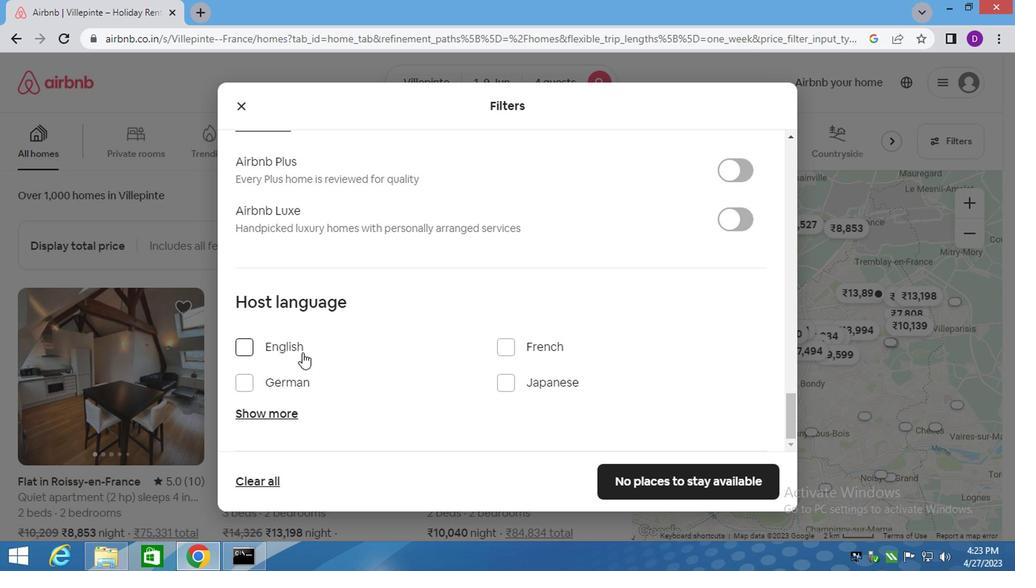 
Action: Mouse pressed left at (281, 351)
Screenshot: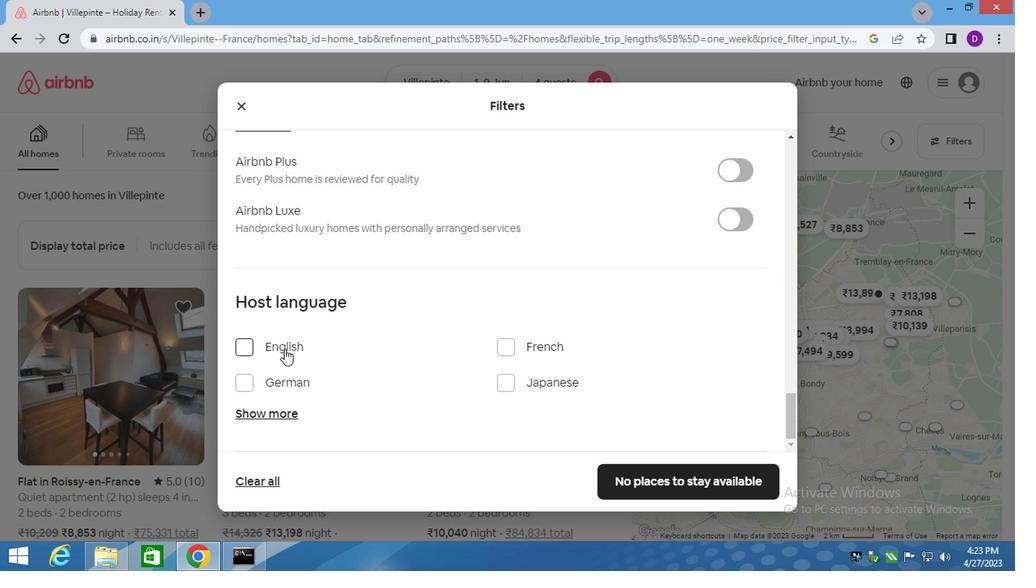
Action: Mouse moved to (607, 361)
Screenshot: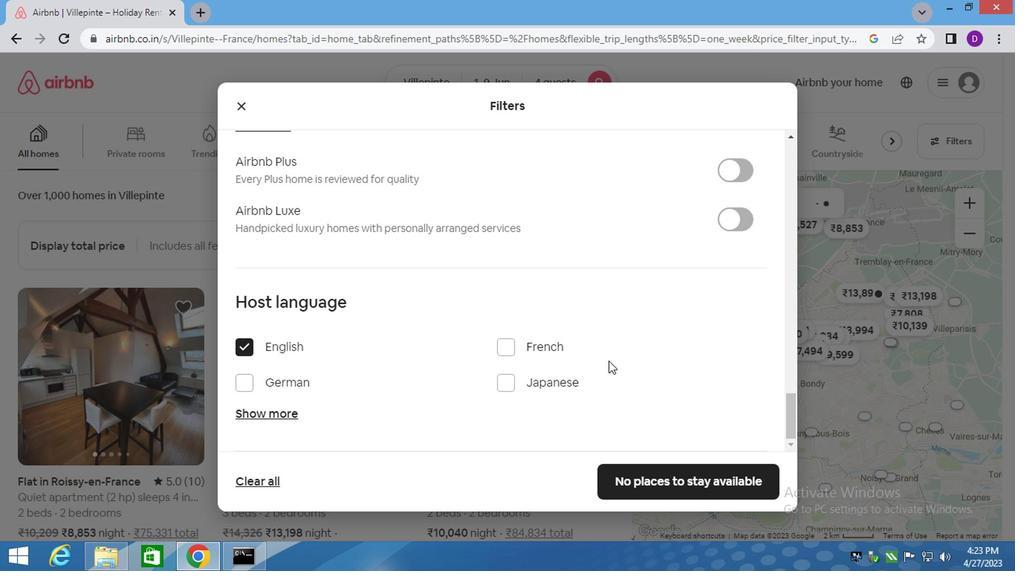 
Action: Mouse scrolled (607, 360) with delta (0, -1)
Screenshot: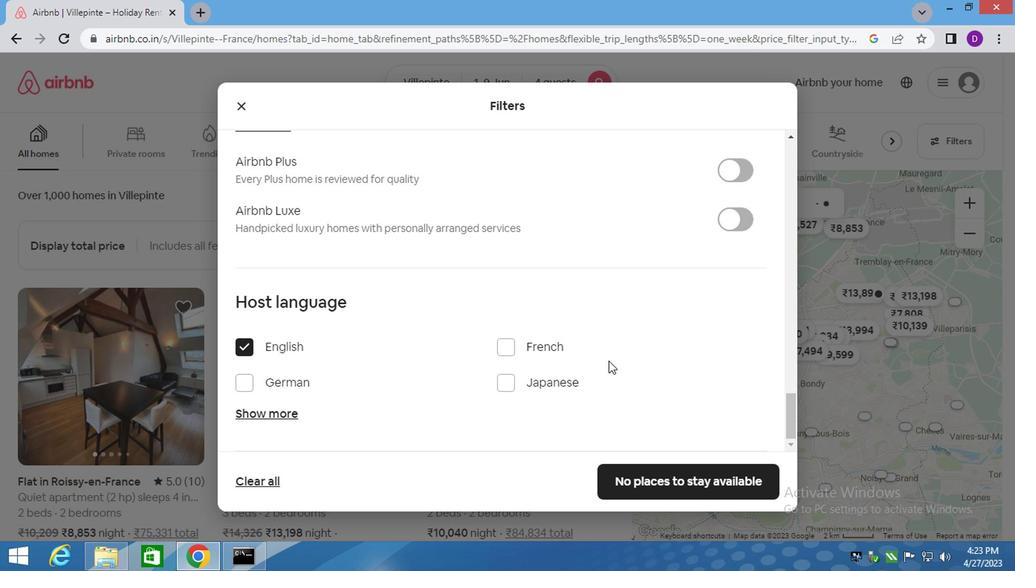 
Action: Mouse scrolled (607, 360) with delta (0, -1)
Screenshot: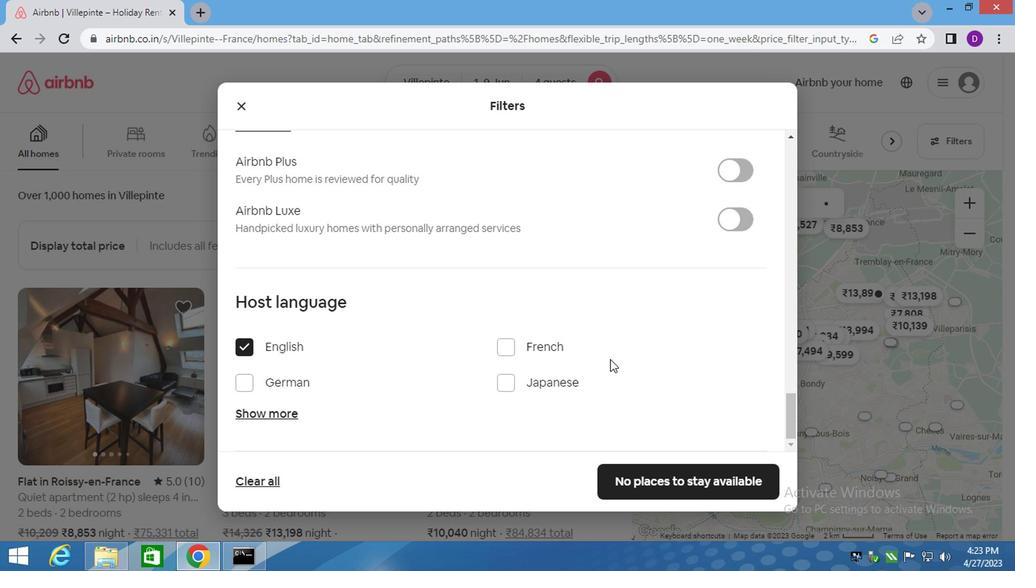 
Action: Mouse scrolled (607, 360) with delta (0, -1)
Screenshot: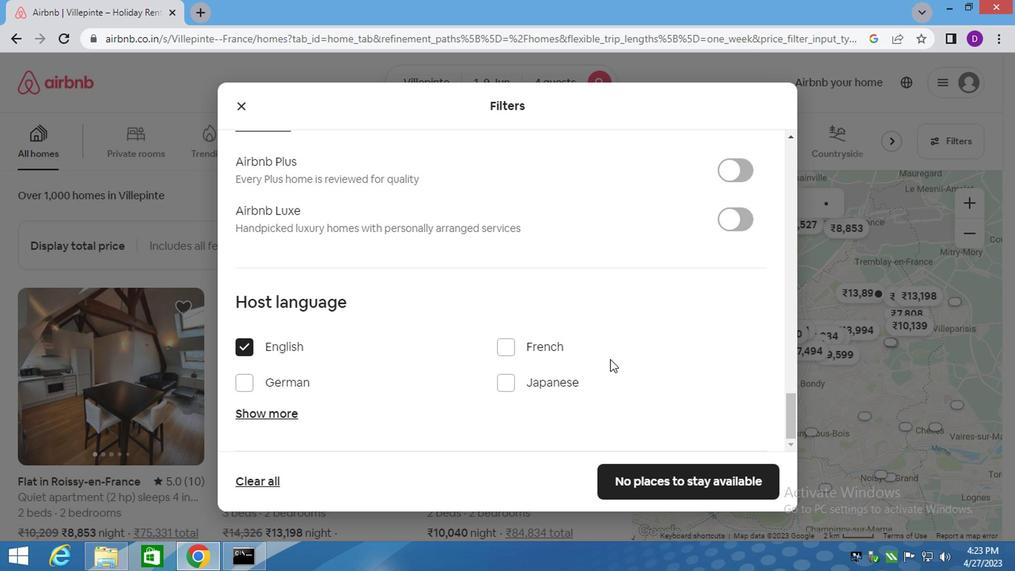 
Action: Mouse scrolled (607, 360) with delta (0, -1)
Screenshot: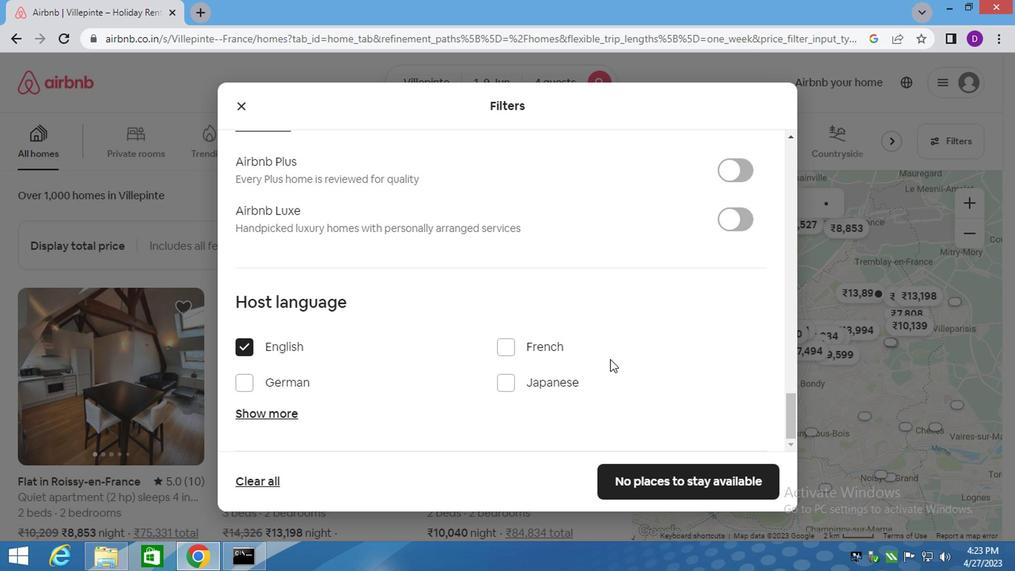 
Action: Mouse scrolled (607, 360) with delta (0, -1)
Screenshot: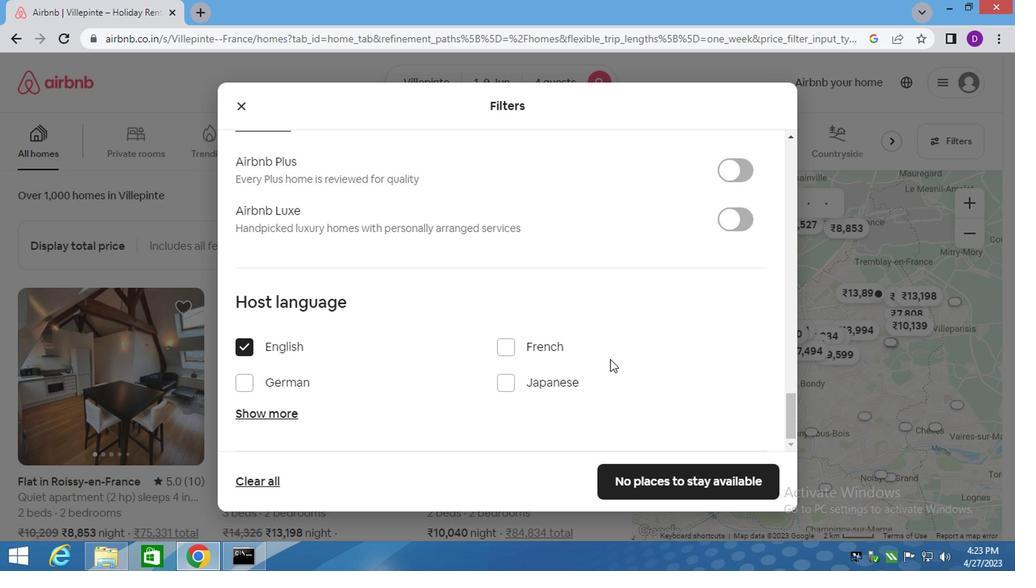 
Action: Mouse moved to (622, 490)
Screenshot: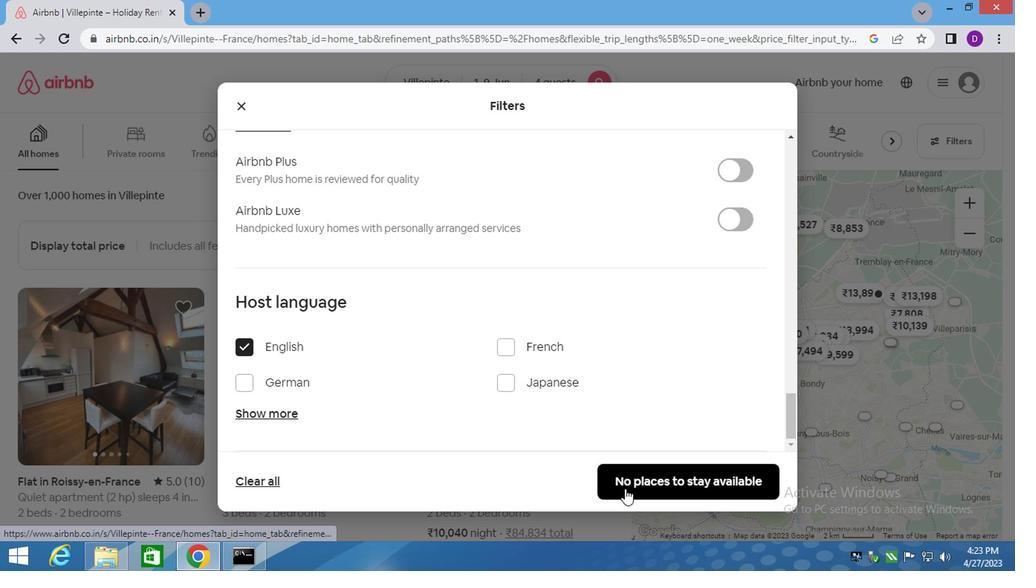 
Action: Mouse pressed left at (622, 490)
Screenshot: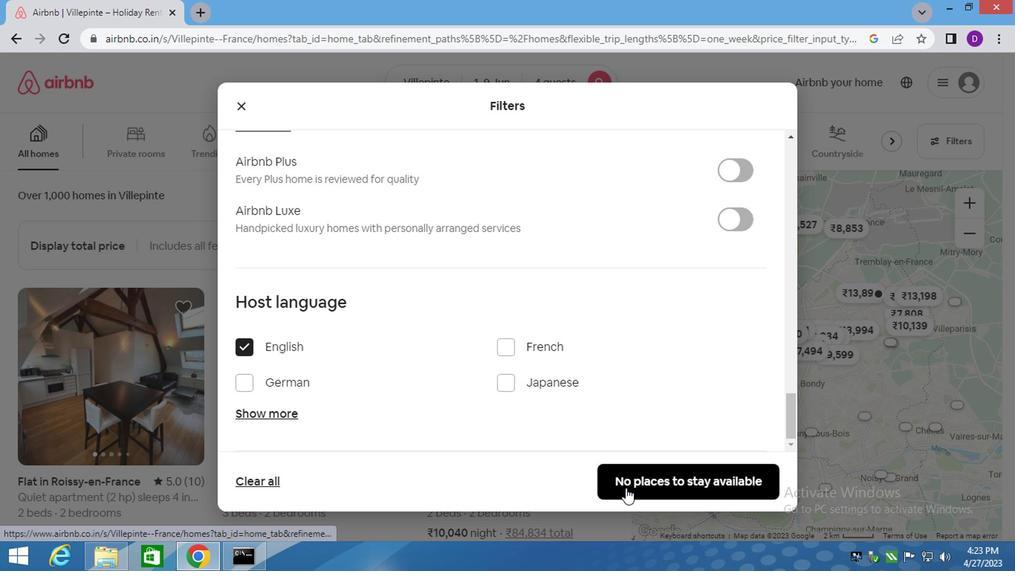 
Action: Mouse moved to (627, 476)
Screenshot: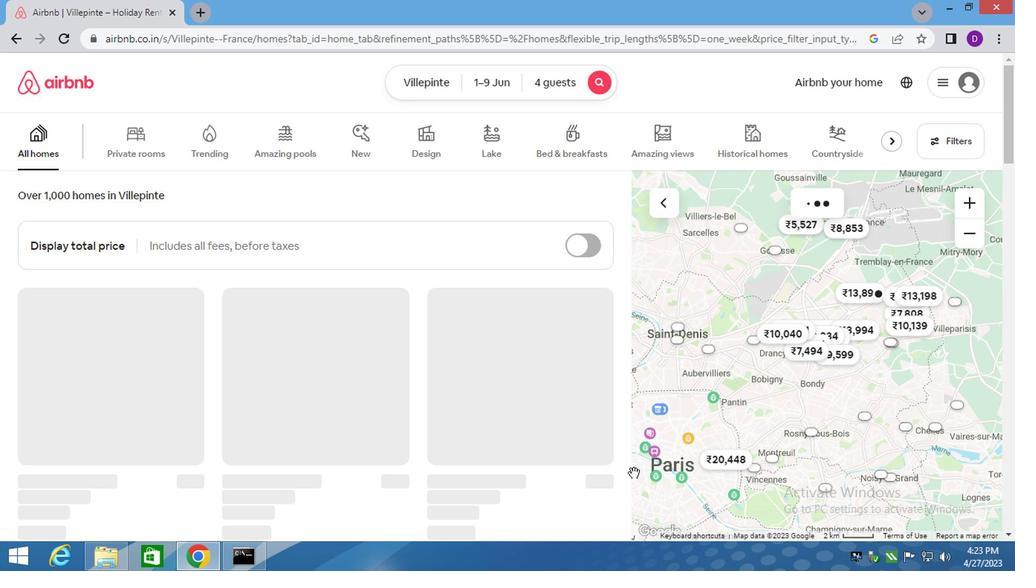 
